 Task: Find connections with filter location Pāchora with filter topic #staysafewith filter profile language German with filter current company Infotree Global Solutions with filter school Institution of Engineers of India (IEI), Kolkata with filter industry Dance Companies with filter service category Real Estate with filter keywords title SQL Developer
Action: Mouse moved to (568, 76)
Screenshot: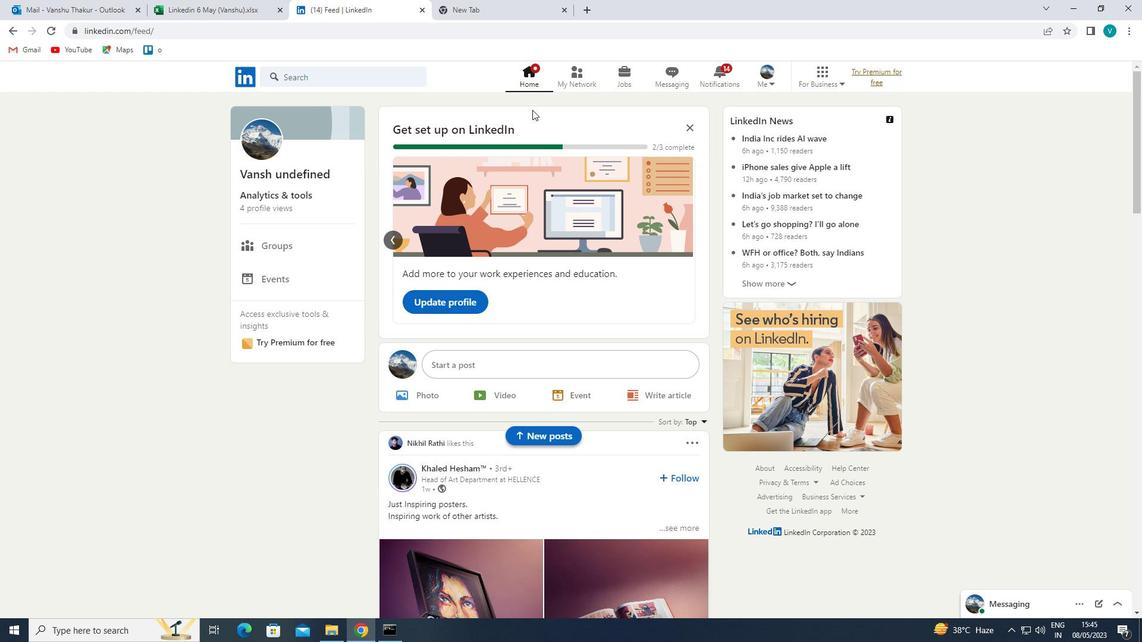 
Action: Mouse pressed left at (568, 76)
Screenshot: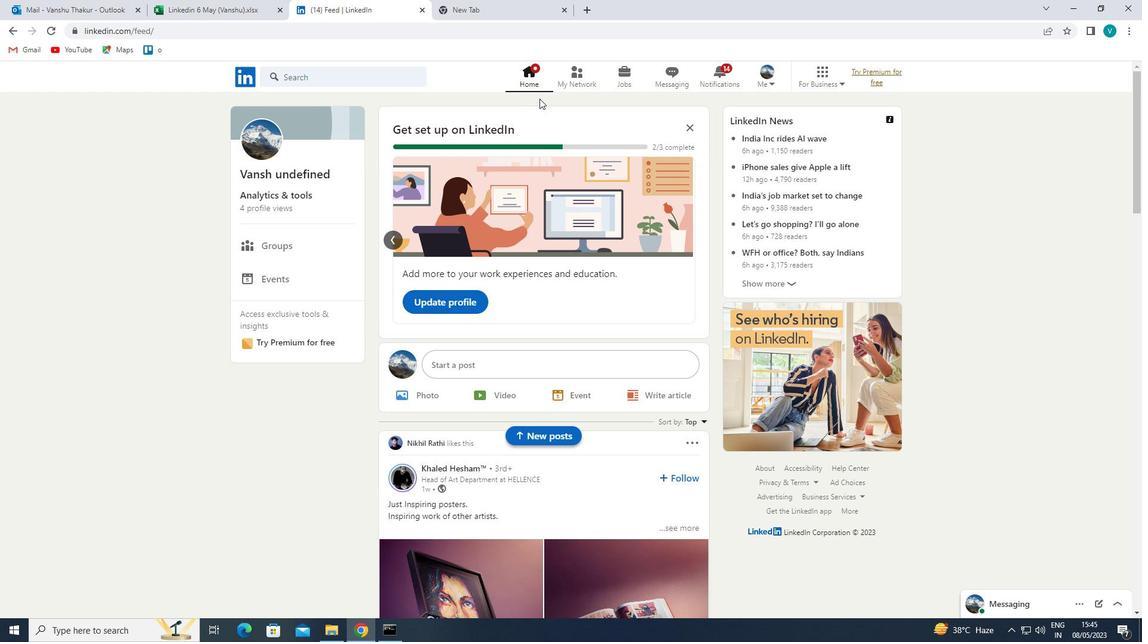 
Action: Mouse moved to (351, 142)
Screenshot: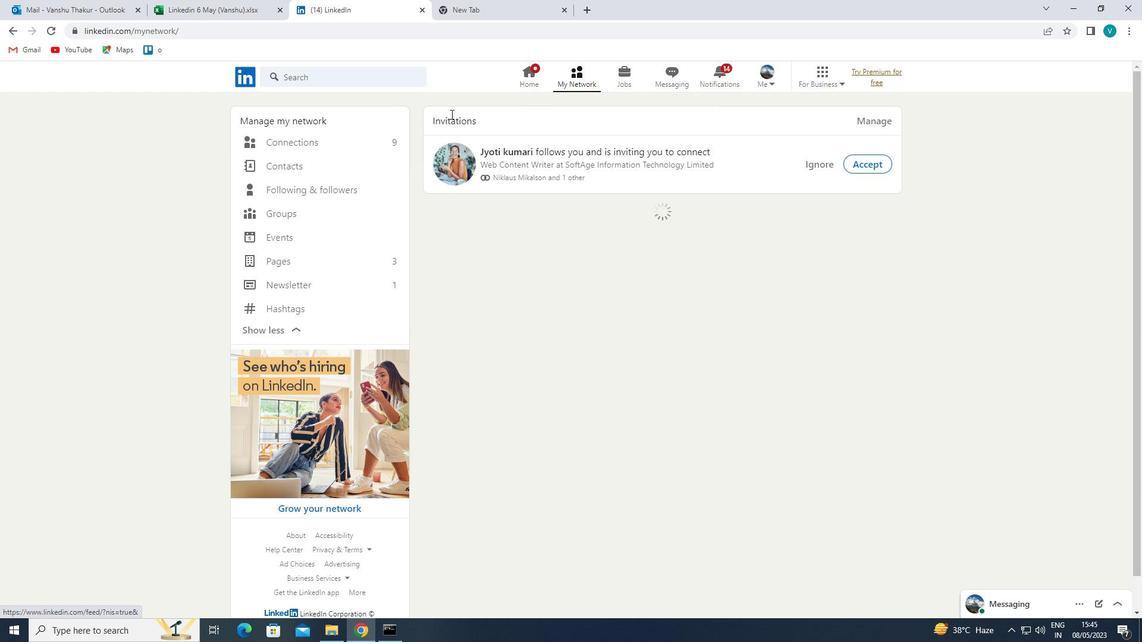 
Action: Mouse pressed left at (351, 142)
Screenshot: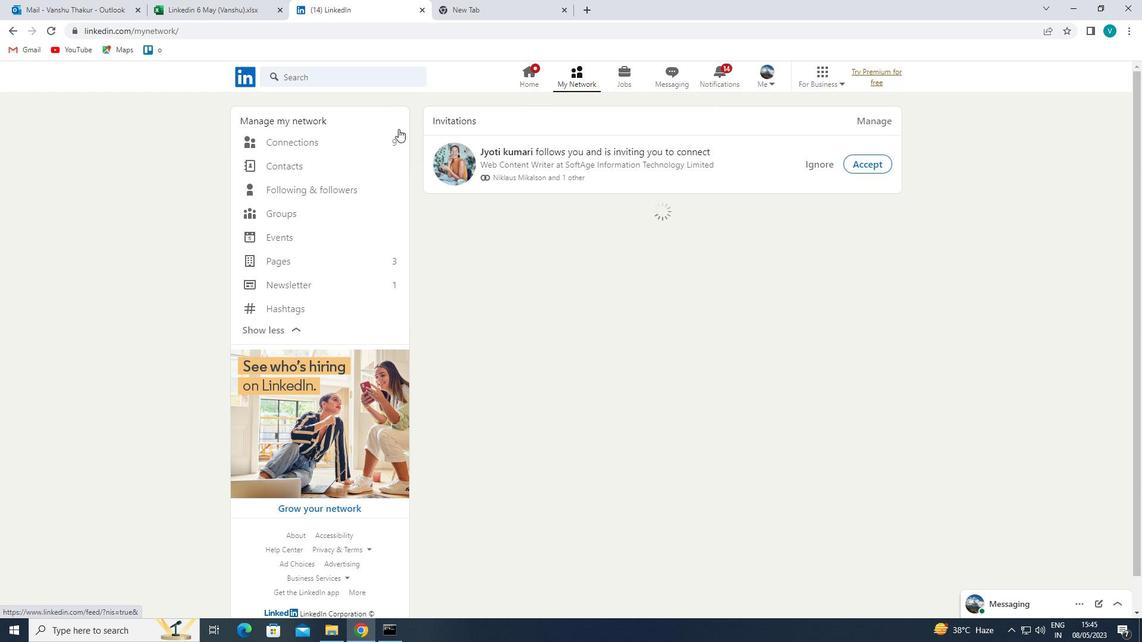 
Action: Mouse moved to (654, 144)
Screenshot: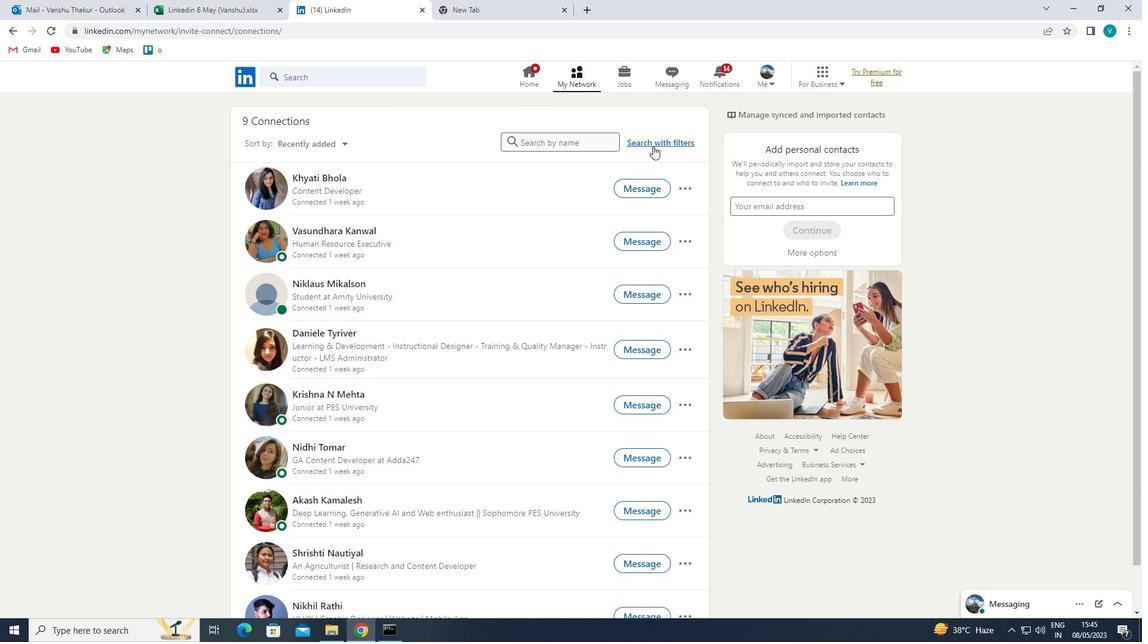 
Action: Mouse pressed left at (654, 144)
Screenshot: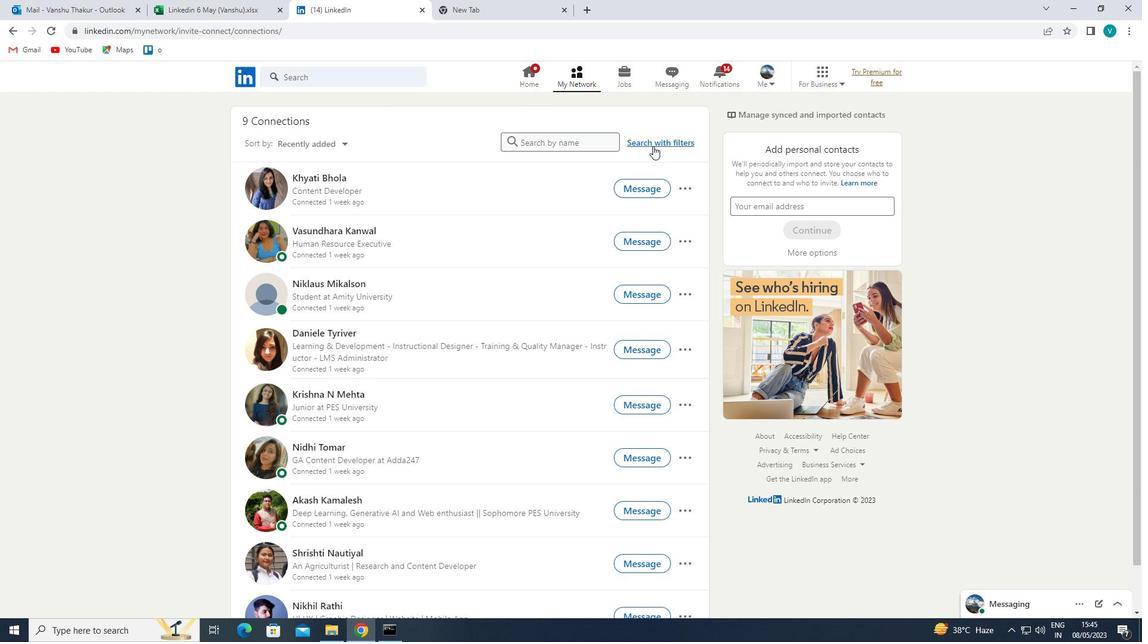 
Action: Mouse moved to (579, 108)
Screenshot: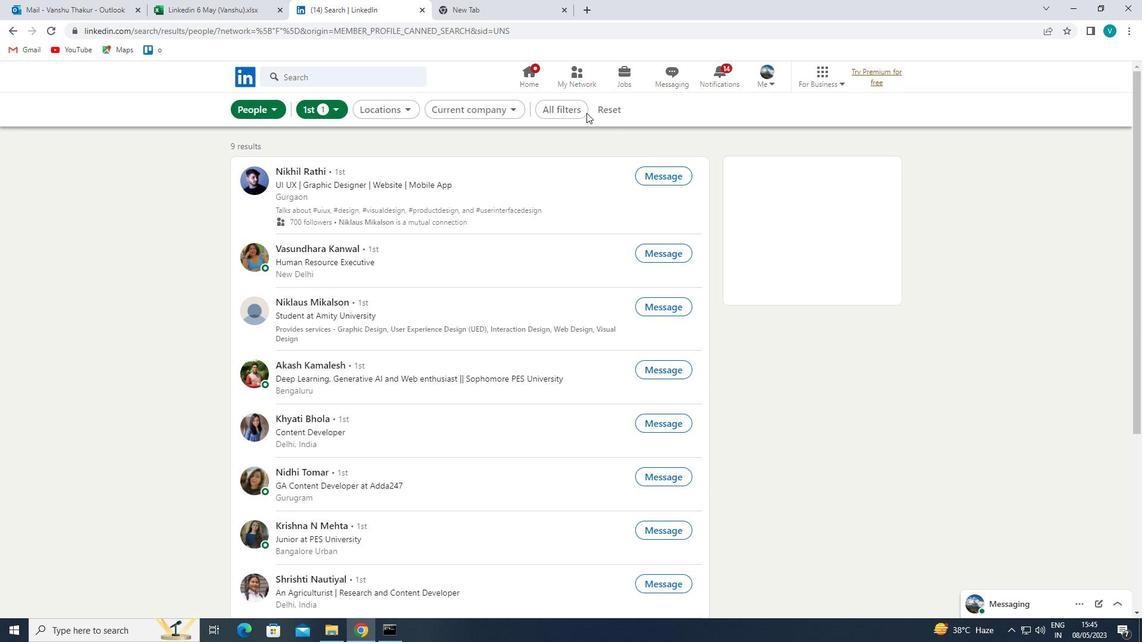 
Action: Mouse pressed left at (579, 108)
Screenshot: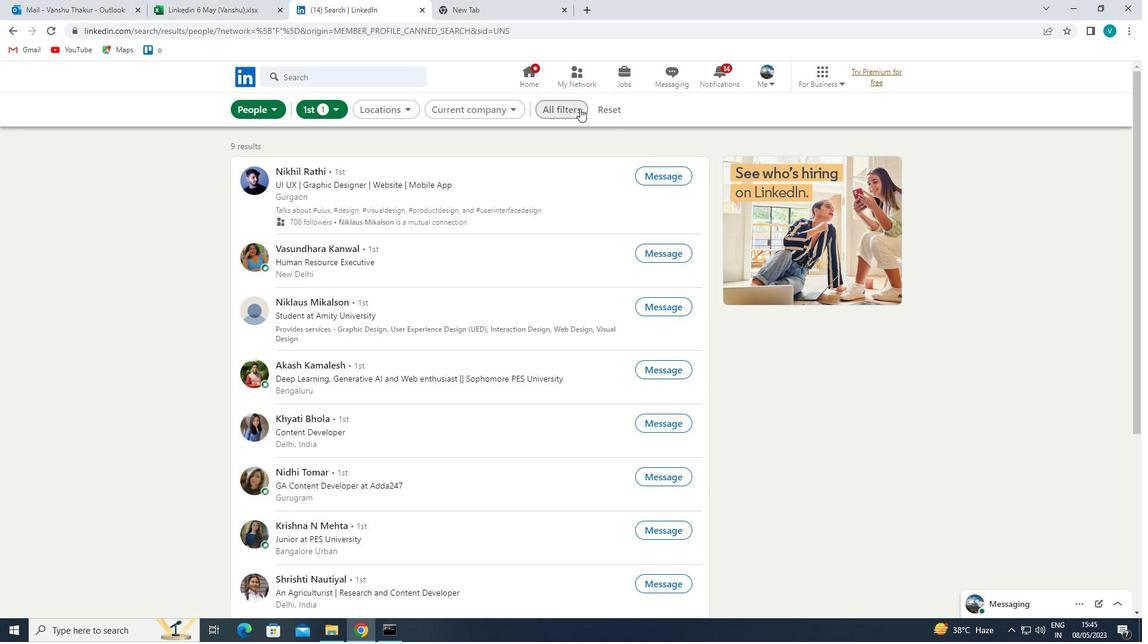 
Action: Mouse moved to (983, 277)
Screenshot: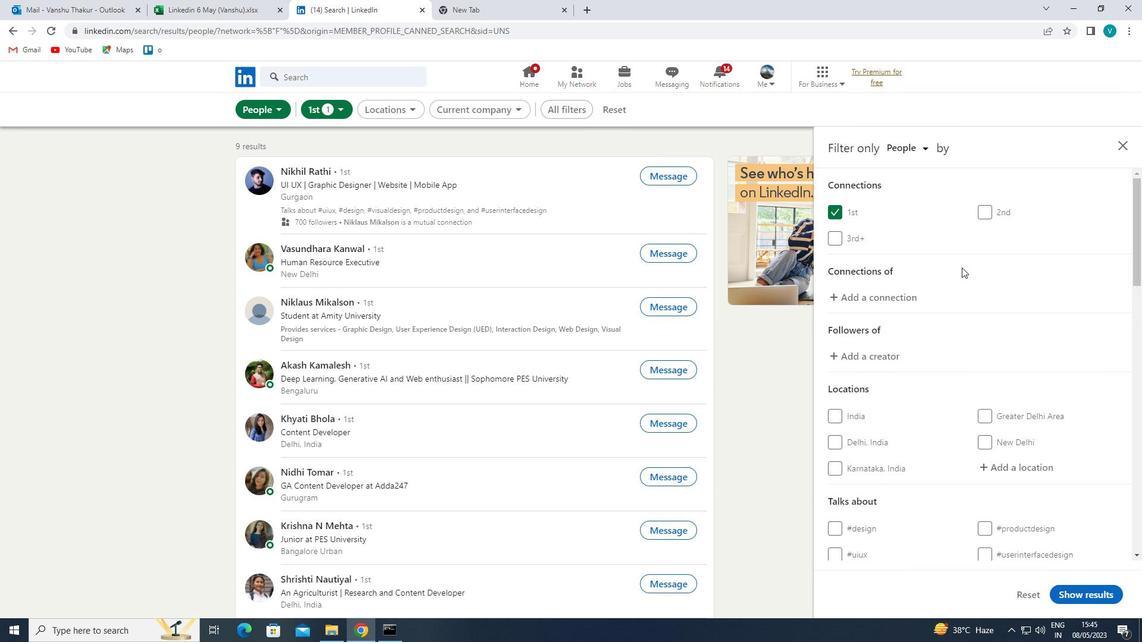 
Action: Mouse scrolled (983, 277) with delta (0, 0)
Screenshot: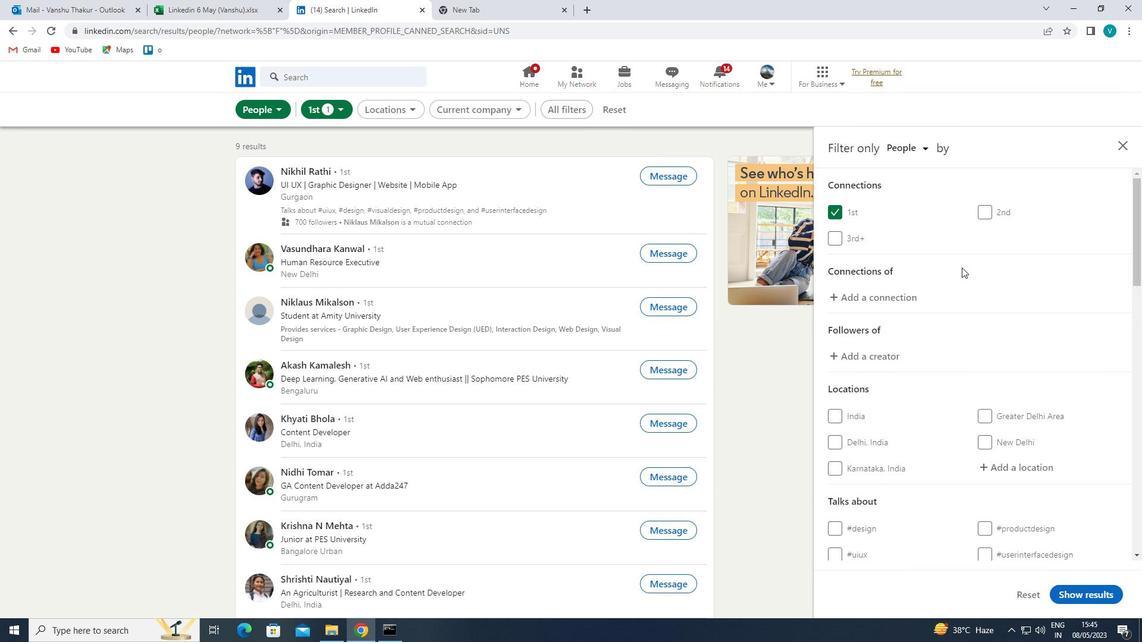 
Action: Mouse moved to (983, 278)
Screenshot: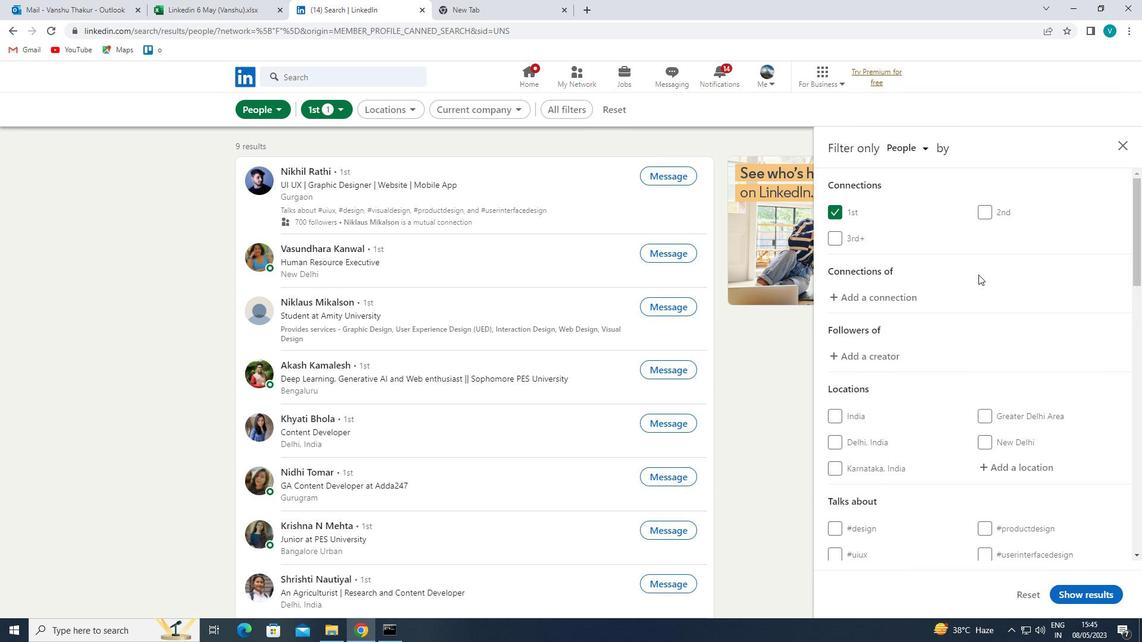 
Action: Mouse scrolled (983, 278) with delta (0, 0)
Screenshot: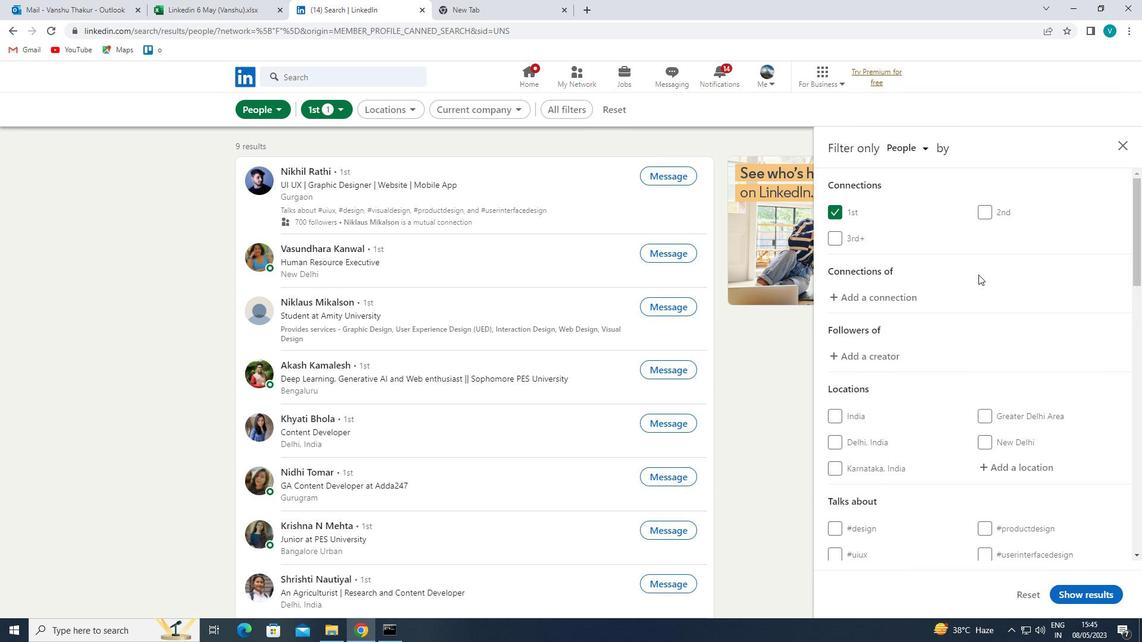 
Action: Mouse moved to (985, 280)
Screenshot: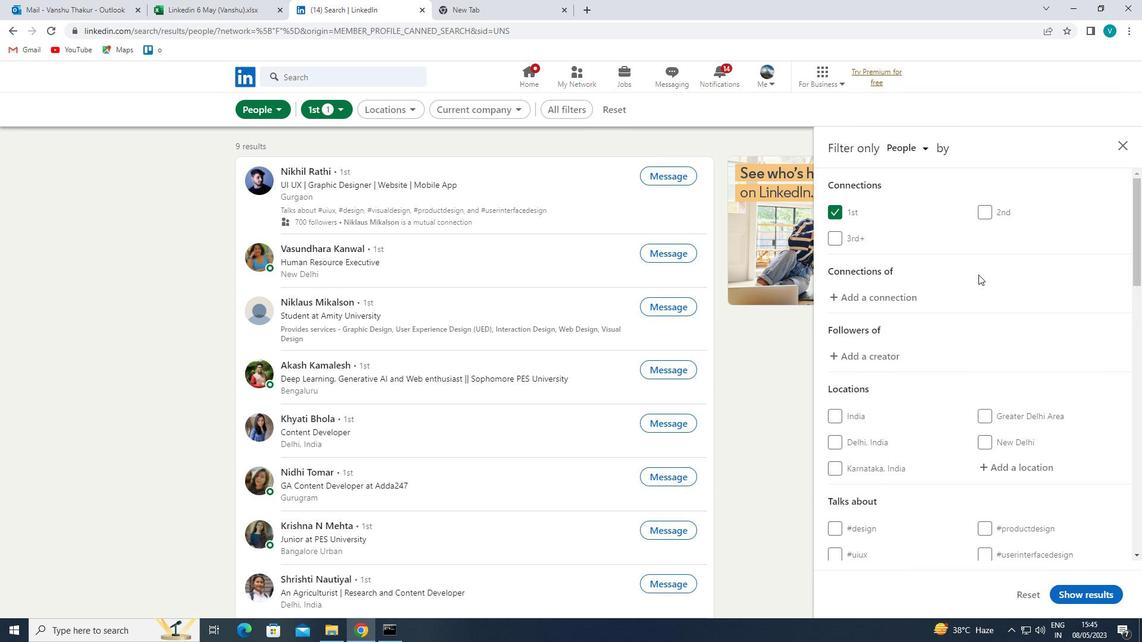 
Action: Mouse scrolled (985, 279) with delta (0, 0)
Screenshot: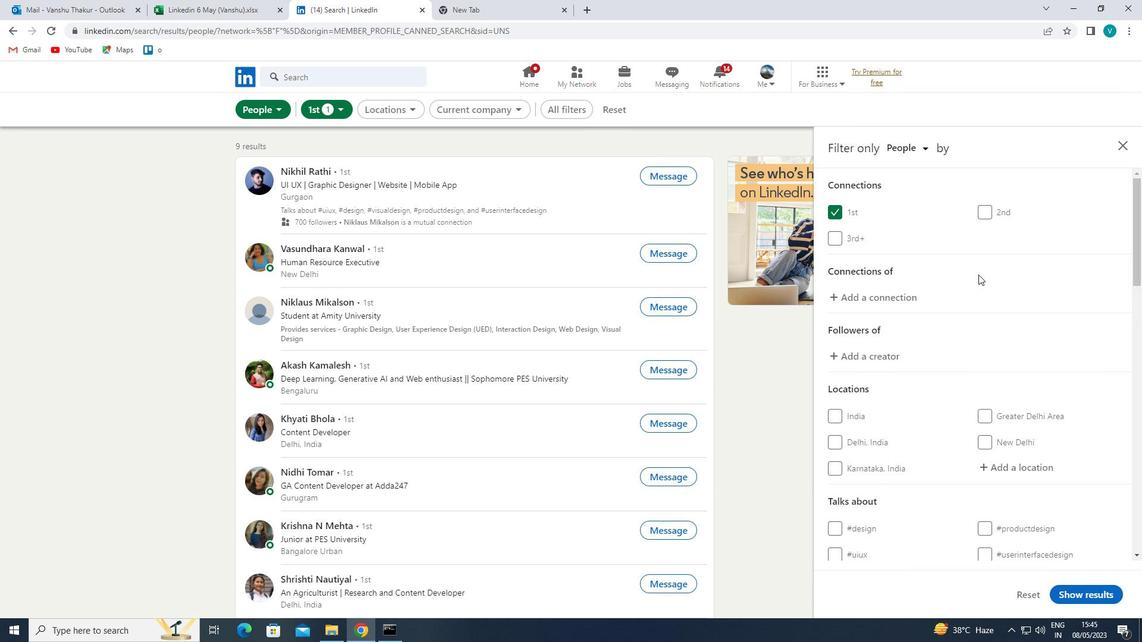 
Action: Mouse moved to (1022, 290)
Screenshot: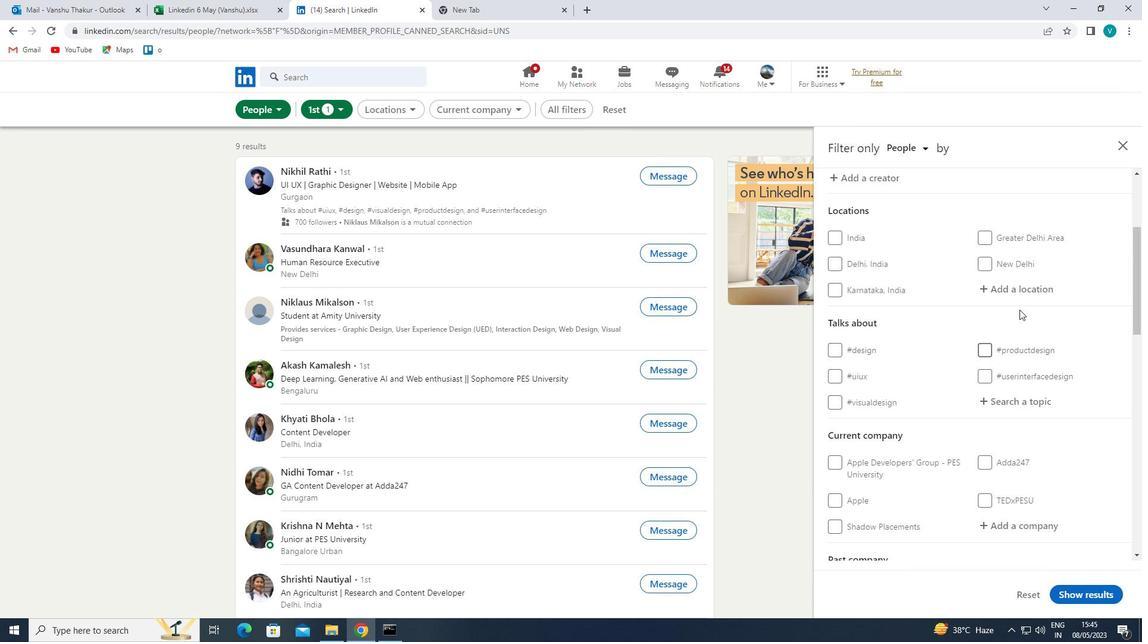 
Action: Mouse pressed left at (1022, 290)
Screenshot: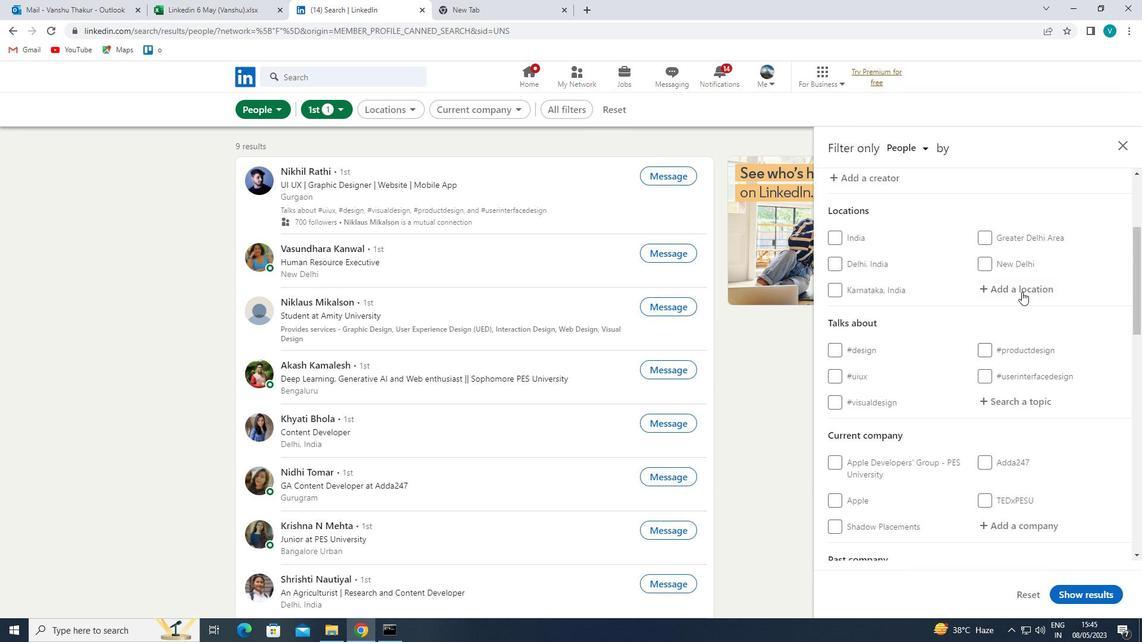 
Action: Mouse moved to (675, 314)
Screenshot: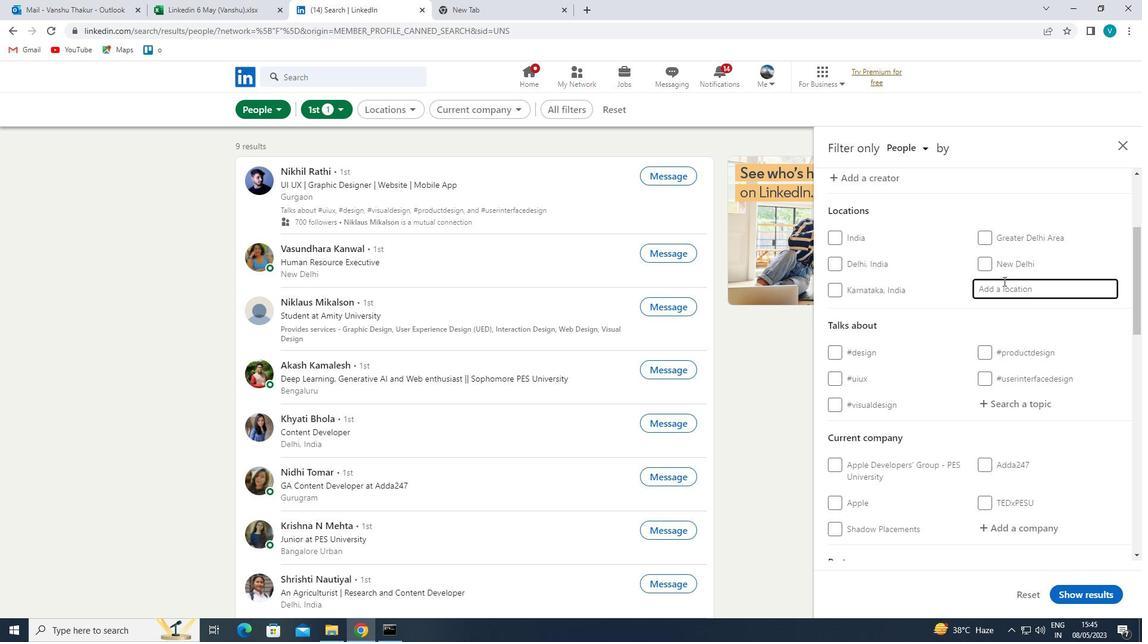 
Action: Key pressed <Key.shift>PACHORA
Screenshot: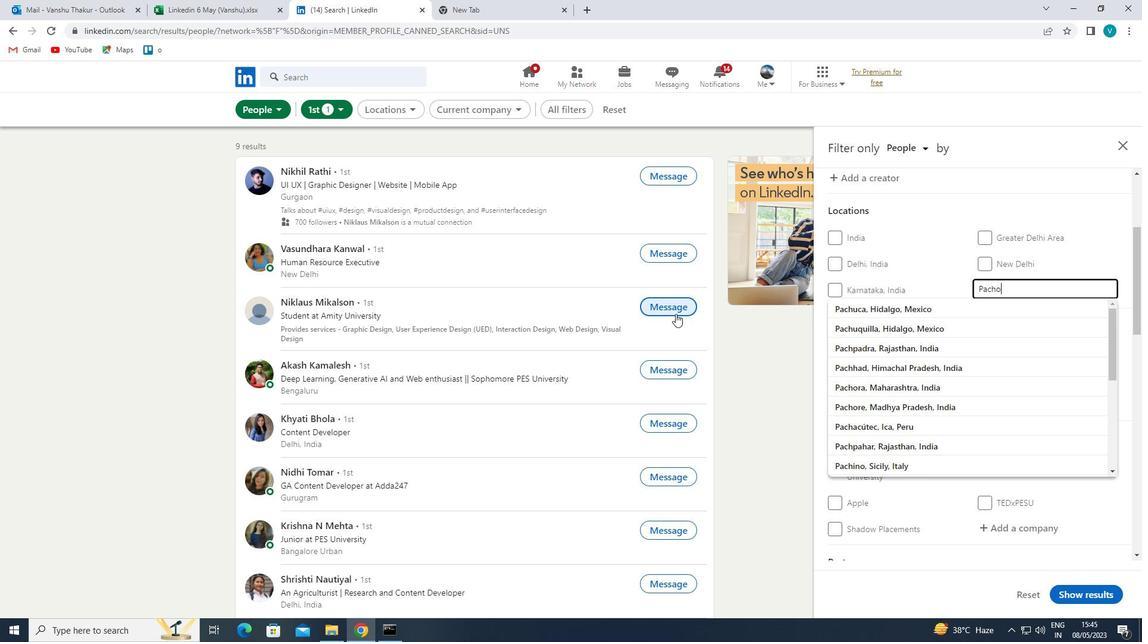 
Action: Mouse moved to (904, 311)
Screenshot: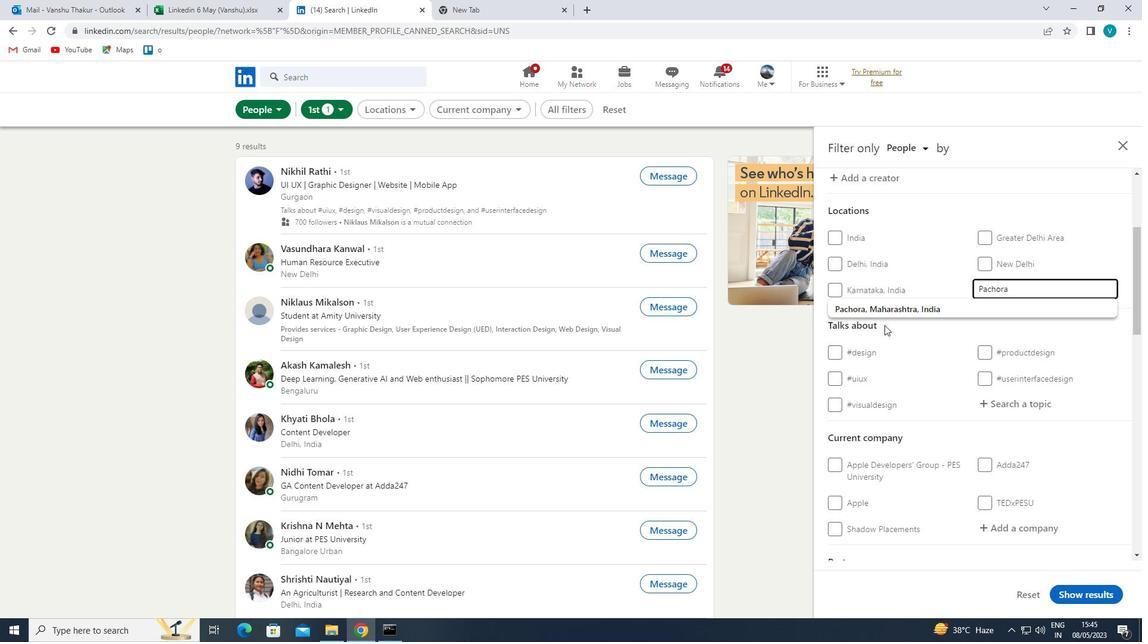
Action: Mouse pressed left at (904, 311)
Screenshot: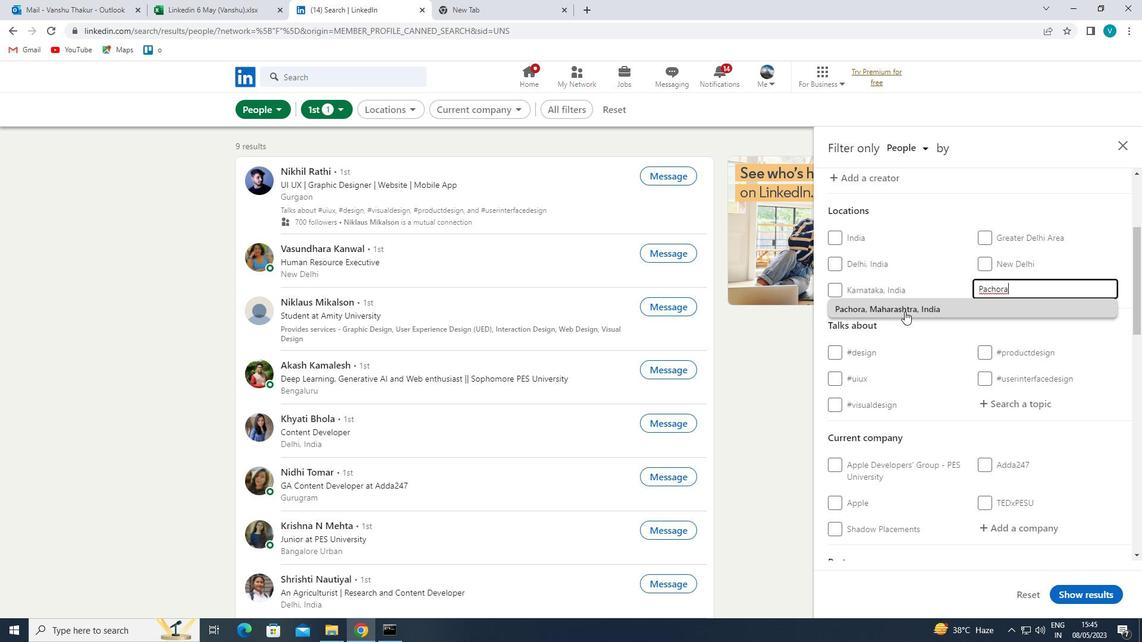 
Action: Mouse moved to (910, 316)
Screenshot: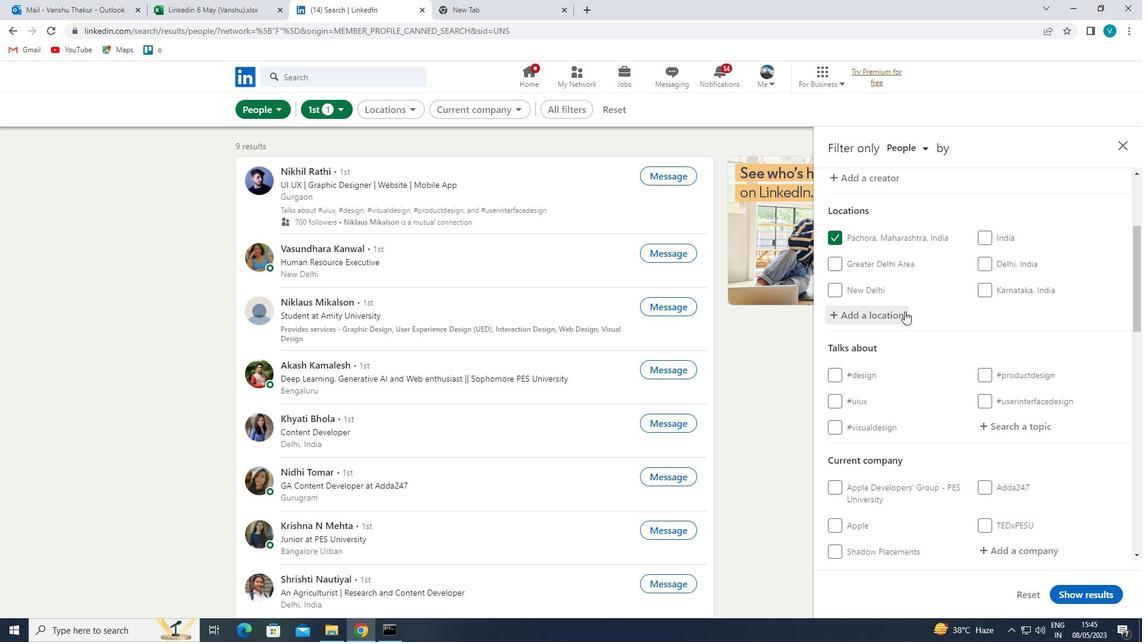
Action: Mouse scrolled (910, 315) with delta (0, 0)
Screenshot: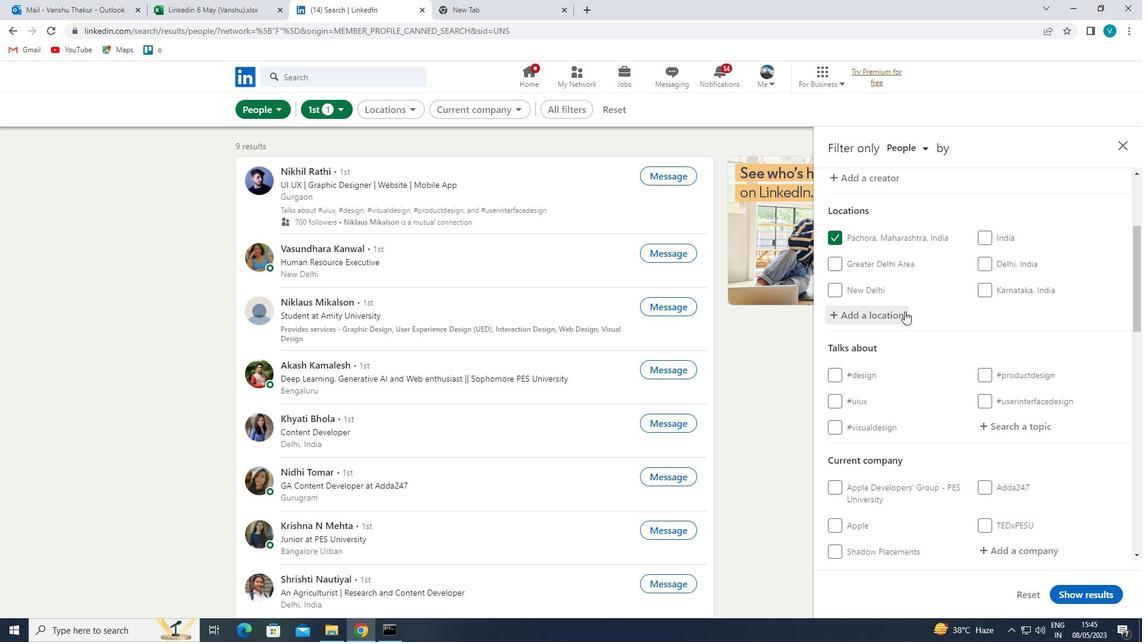 
Action: Mouse moved to (932, 340)
Screenshot: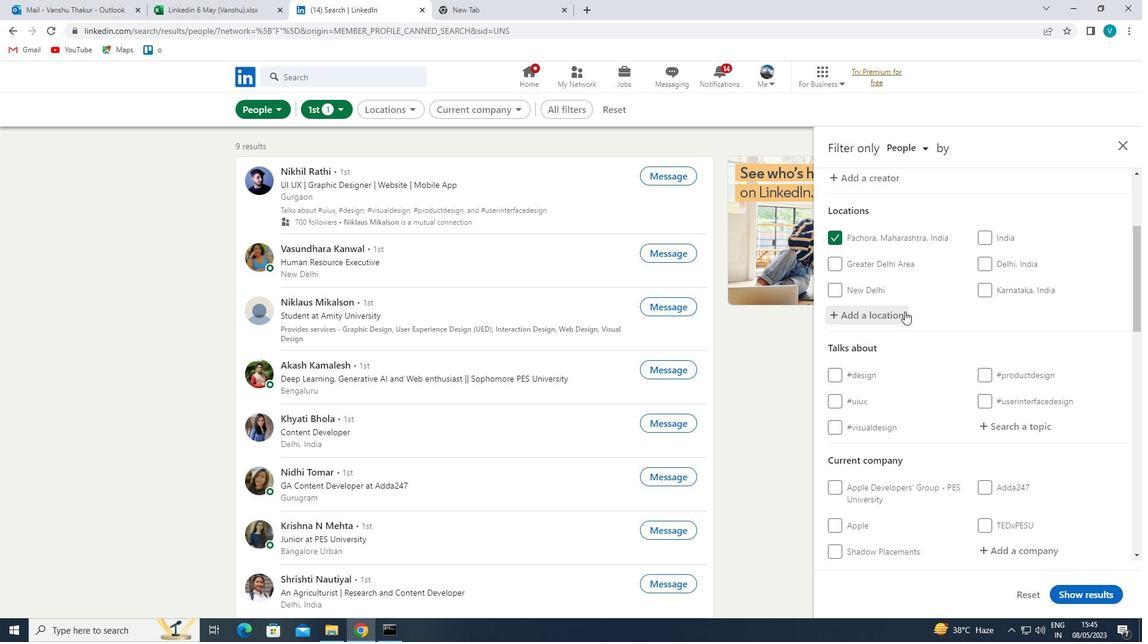 
Action: Mouse scrolled (932, 340) with delta (0, 0)
Screenshot: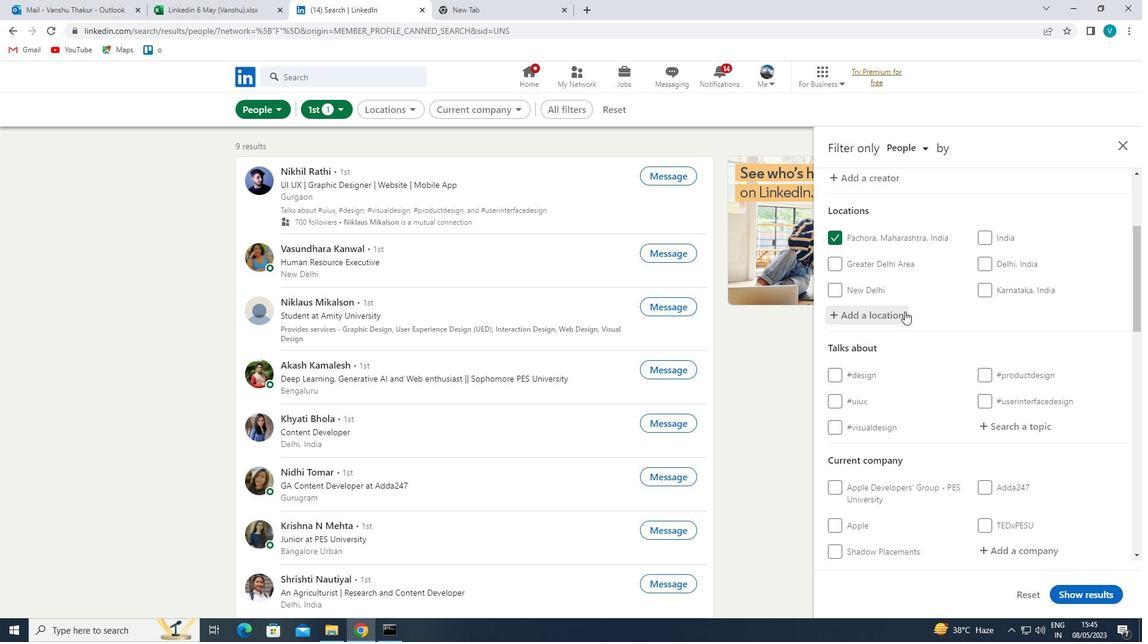 
Action: Mouse moved to (1012, 317)
Screenshot: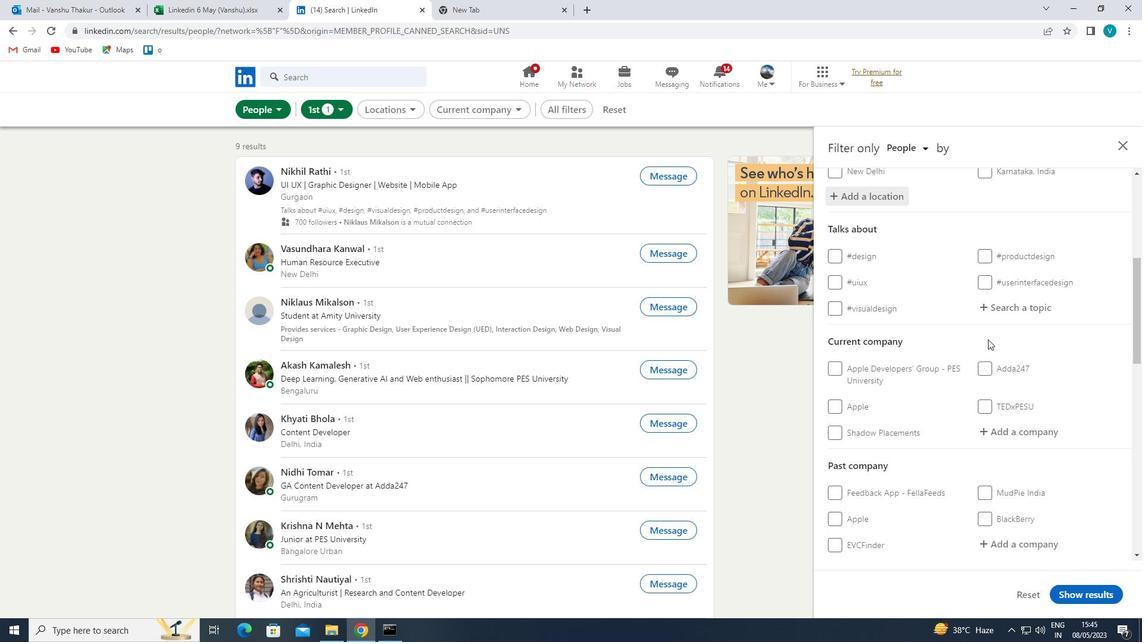 
Action: Mouse pressed left at (1012, 317)
Screenshot: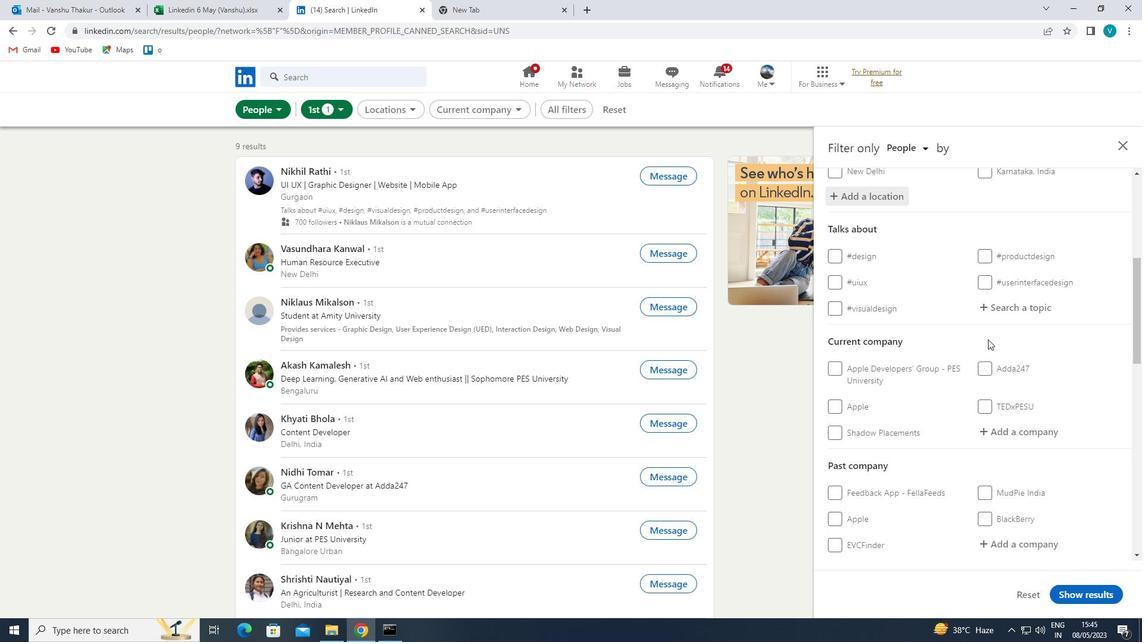
Action: Mouse moved to (1021, 305)
Screenshot: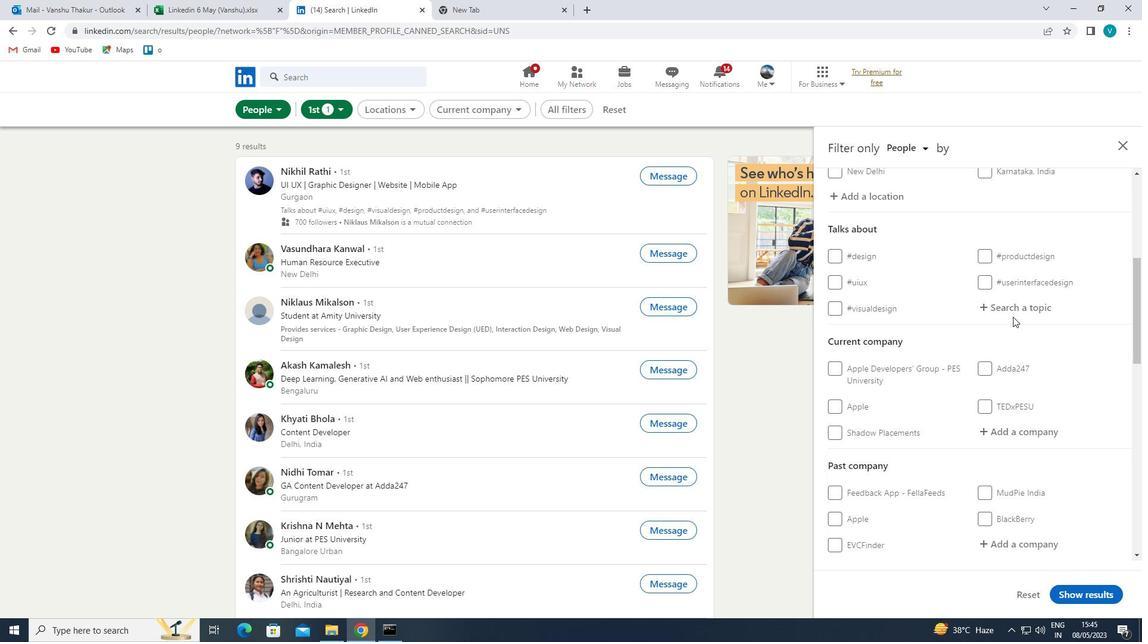 
Action: Mouse pressed left at (1021, 305)
Screenshot: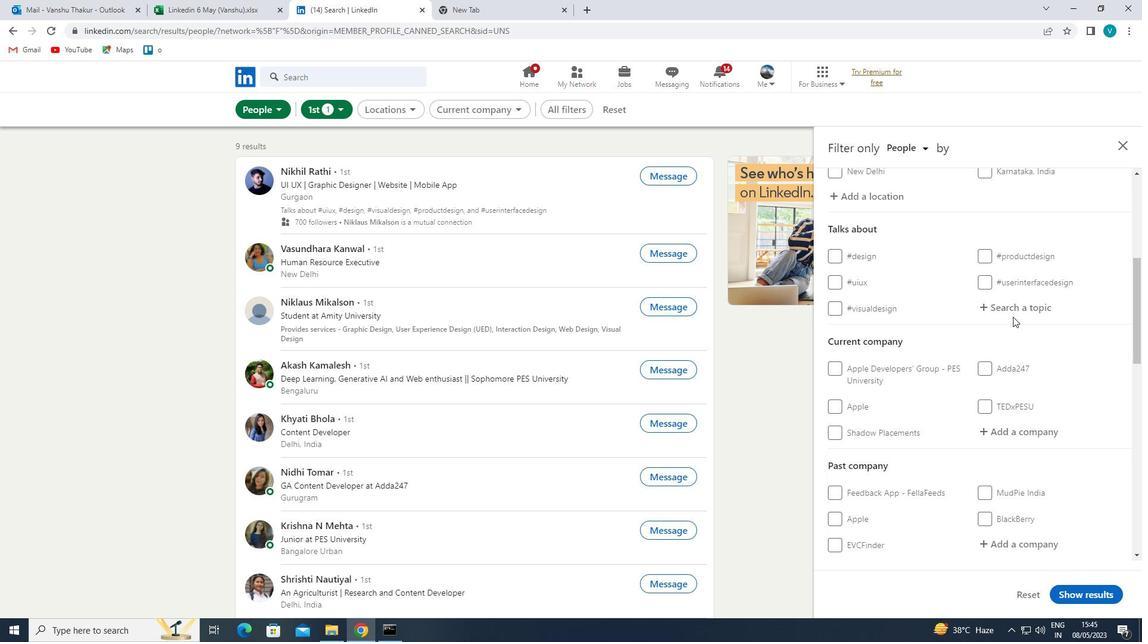 
Action: Mouse moved to (575, 202)
Screenshot: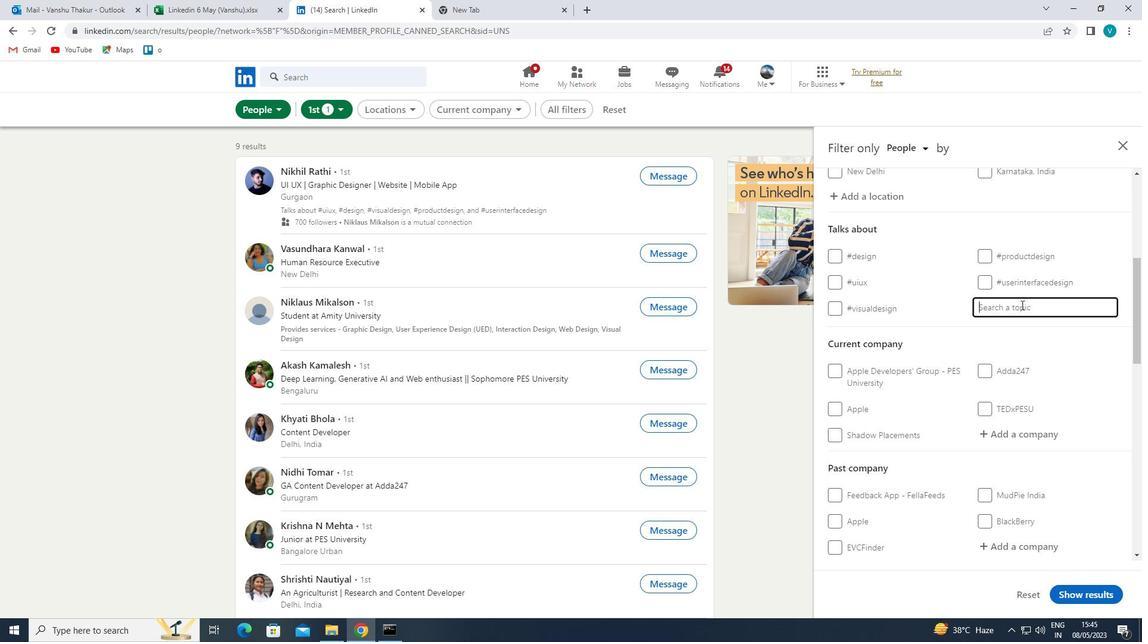 
Action: Key pressed STAY
Screenshot: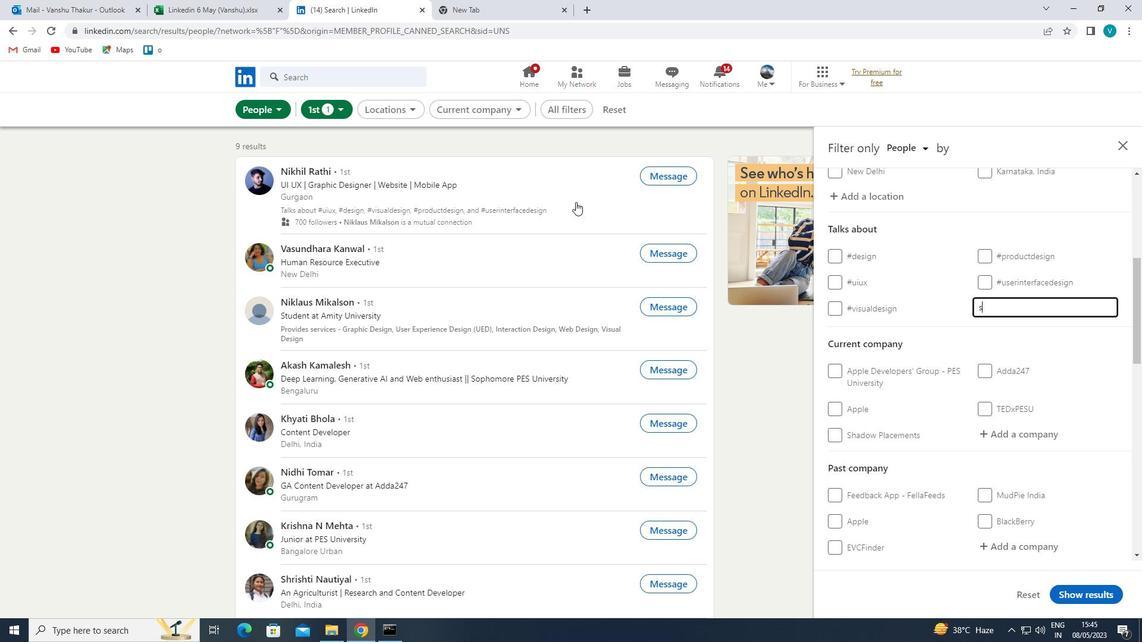 
Action: Mouse moved to (903, 325)
Screenshot: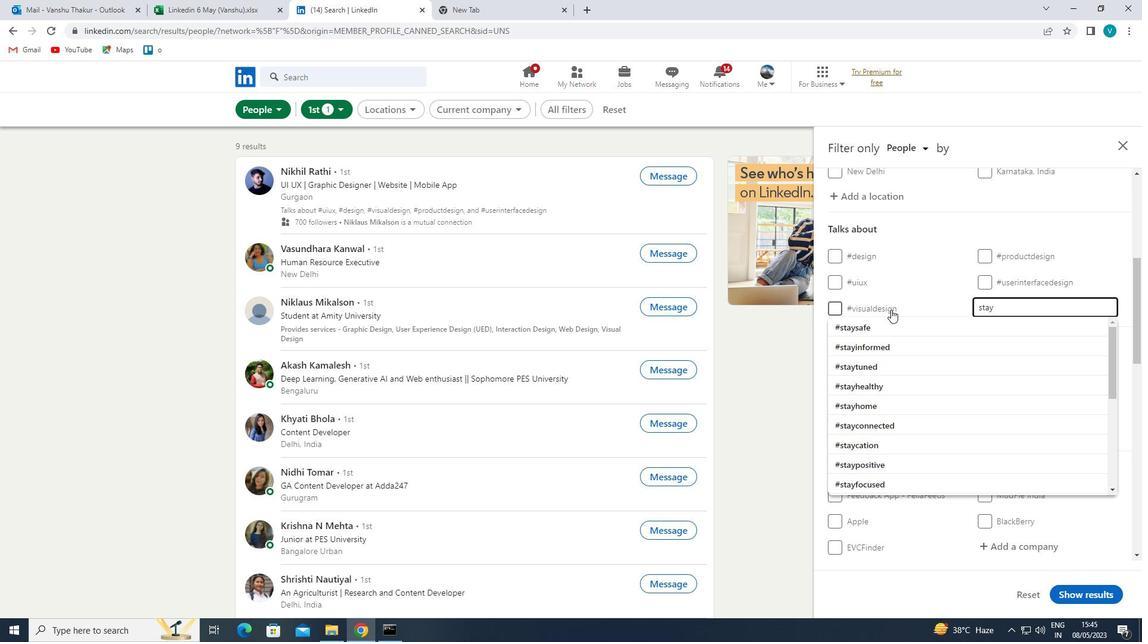 
Action: Mouse pressed left at (903, 325)
Screenshot: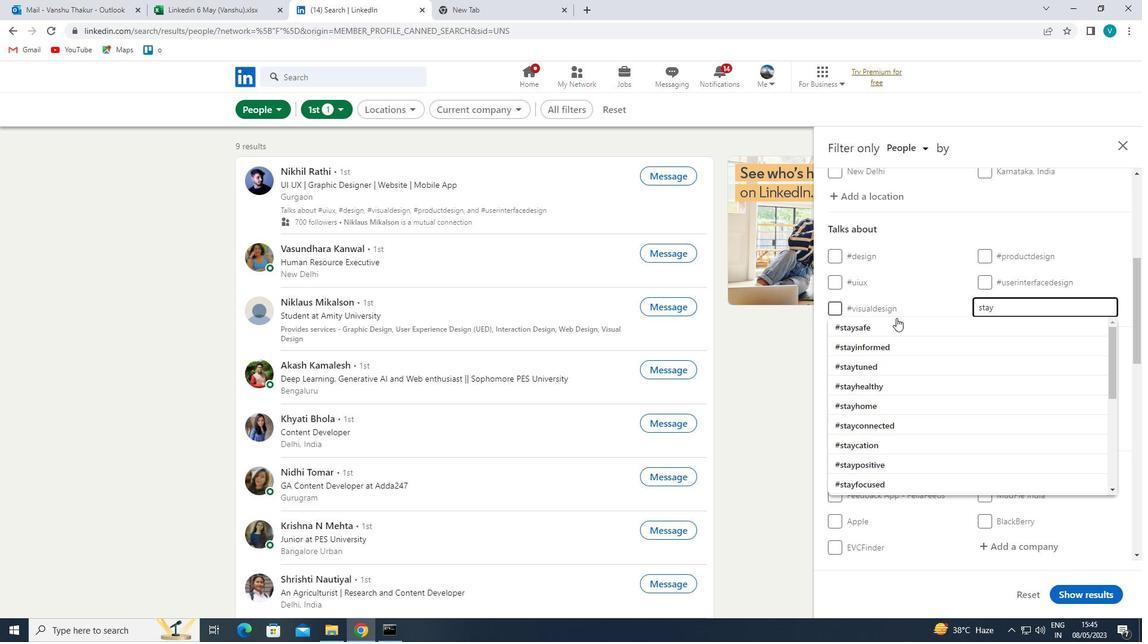 
Action: Mouse moved to (950, 346)
Screenshot: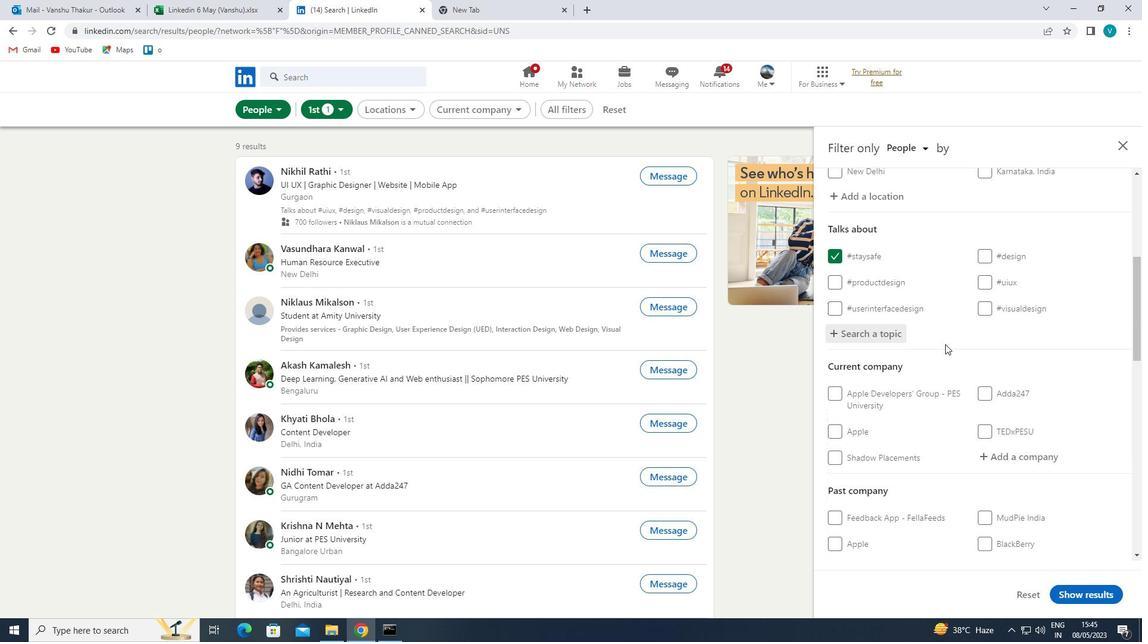 
Action: Mouse scrolled (950, 345) with delta (0, 0)
Screenshot: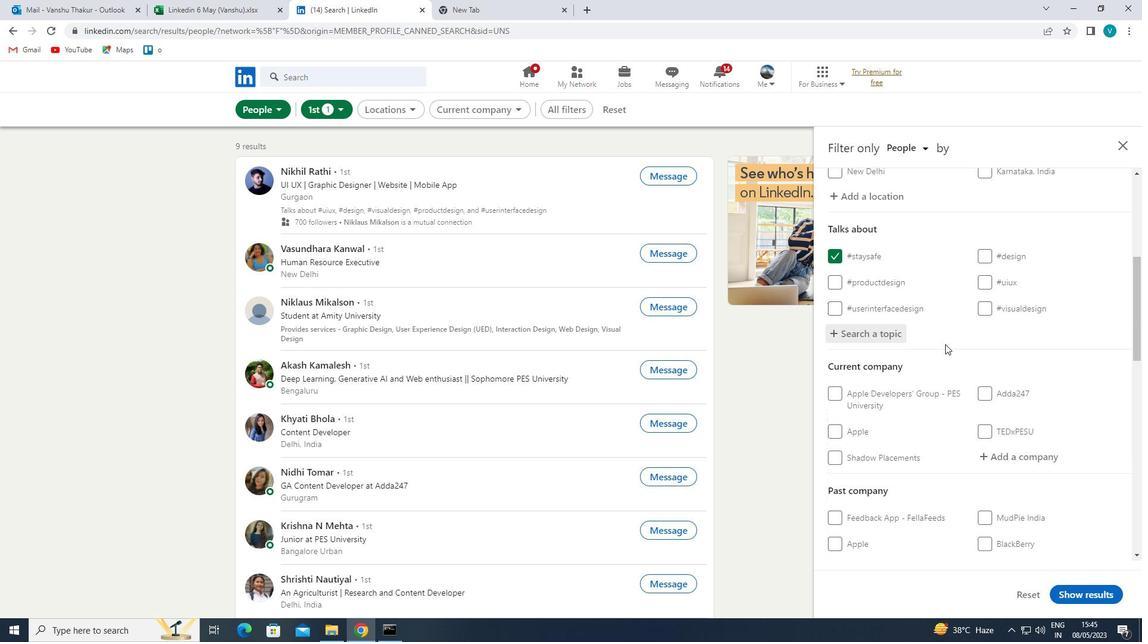 
Action: Mouse moved to (951, 346)
Screenshot: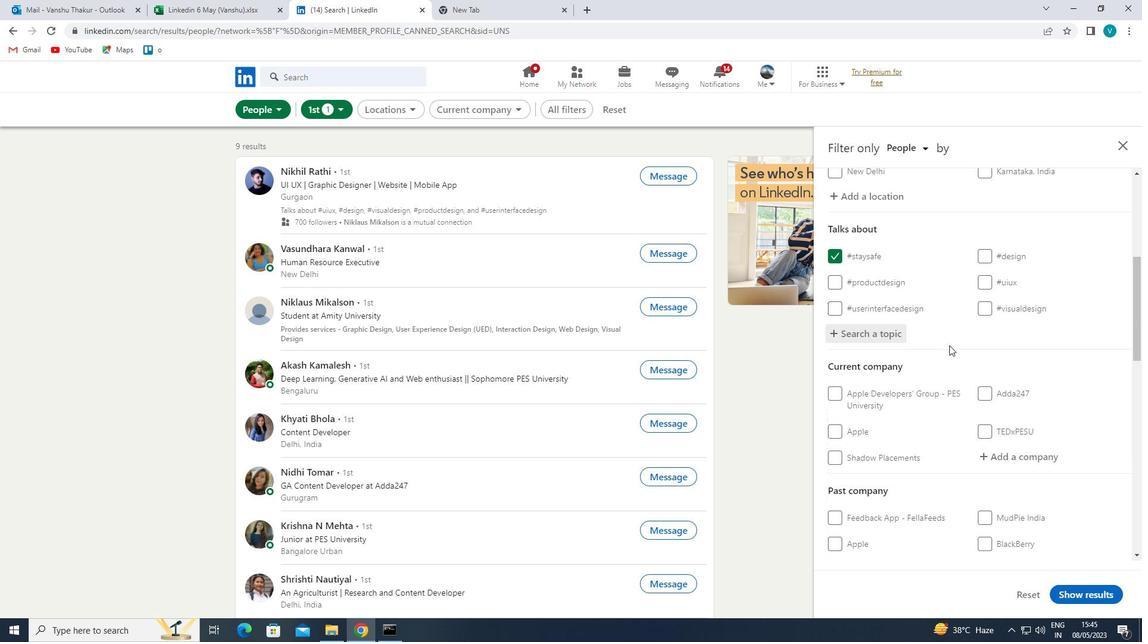 
Action: Mouse scrolled (951, 345) with delta (0, 0)
Screenshot: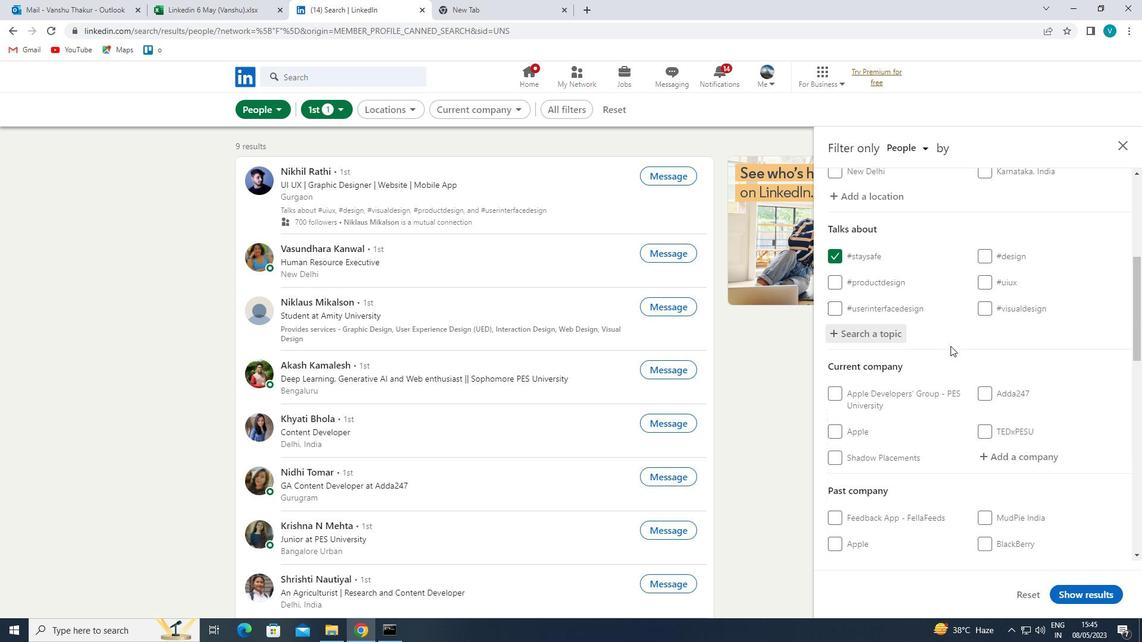 
Action: Mouse moved to (1027, 335)
Screenshot: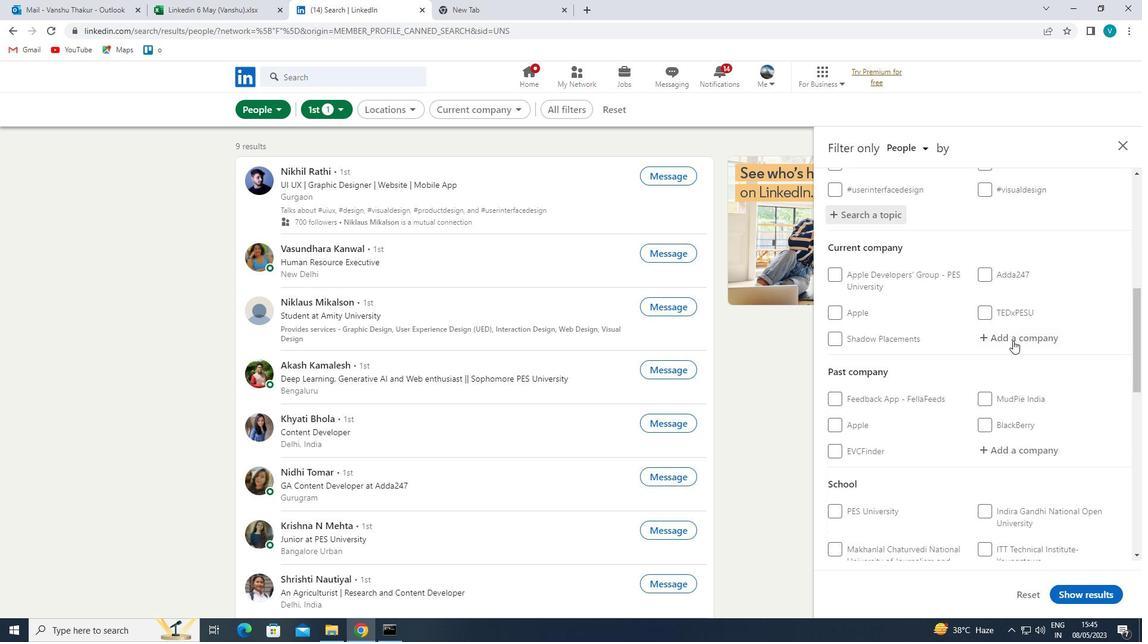 
Action: Mouse pressed left at (1027, 335)
Screenshot: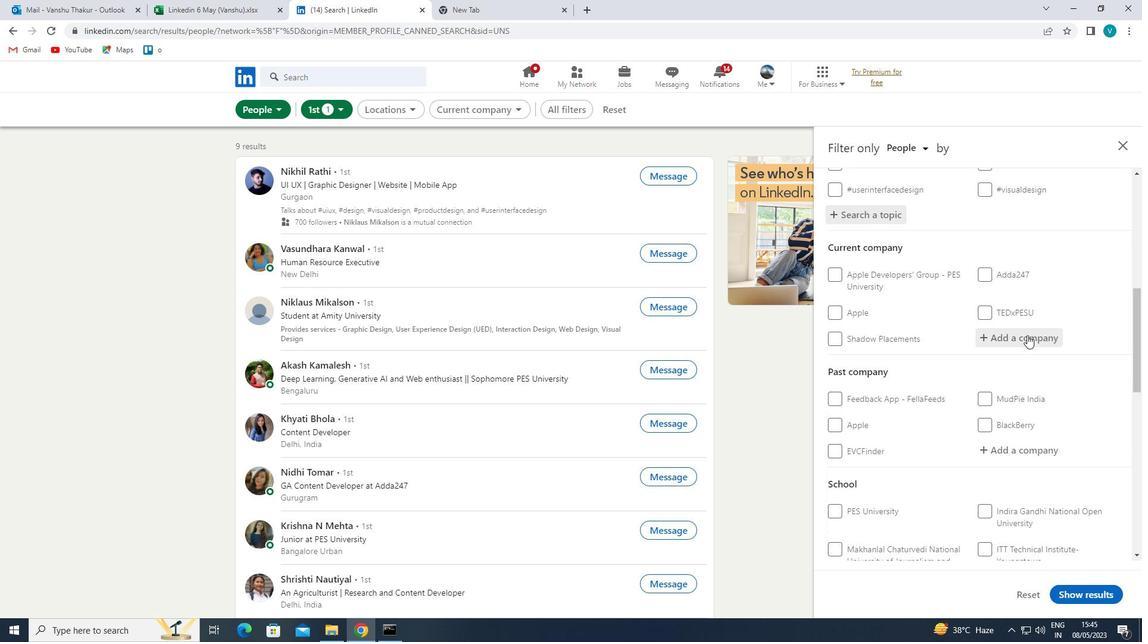 
Action: Mouse moved to (858, 240)
Screenshot: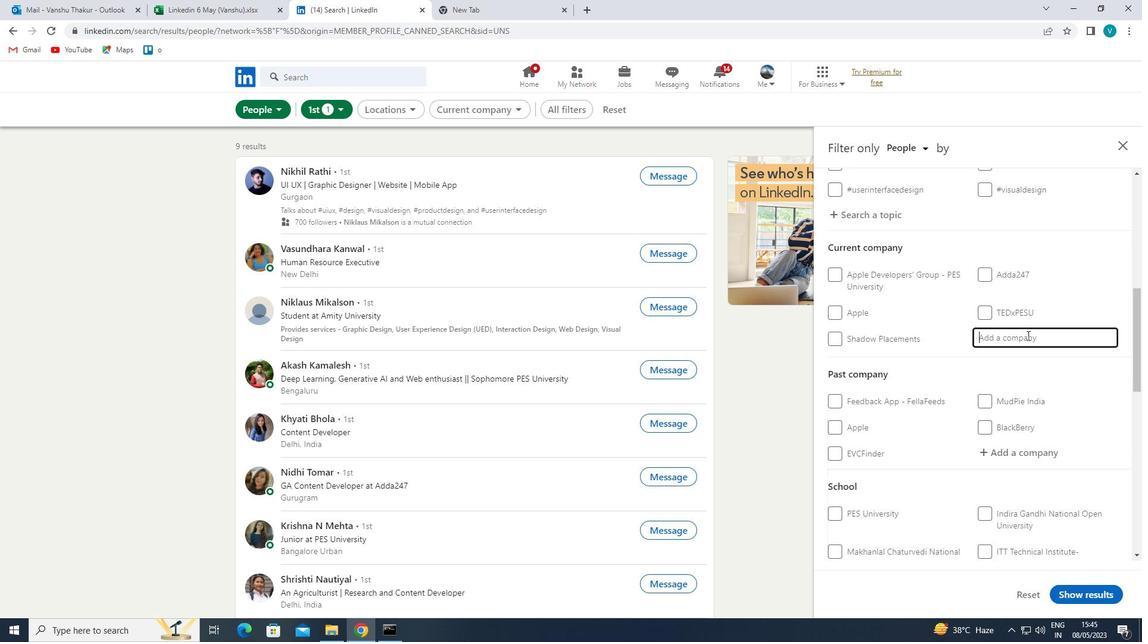 
Action: Key pressed <Key.shift>INFOTREE<Key.space><Key.shift>FGLO<Key.backspace><Key.backspace><Key.backspace><Key.backspace><Key.shift>GLOBAL
Screenshot: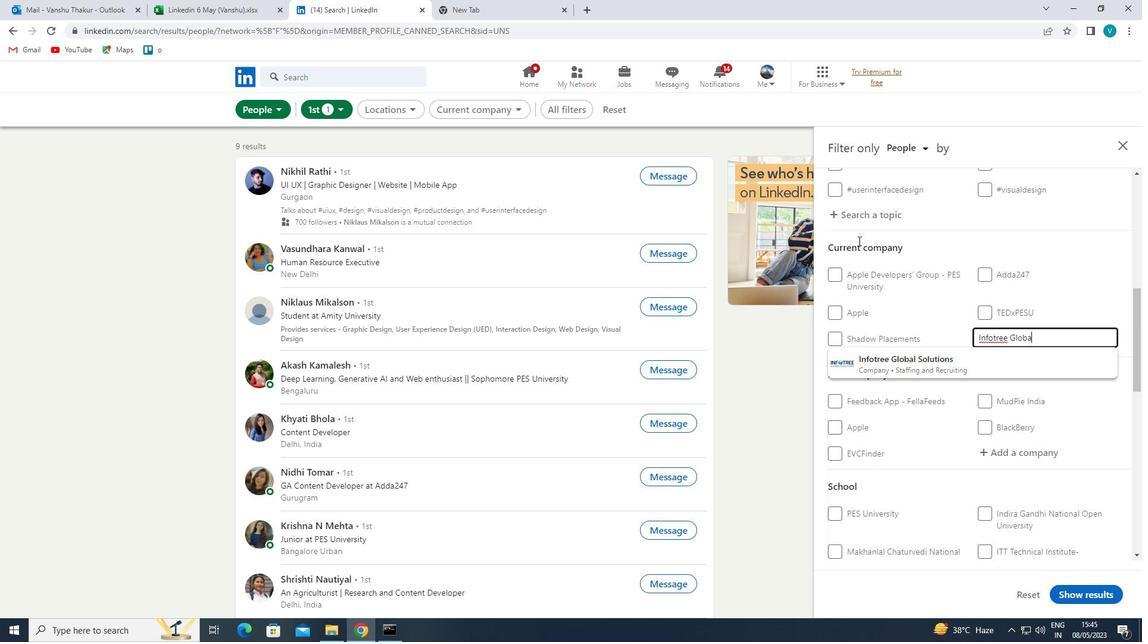 
Action: Mouse moved to (967, 362)
Screenshot: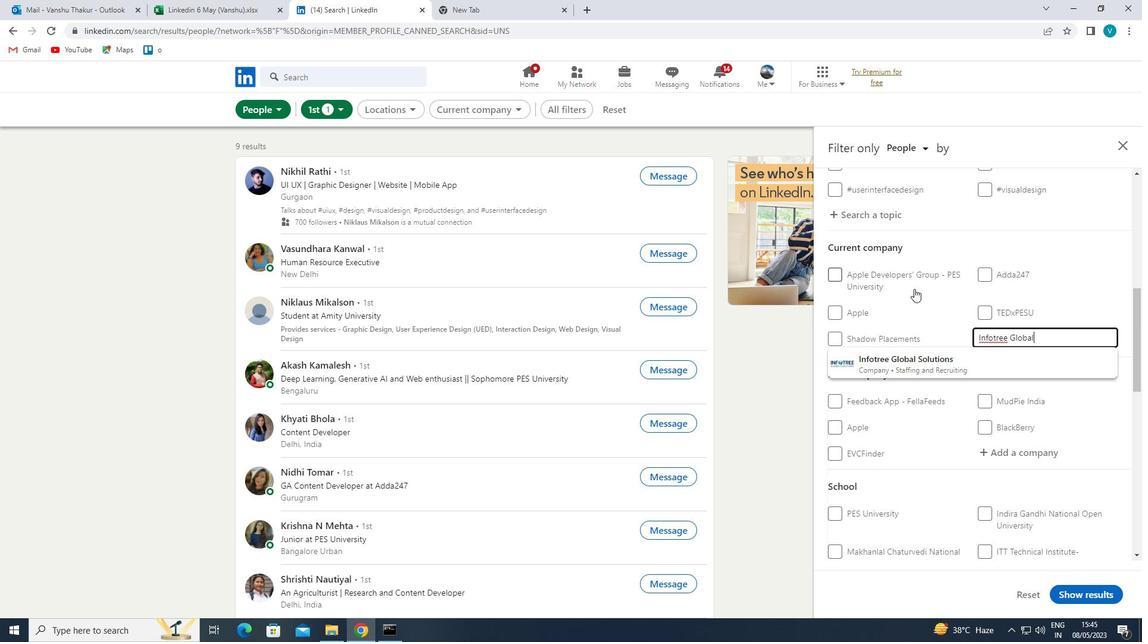 
Action: Mouse pressed left at (967, 362)
Screenshot: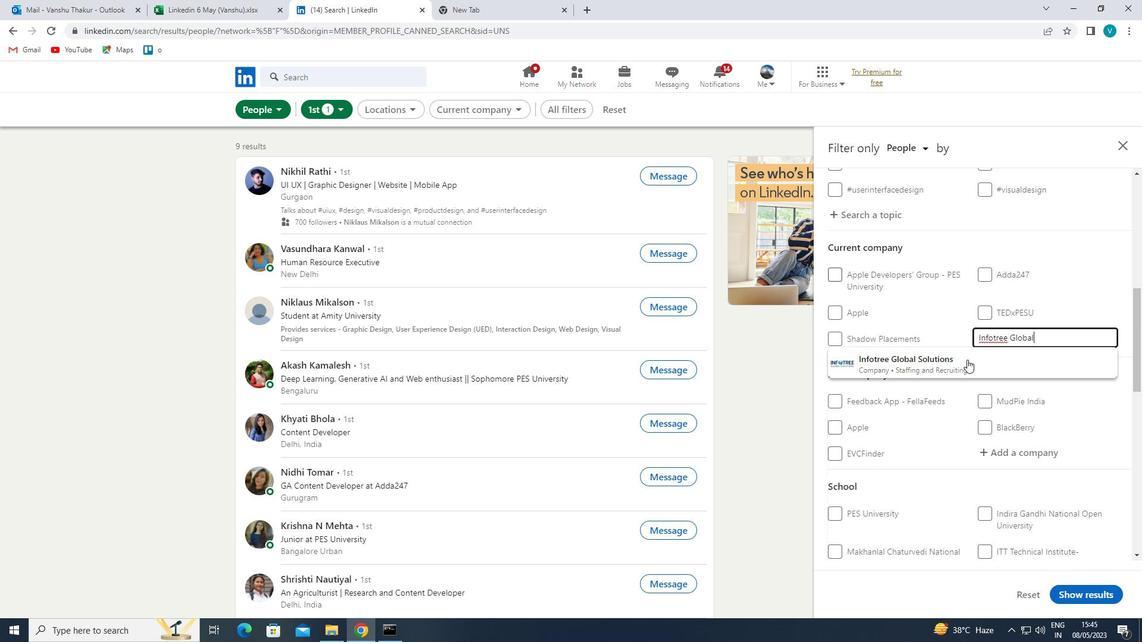 
Action: Mouse moved to (970, 361)
Screenshot: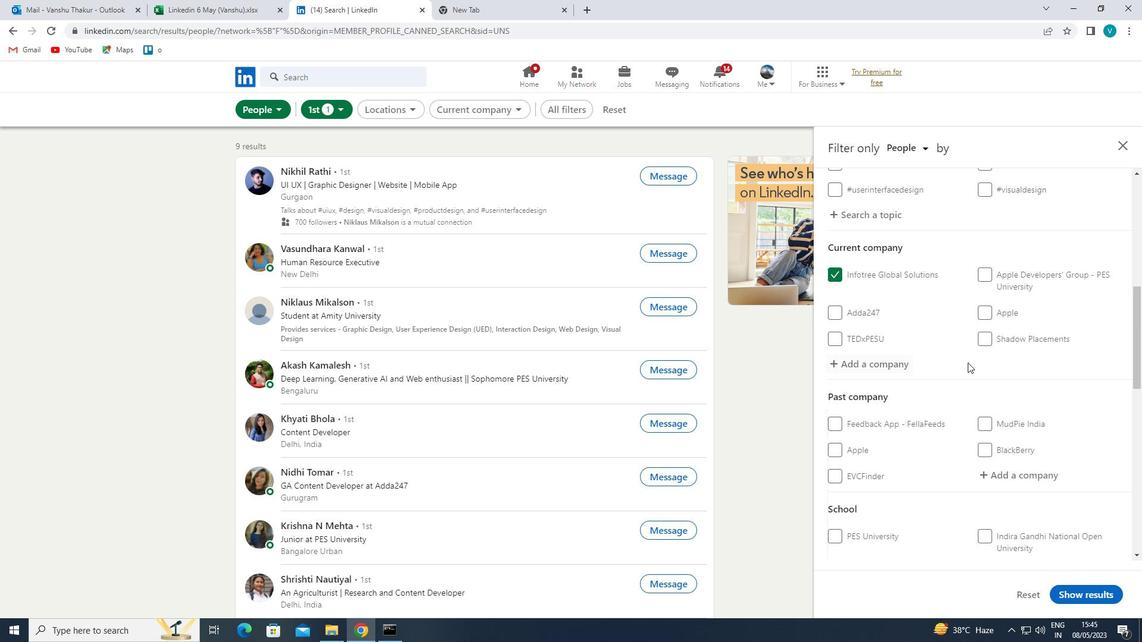 
Action: Mouse scrolled (970, 361) with delta (0, 0)
Screenshot: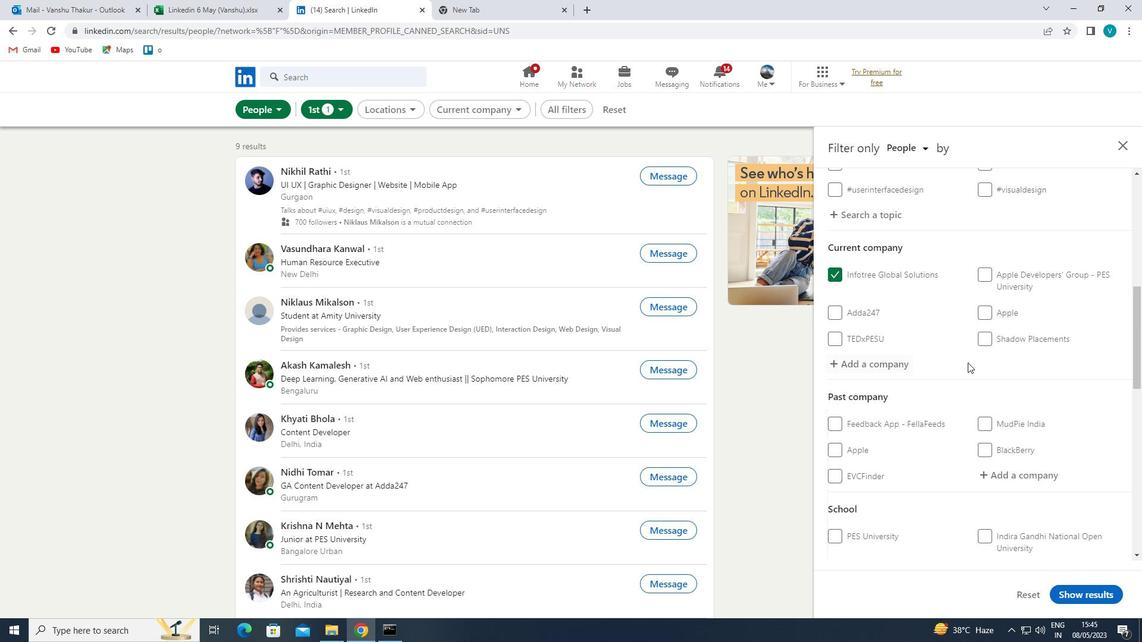 
Action: Mouse moved to (971, 361)
Screenshot: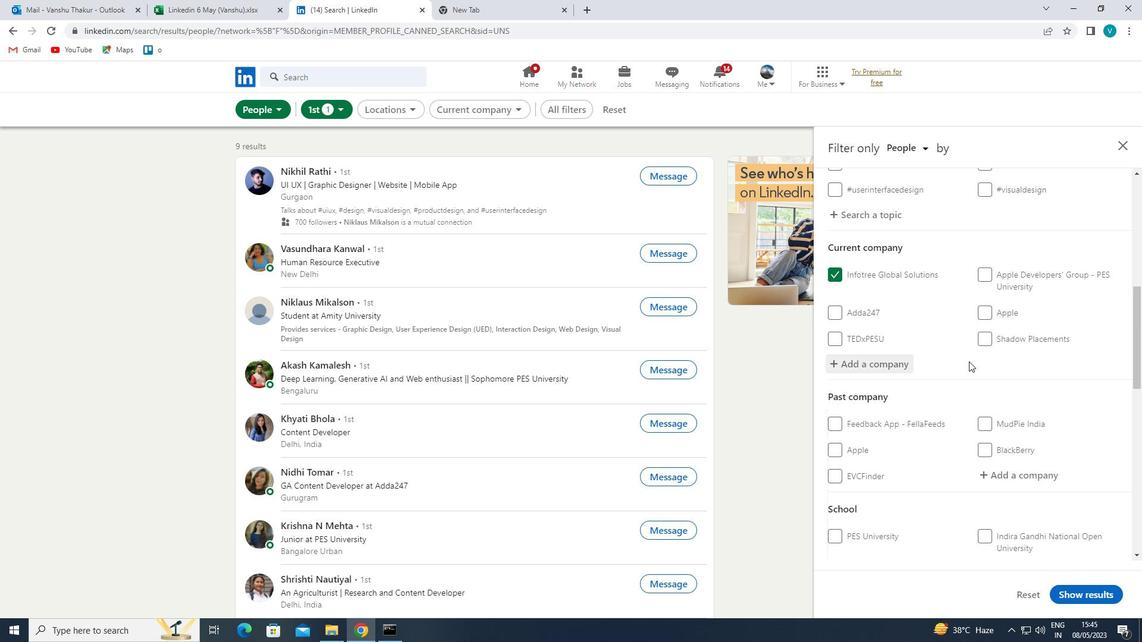 
Action: Mouse scrolled (971, 361) with delta (0, 0)
Screenshot: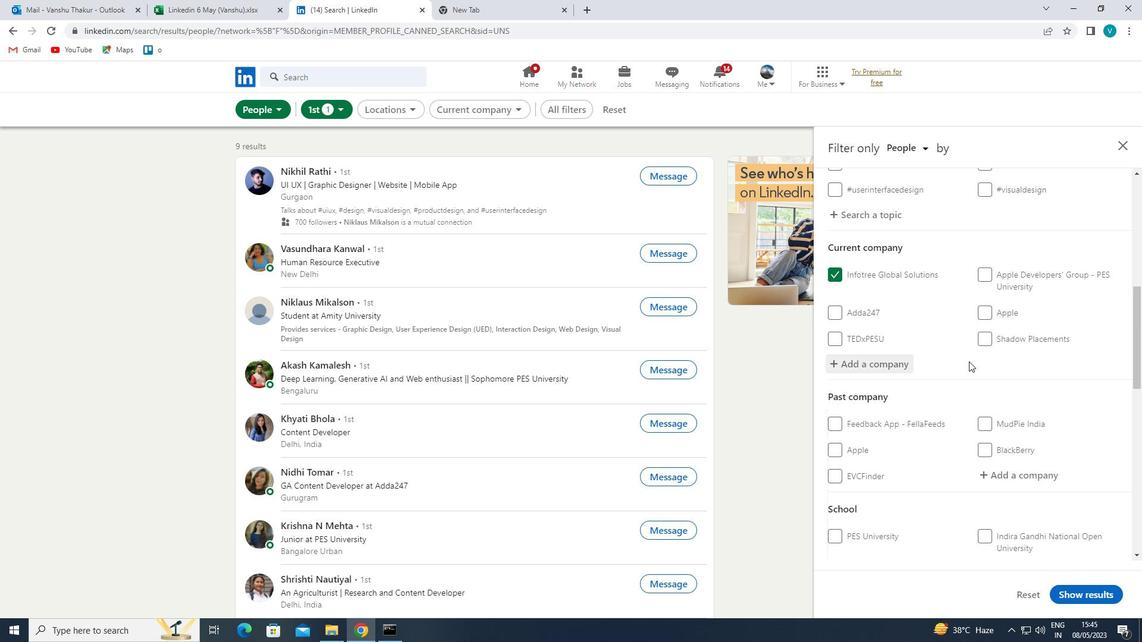 
Action: Mouse moved to (971, 362)
Screenshot: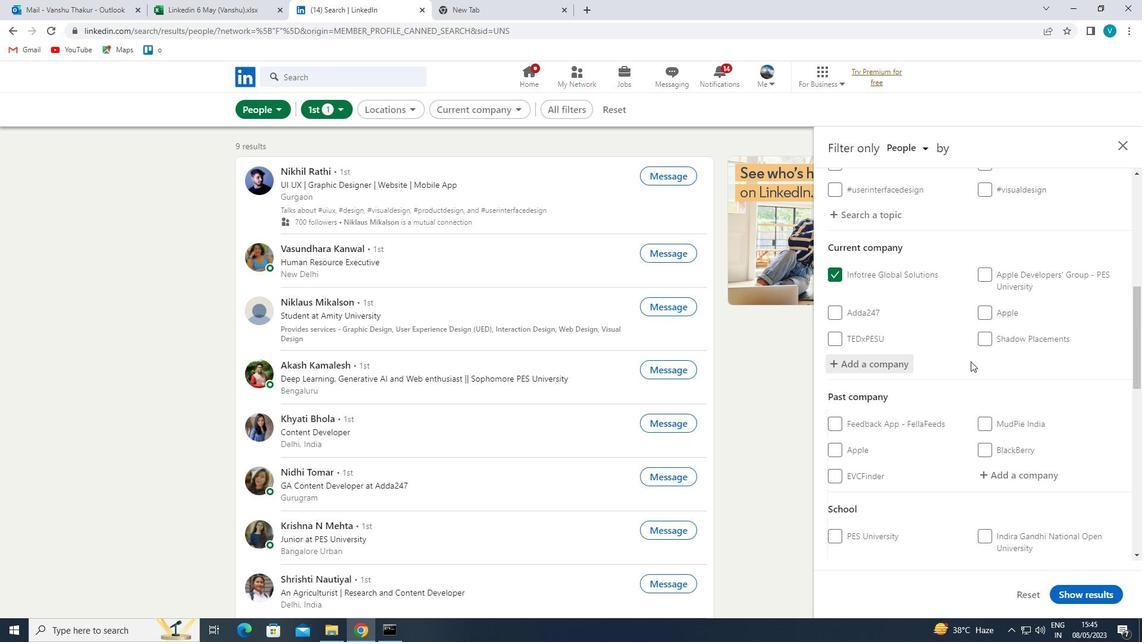 
Action: Mouse scrolled (971, 361) with delta (0, 0)
Screenshot: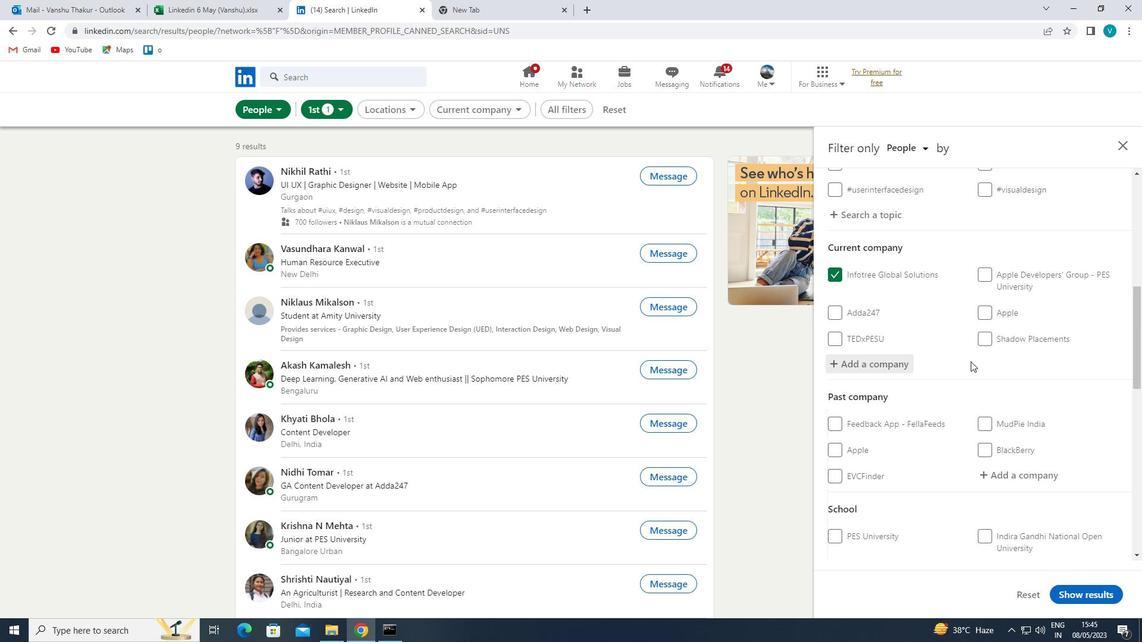 
Action: Mouse moved to (973, 365)
Screenshot: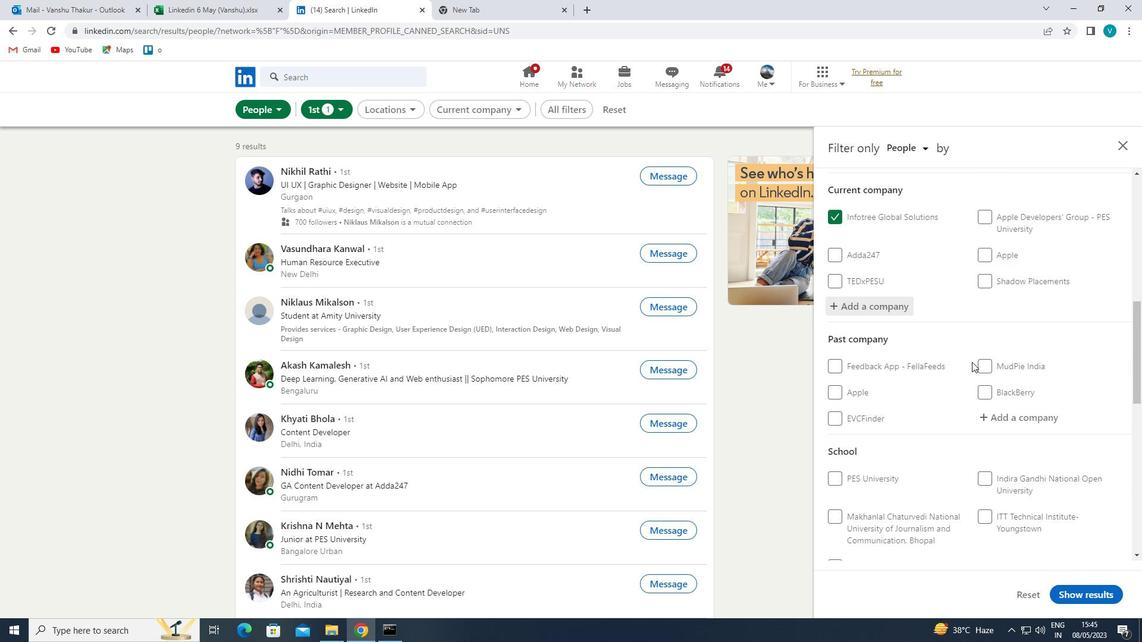 
Action: Mouse scrolled (973, 365) with delta (0, 0)
Screenshot: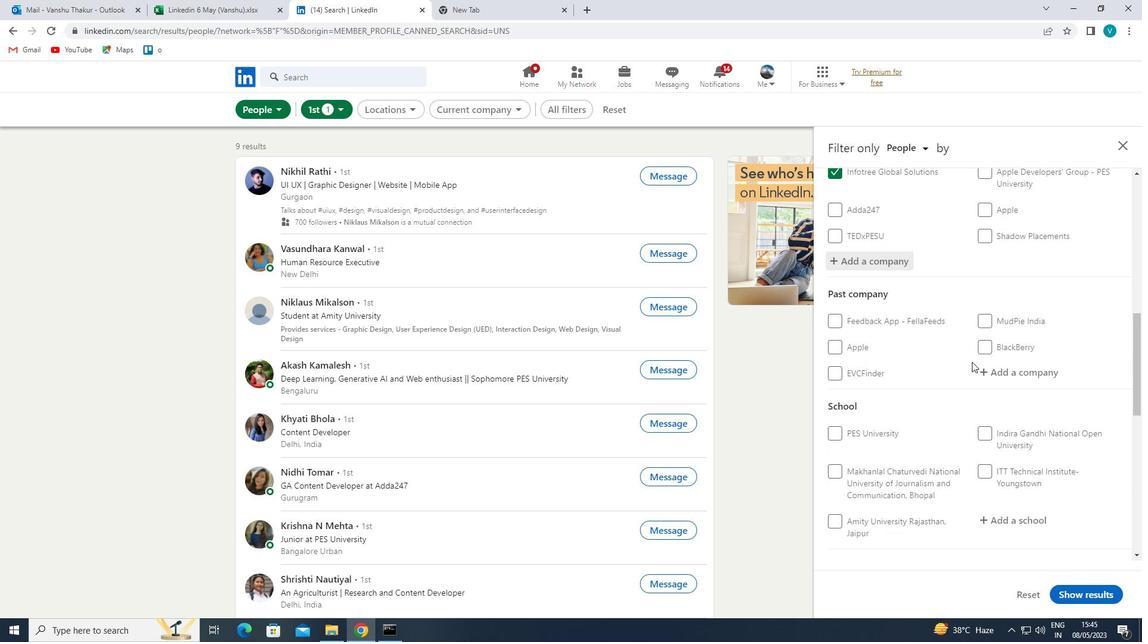 
Action: Mouse moved to (995, 386)
Screenshot: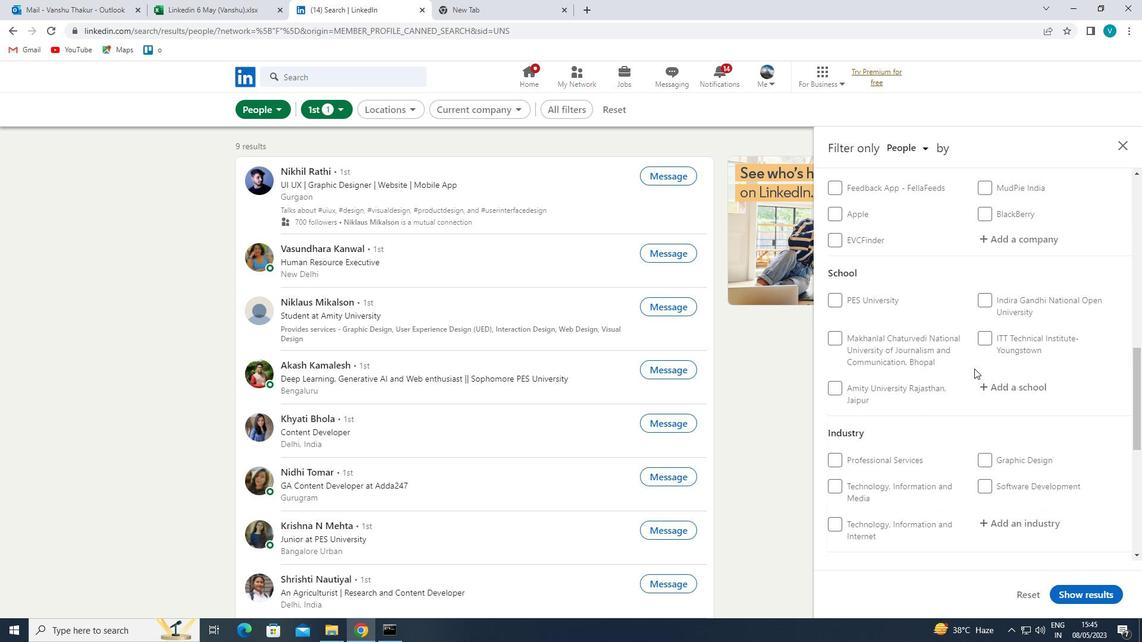 
Action: Mouse pressed left at (995, 386)
Screenshot: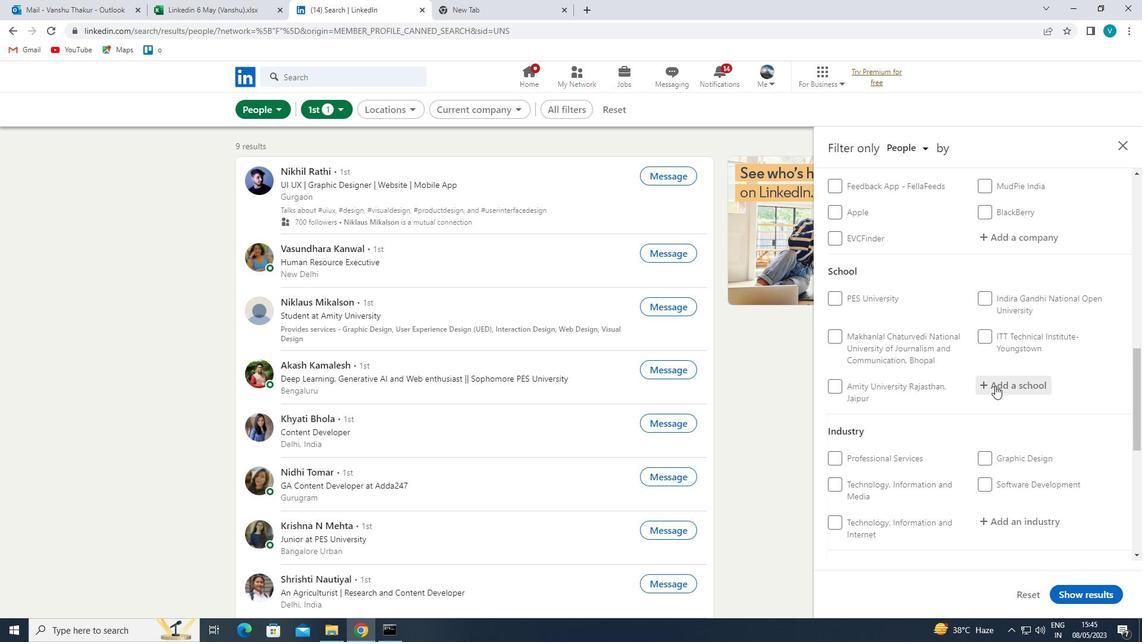 
Action: Mouse moved to (892, 332)
Screenshot: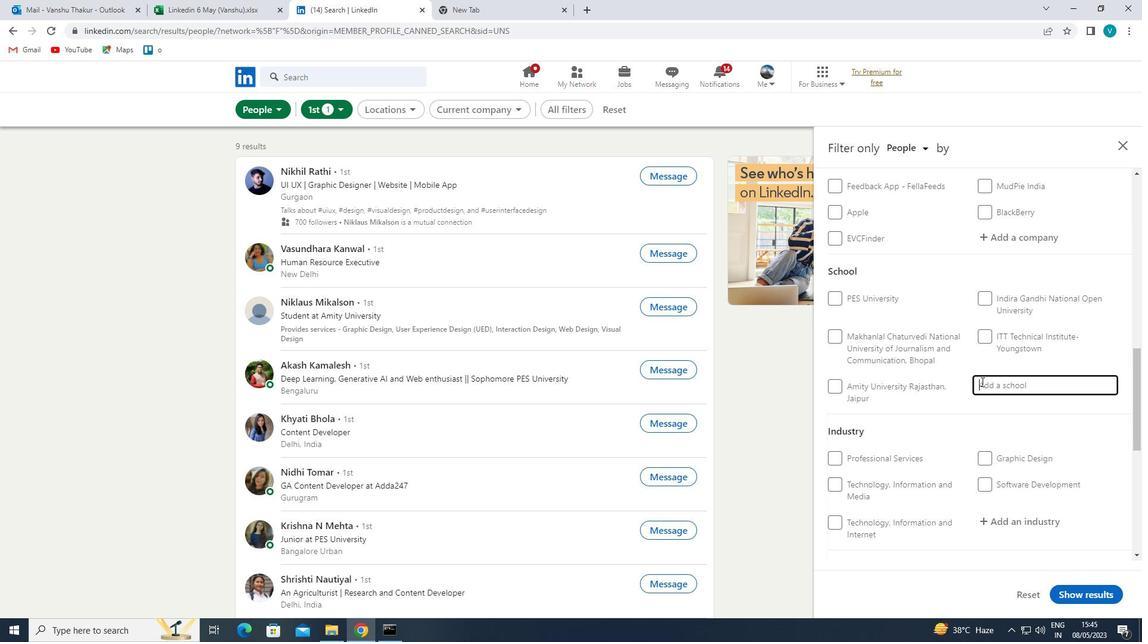 
Action: Key pressed <Key.shift>
Screenshot: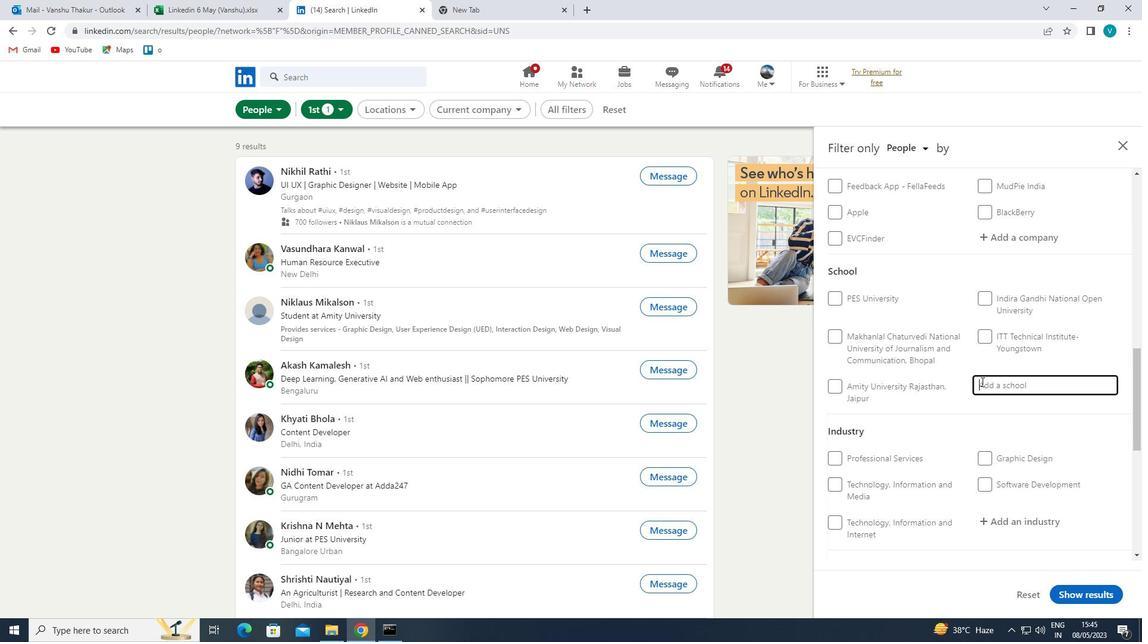 
Action: Mouse moved to (889, 331)
Screenshot: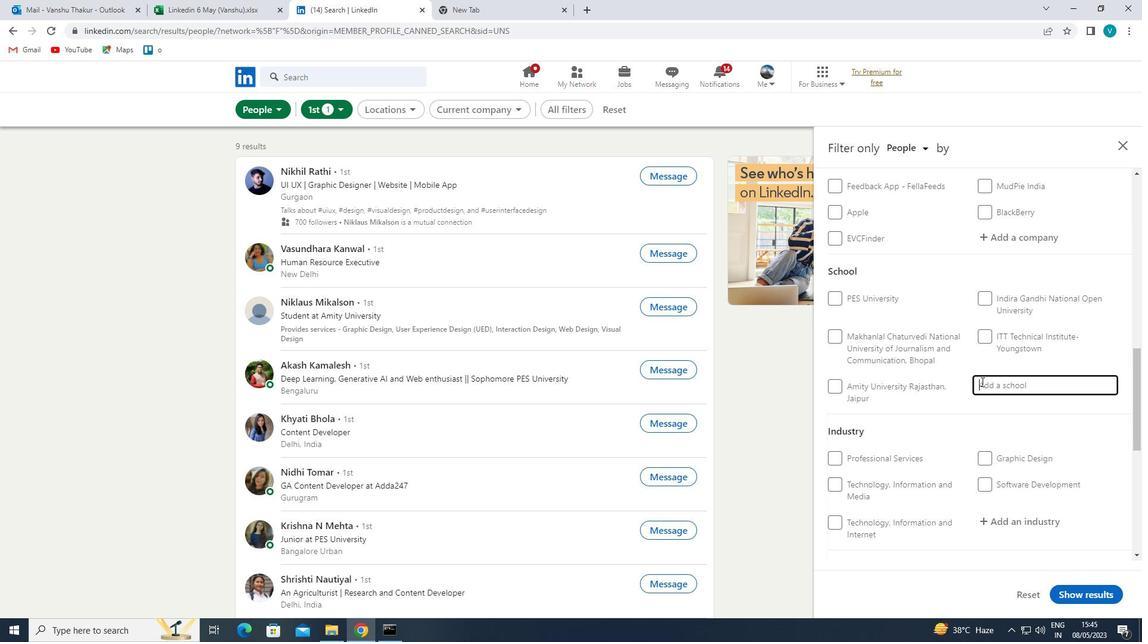 
Action: Key pressed INSTITUTION<Key.space>OF<Key.space><Key.shift>ENGINEERS
Screenshot: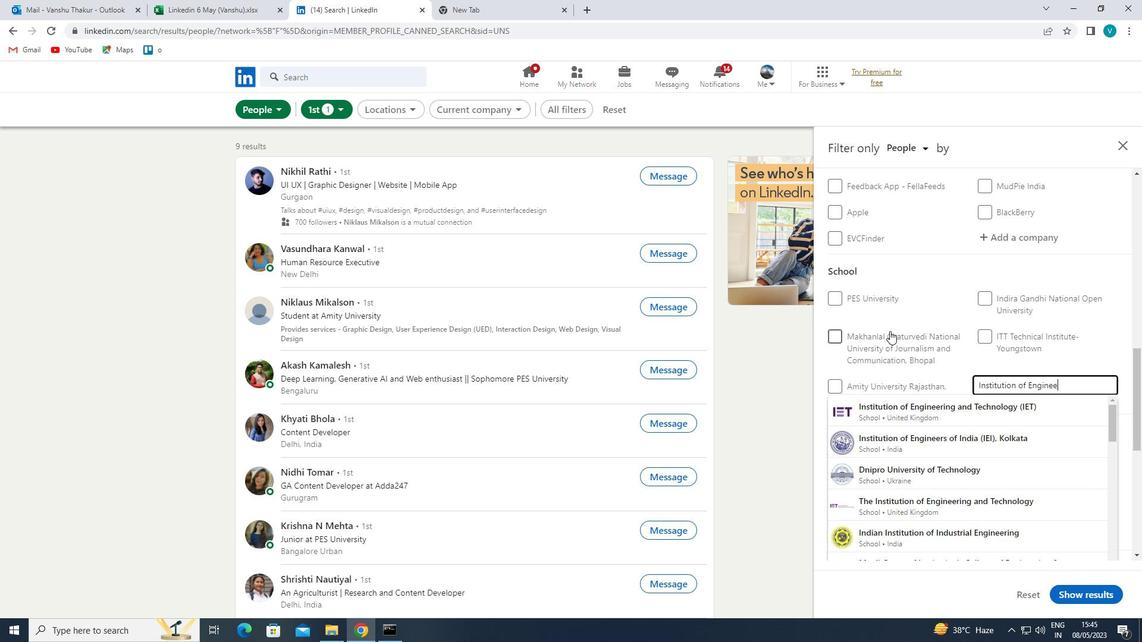 
Action: Mouse moved to (944, 397)
Screenshot: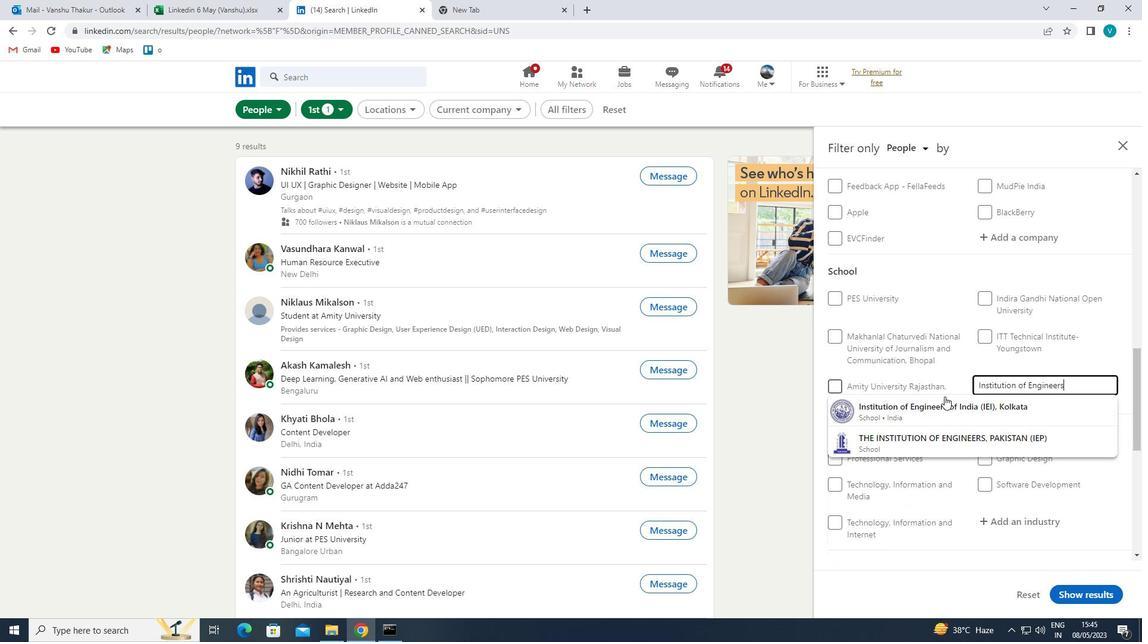 
Action: Mouse pressed left at (944, 397)
Screenshot: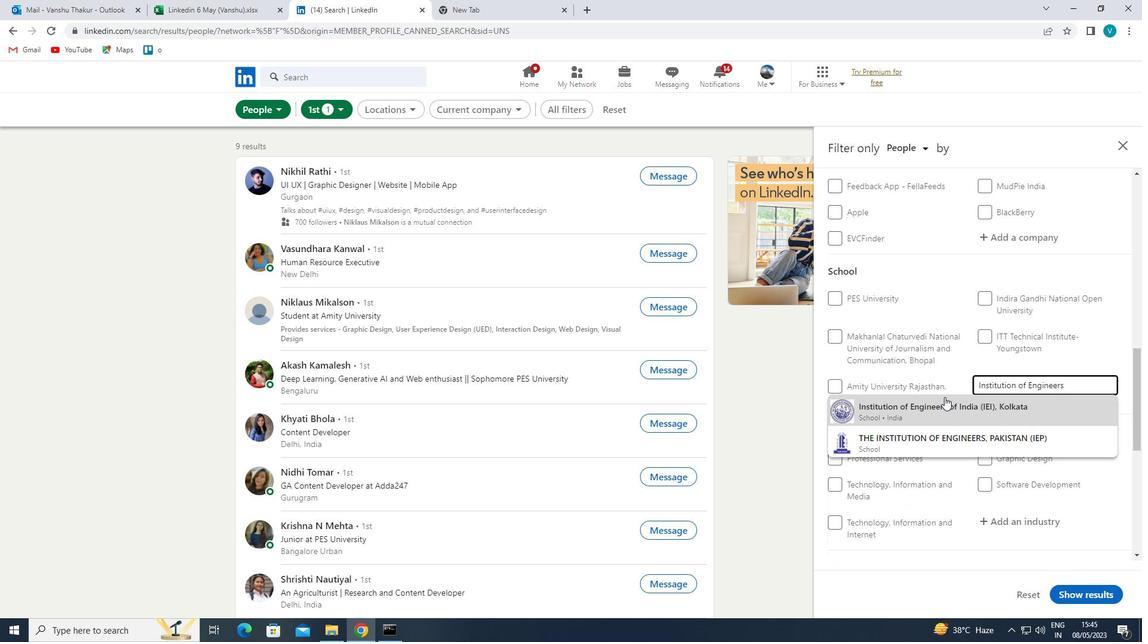 
Action: Mouse scrolled (944, 396) with delta (0, 0)
Screenshot: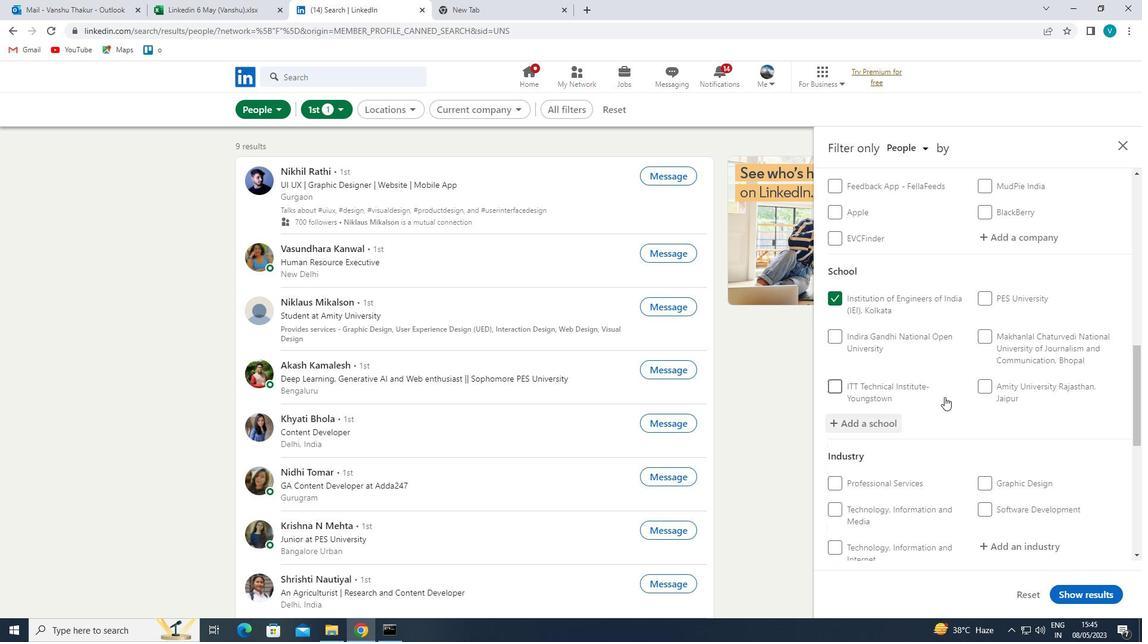 
Action: Mouse scrolled (944, 396) with delta (0, 0)
Screenshot: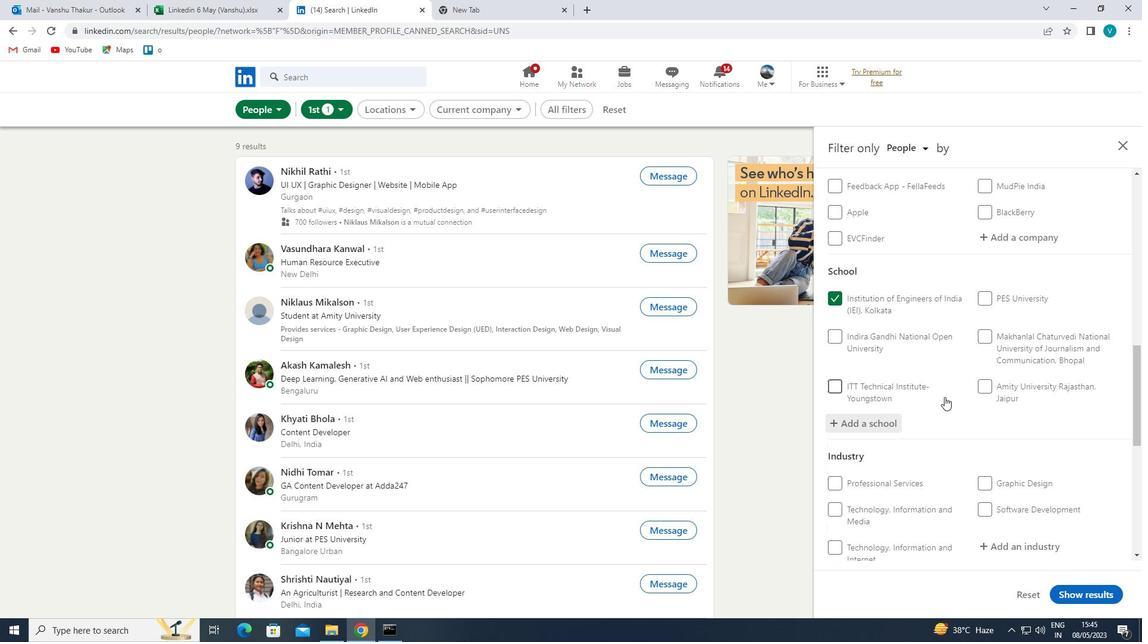 
Action: Mouse scrolled (944, 396) with delta (0, 0)
Screenshot: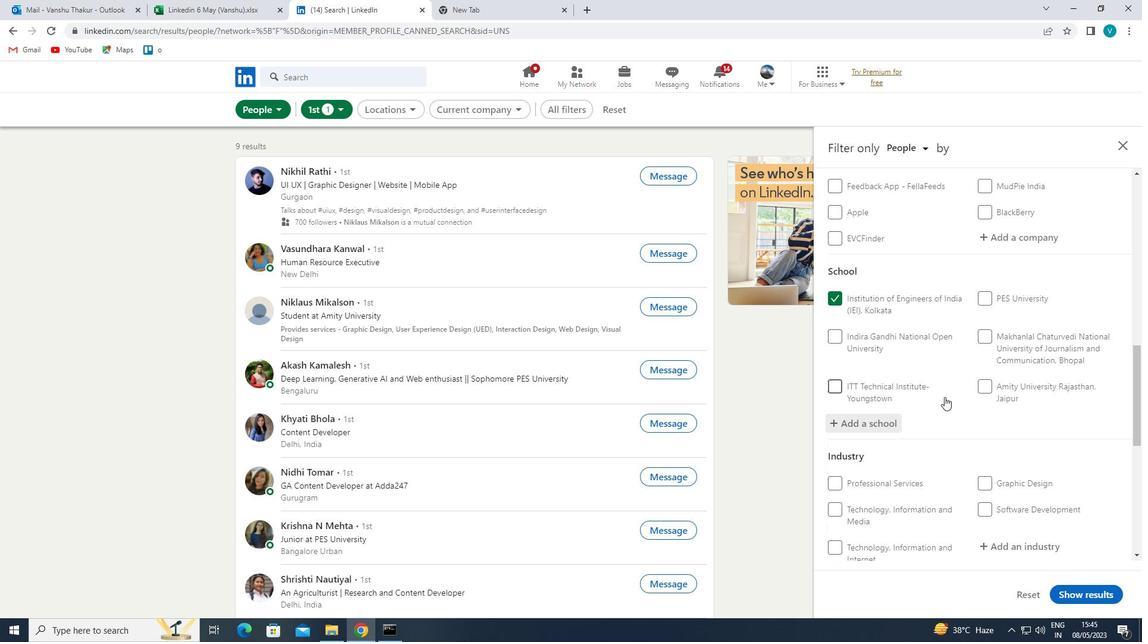 
Action: Mouse scrolled (944, 396) with delta (0, 0)
Screenshot: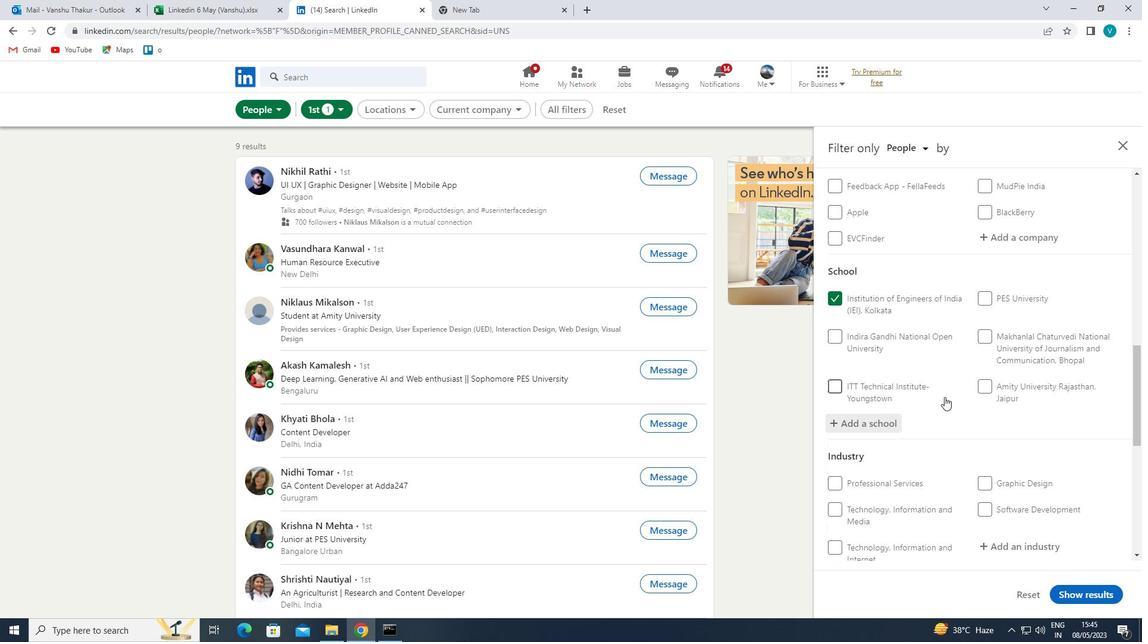 
Action: Mouse moved to (946, 397)
Screenshot: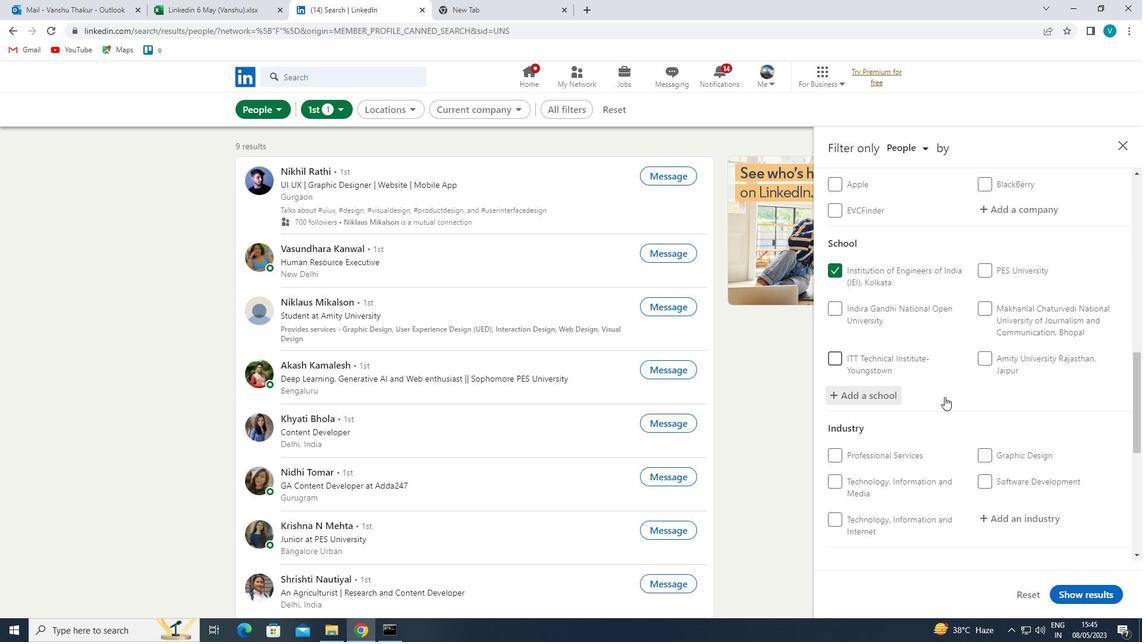
Action: Mouse scrolled (946, 396) with delta (0, 0)
Screenshot: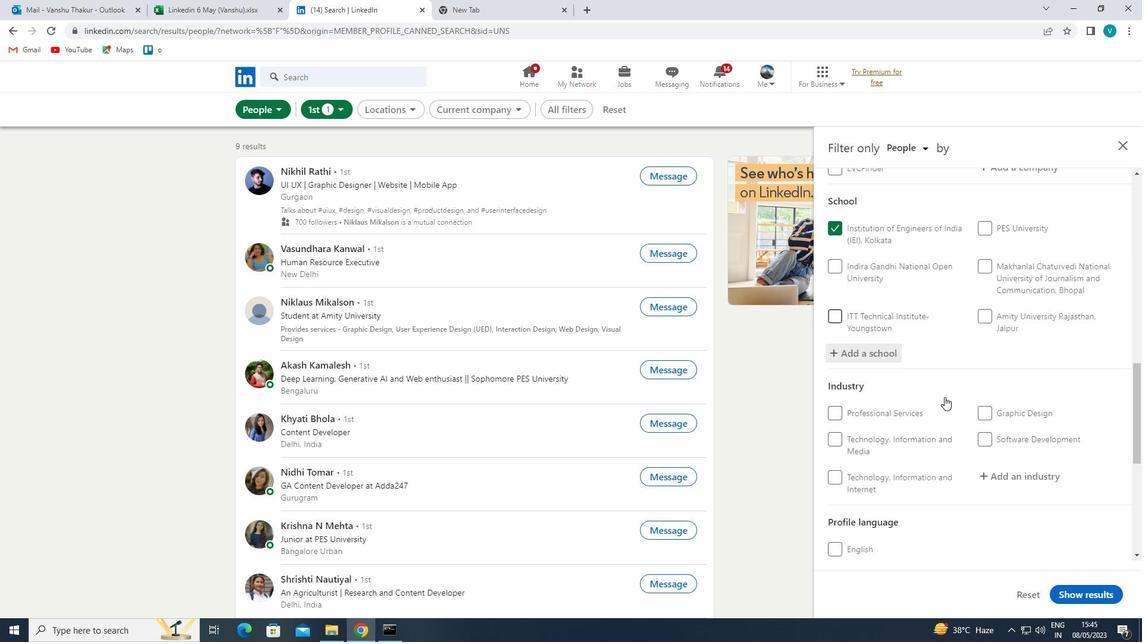 
Action: Mouse moved to (980, 344)
Screenshot: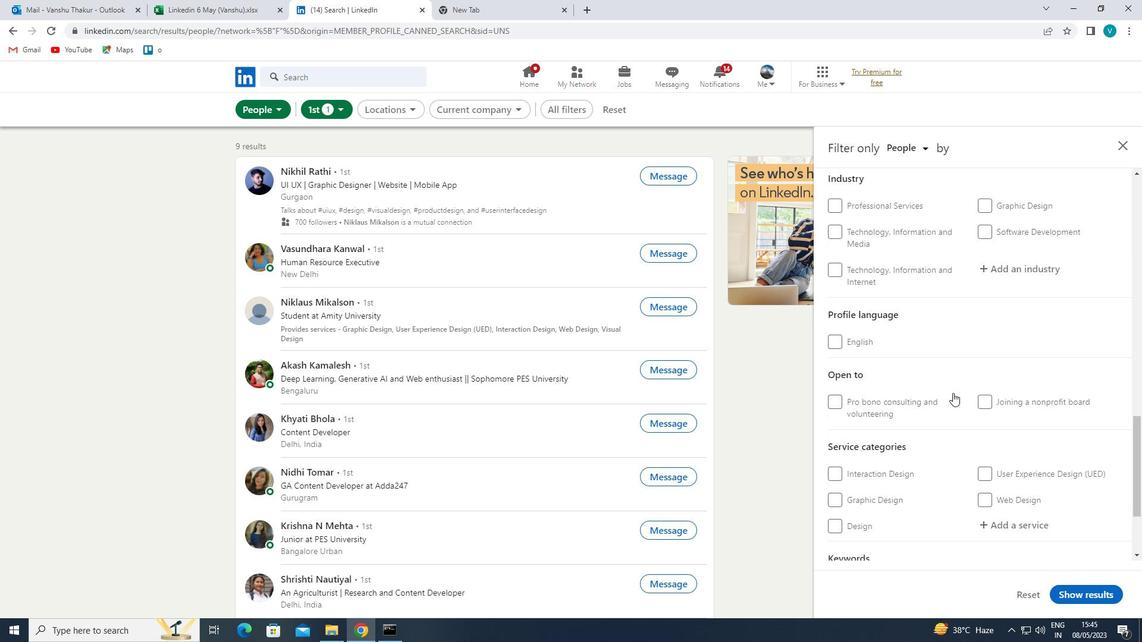 
Action: Mouse scrolled (980, 345) with delta (0, 0)
Screenshot: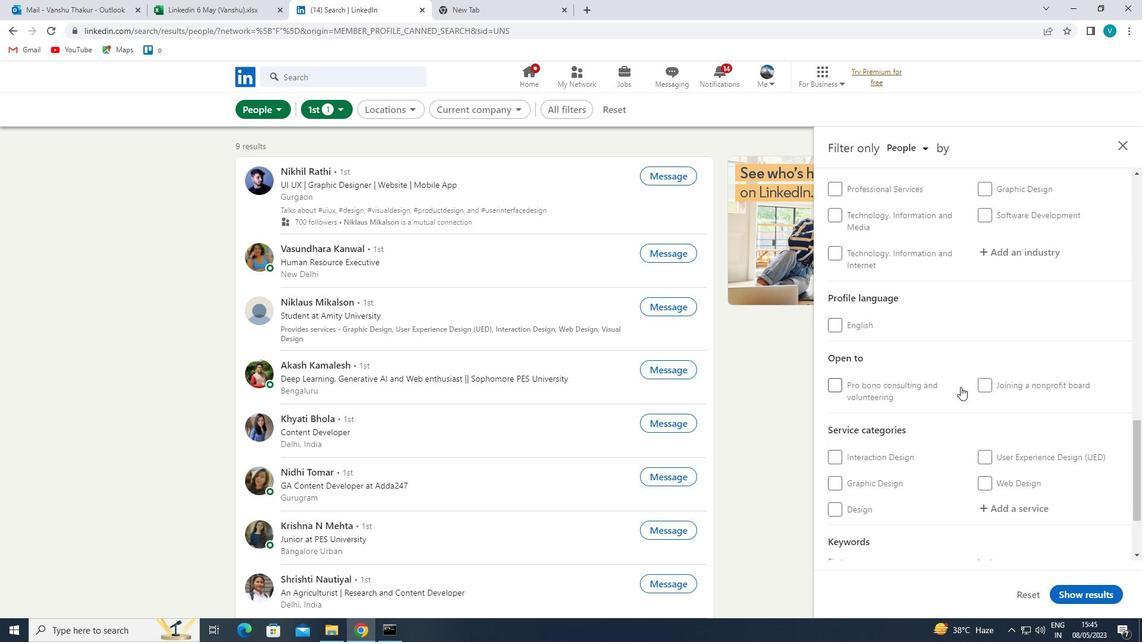 
Action: Mouse moved to (1015, 305)
Screenshot: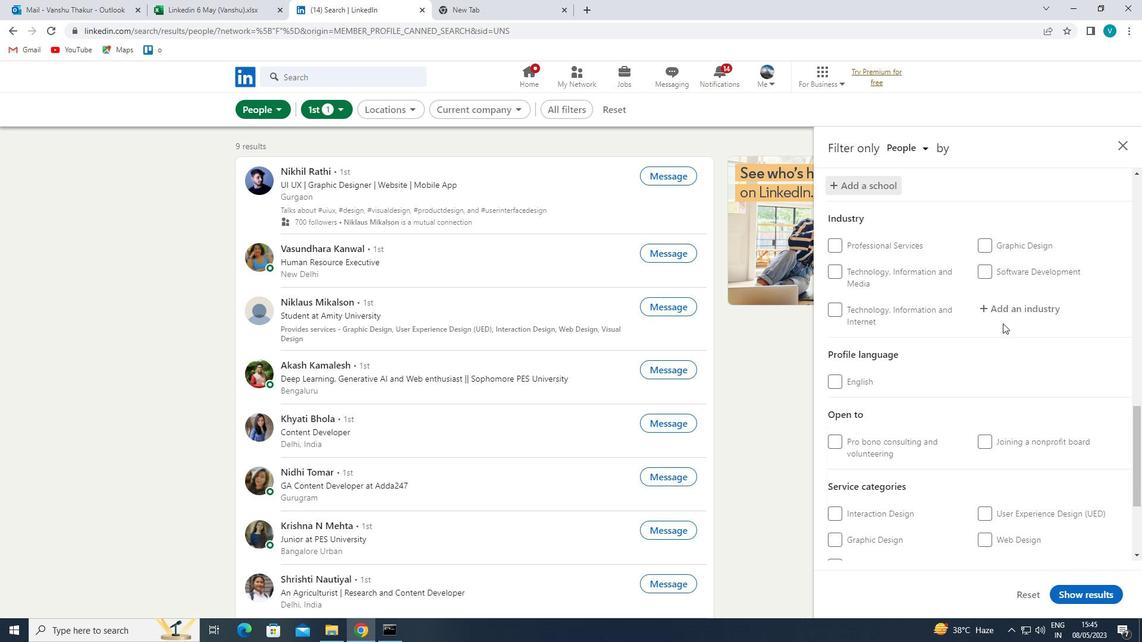 
Action: Mouse pressed left at (1015, 305)
Screenshot: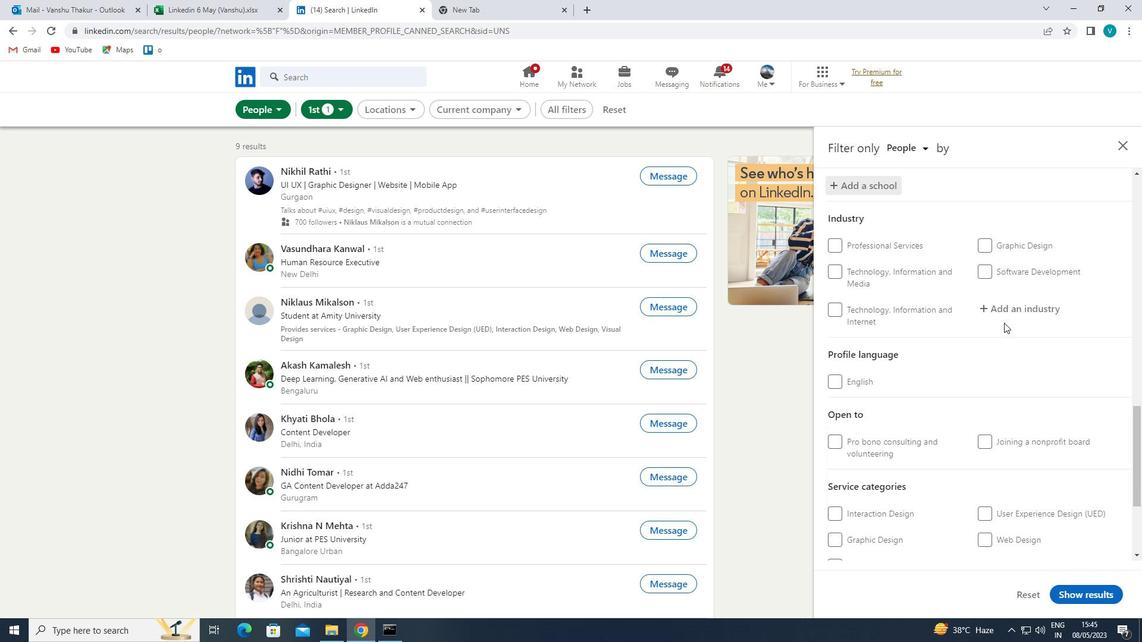
Action: Mouse moved to (999, 299)
Screenshot: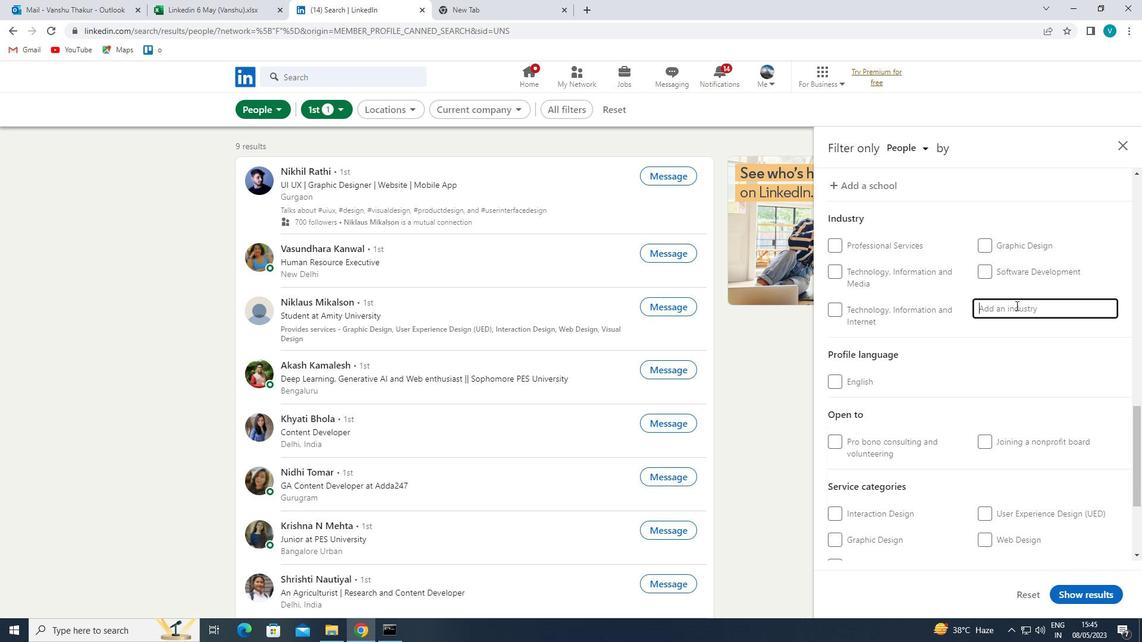 
Action: Key pressed <Key.shift>
Screenshot: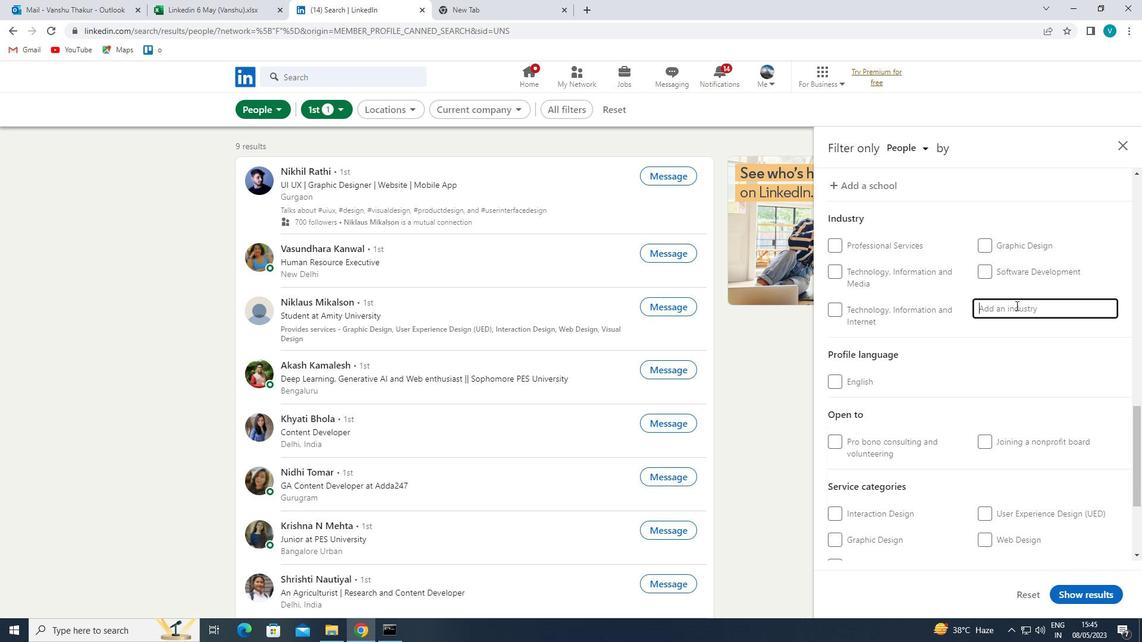 
Action: Mouse moved to (886, 289)
Screenshot: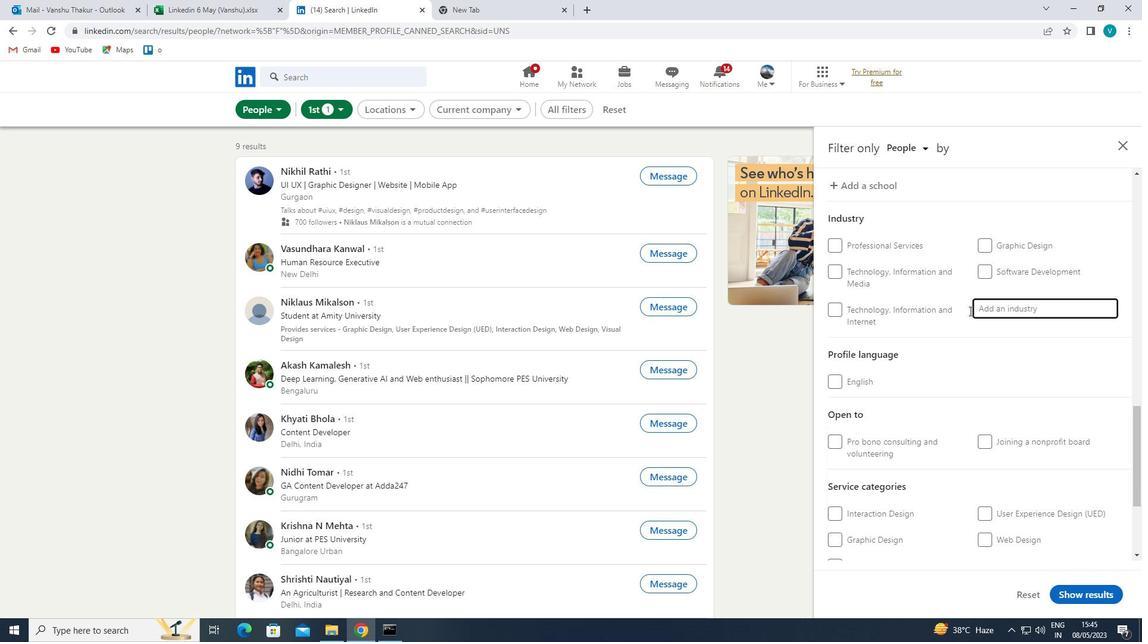 
Action: Key pressed D
Screenshot: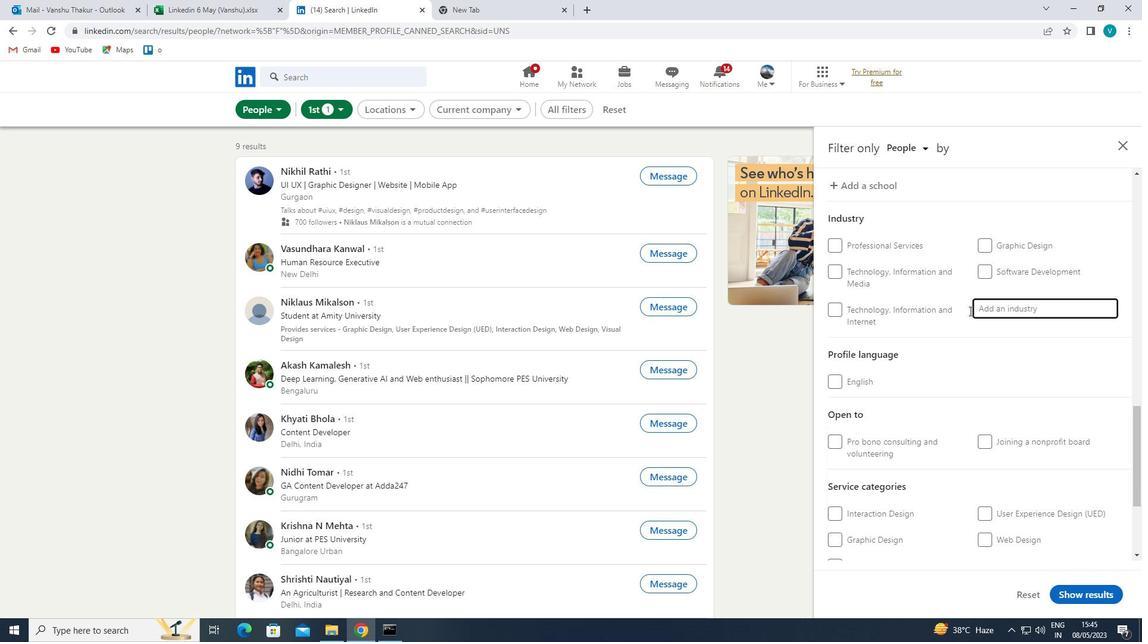 
Action: Mouse moved to (885, 289)
Screenshot: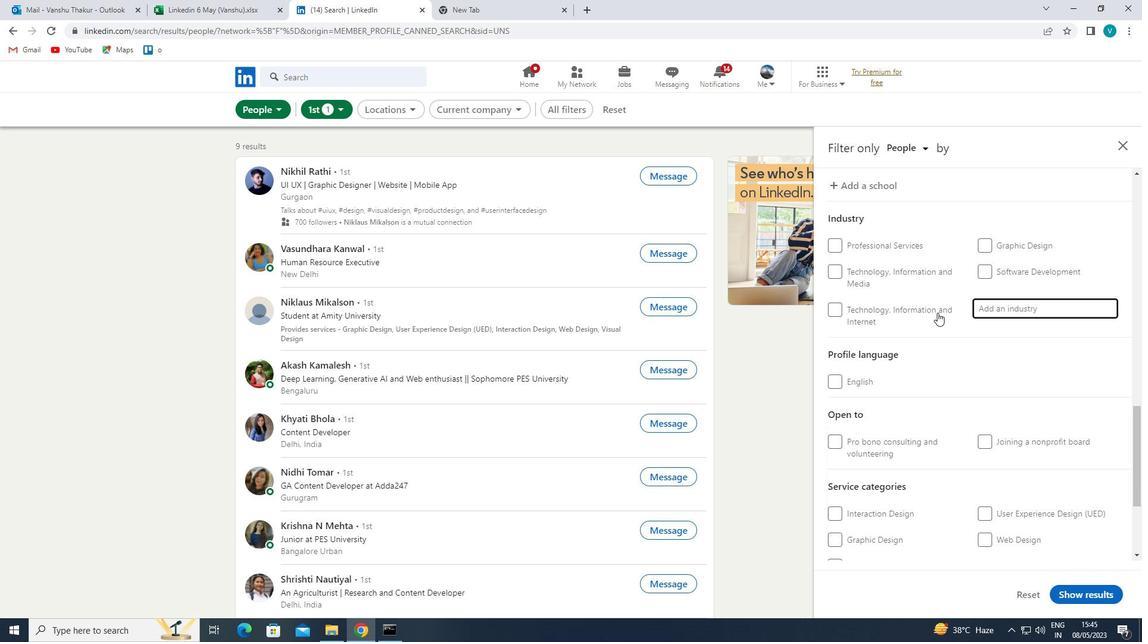
Action: Key pressed ANCE<Key.space><Key.shift>COMA
Screenshot: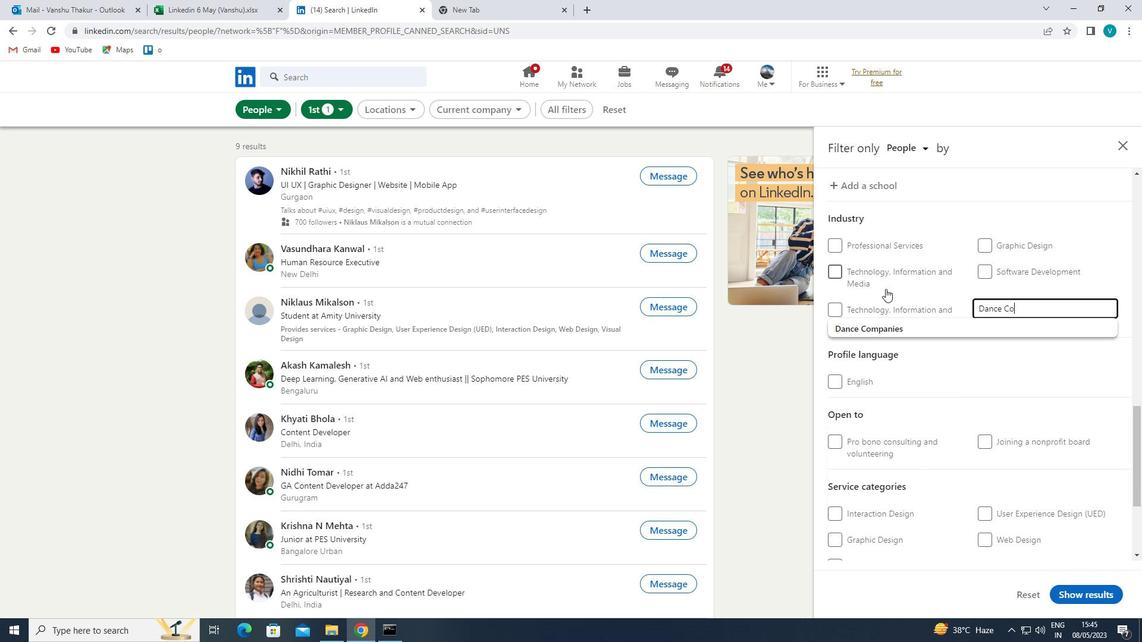
Action: Mouse moved to (905, 302)
Screenshot: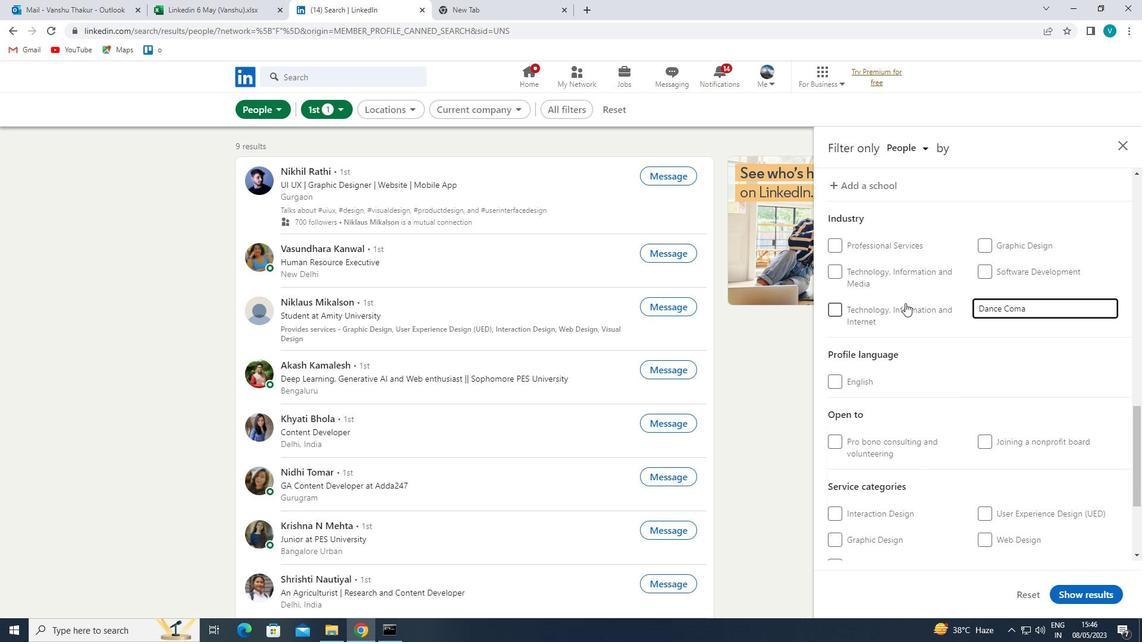 
Action: Key pressed <Key.backspace>
Screenshot: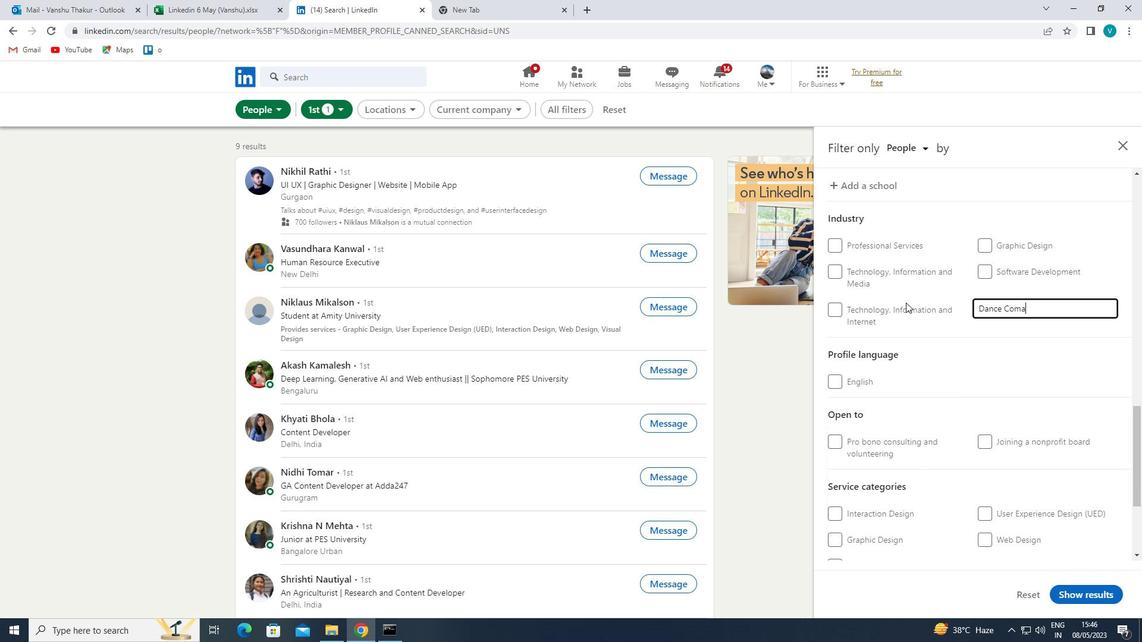 
Action: Mouse moved to (917, 320)
Screenshot: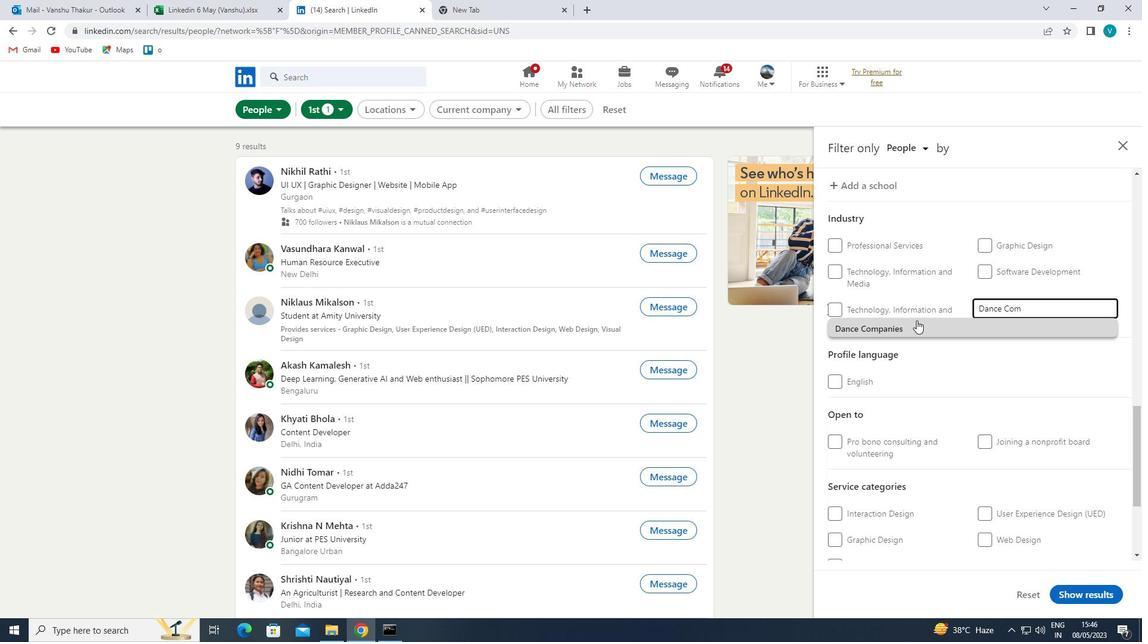
Action: Mouse pressed left at (917, 320)
Screenshot: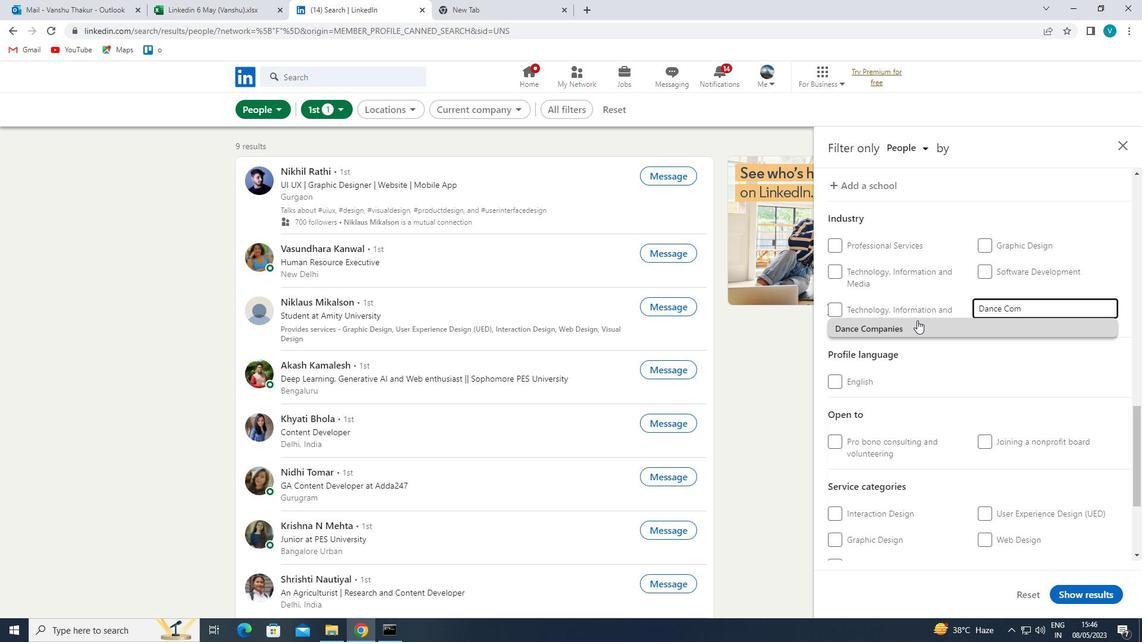 
Action: Mouse scrolled (917, 319) with delta (0, 0)
Screenshot: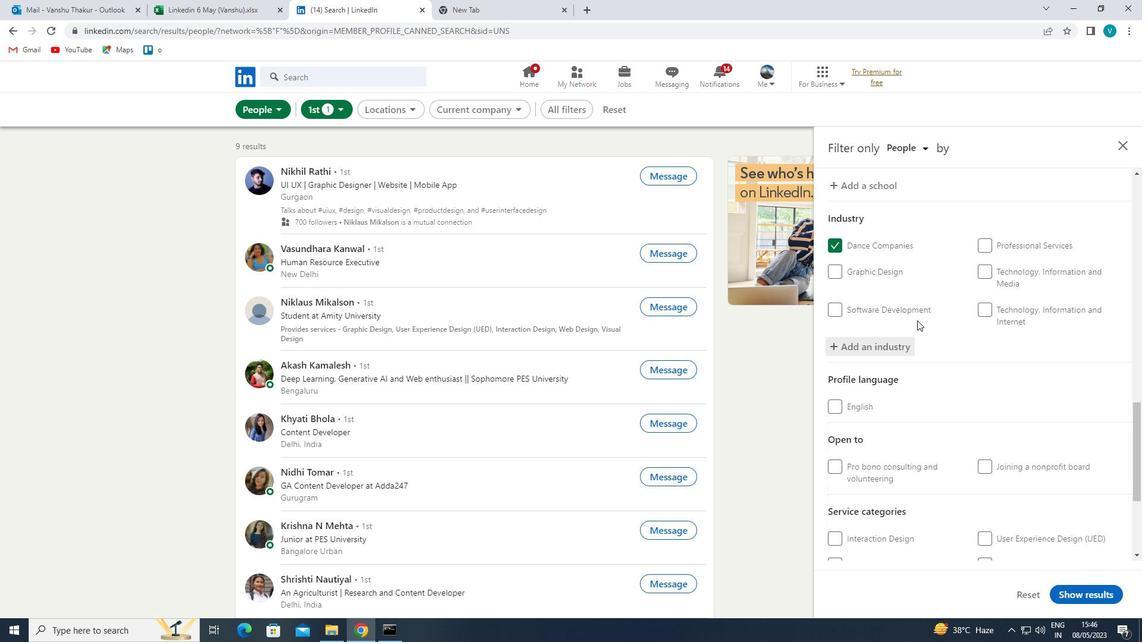 
Action: Mouse scrolled (917, 319) with delta (0, 0)
Screenshot: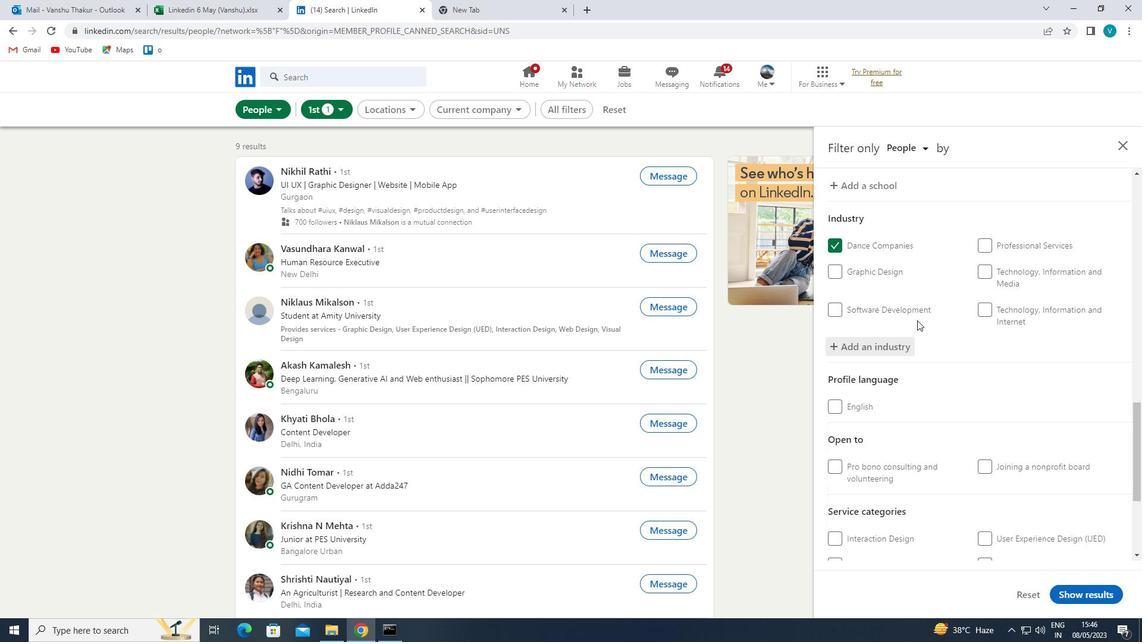 
Action: Mouse scrolled (917, 319) with delta (0, 0)
Screenshot: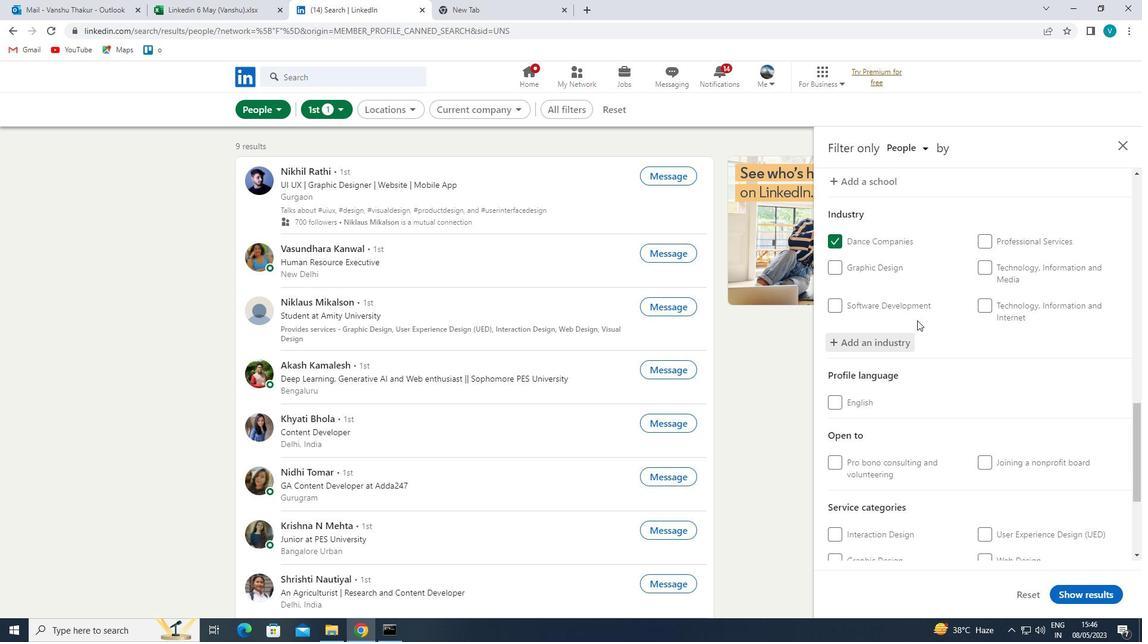 
Action: Mouse scrolled (917, 319) with delta (0, 0)
Screenshot: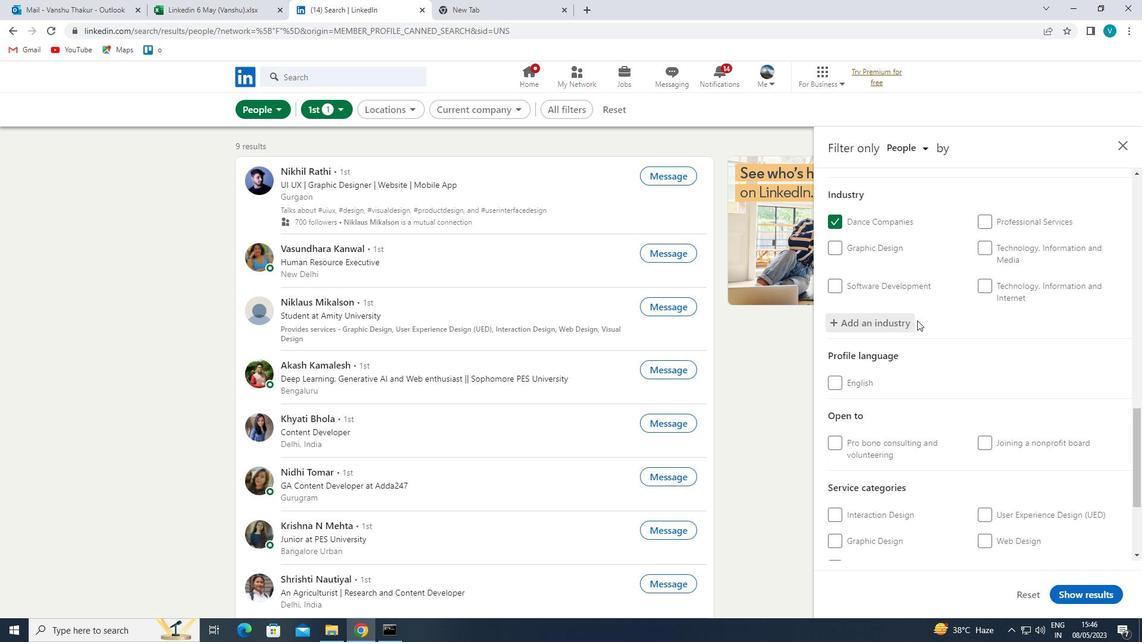 
Action: Mouse moved to (1031, 396)
Screenshot: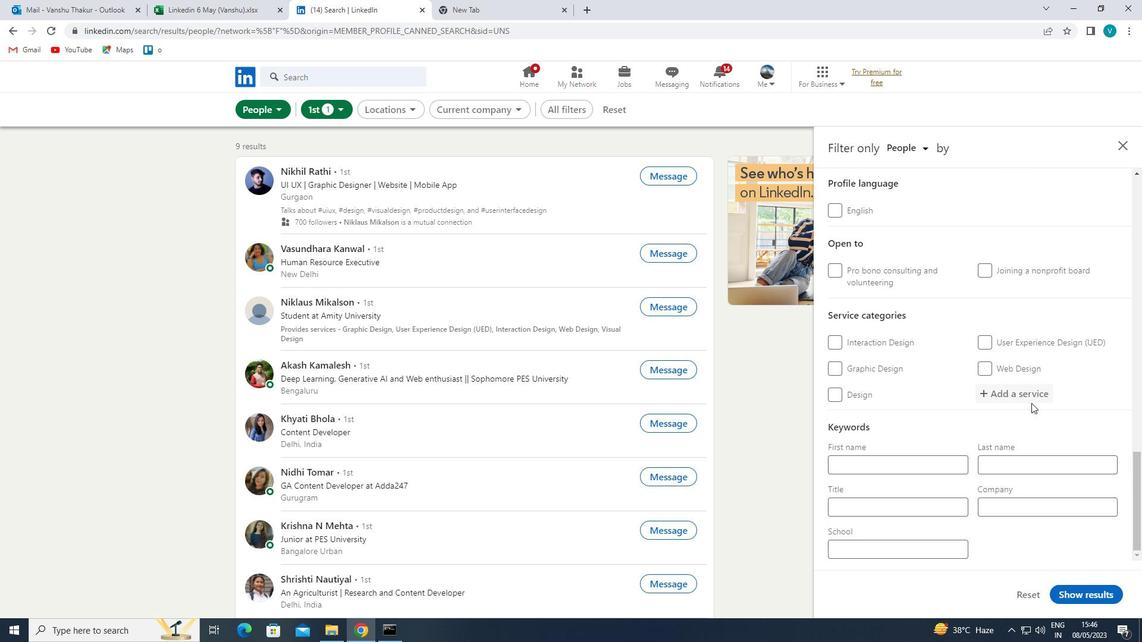 
Action: Mouse pressed left at (1031, 396)
Screenshot: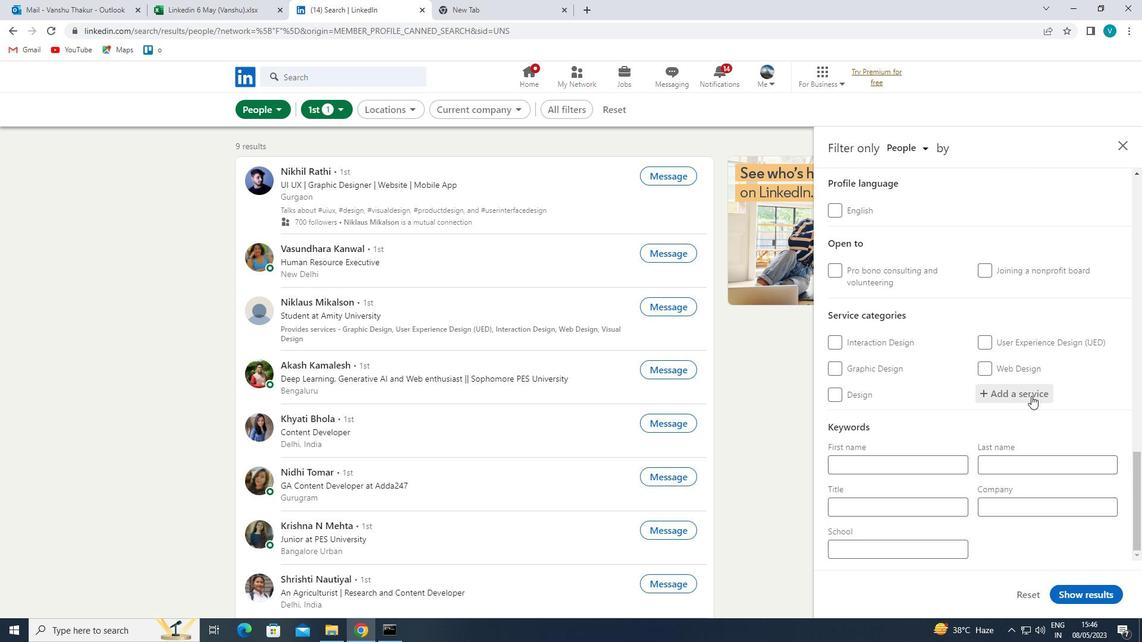 
Action: Mouse moved to (946, 349)
Screenshot: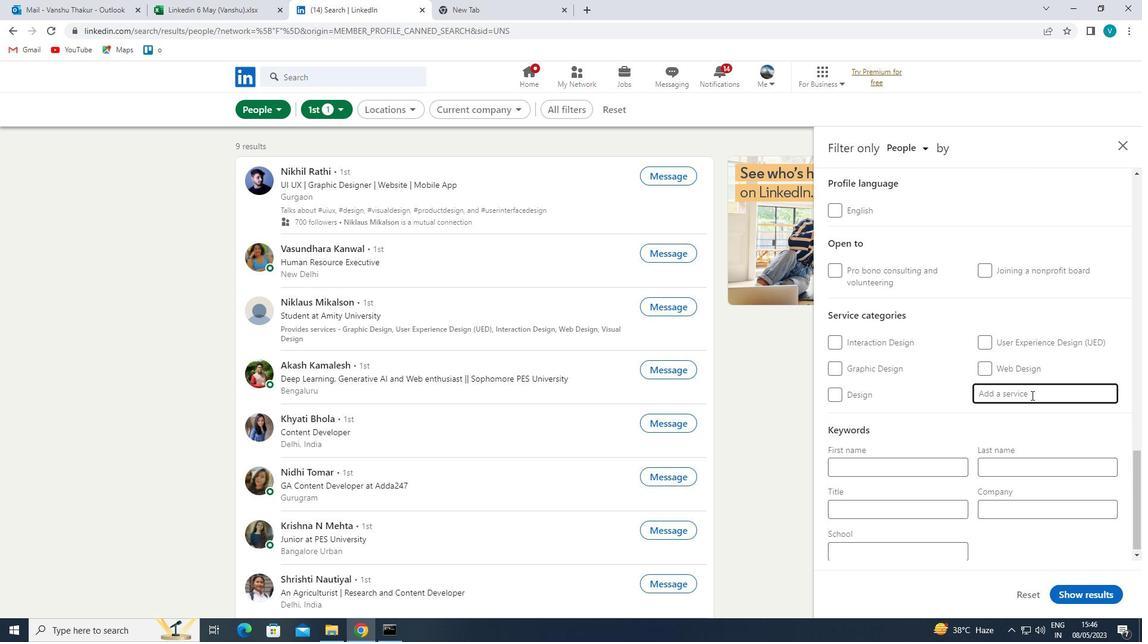 
Action: Key pressed <Key.shift>REAL<Key.space><Key.shift>ESTAT
Screenshot: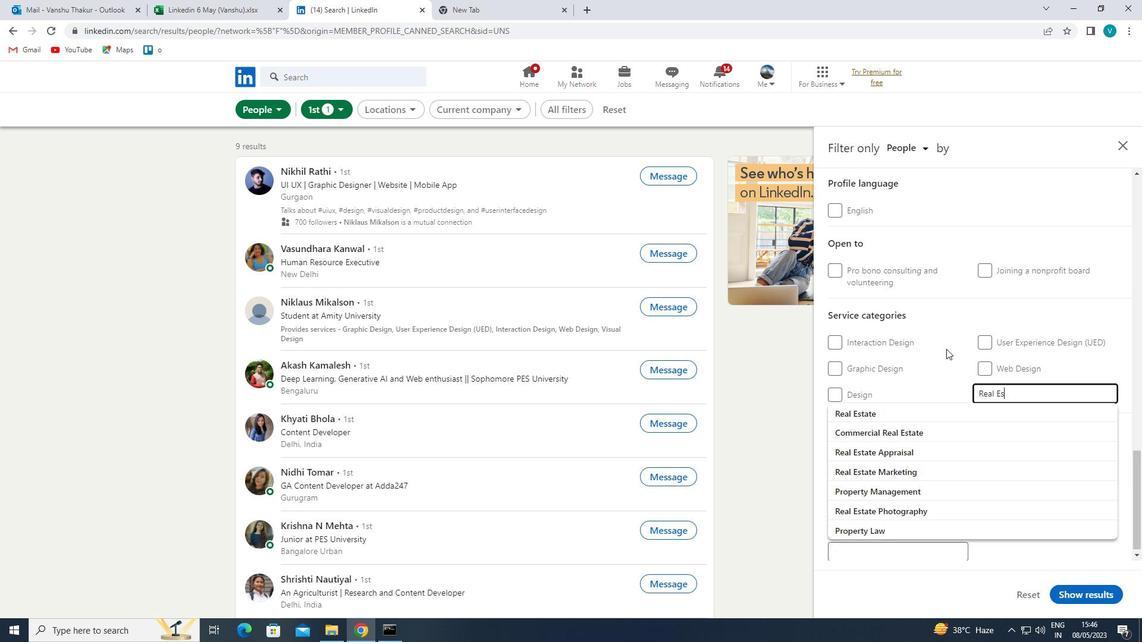 
Action: Mouse moved to (945, 413)
Screenshot: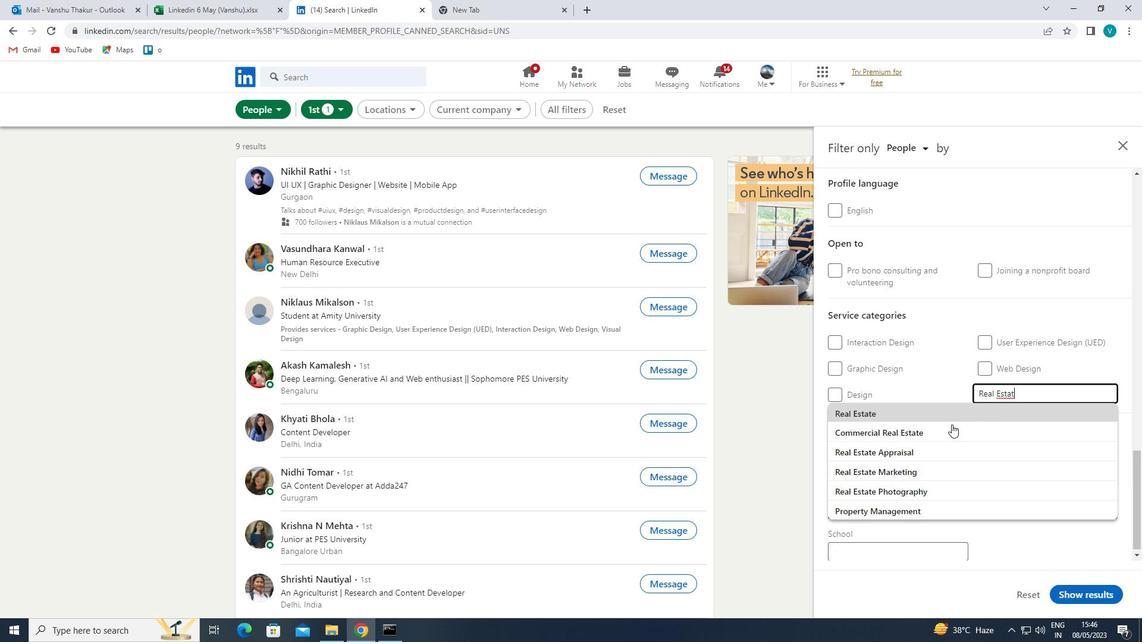 
Action: Mouse pressed left at (945, 413)
Screenshot: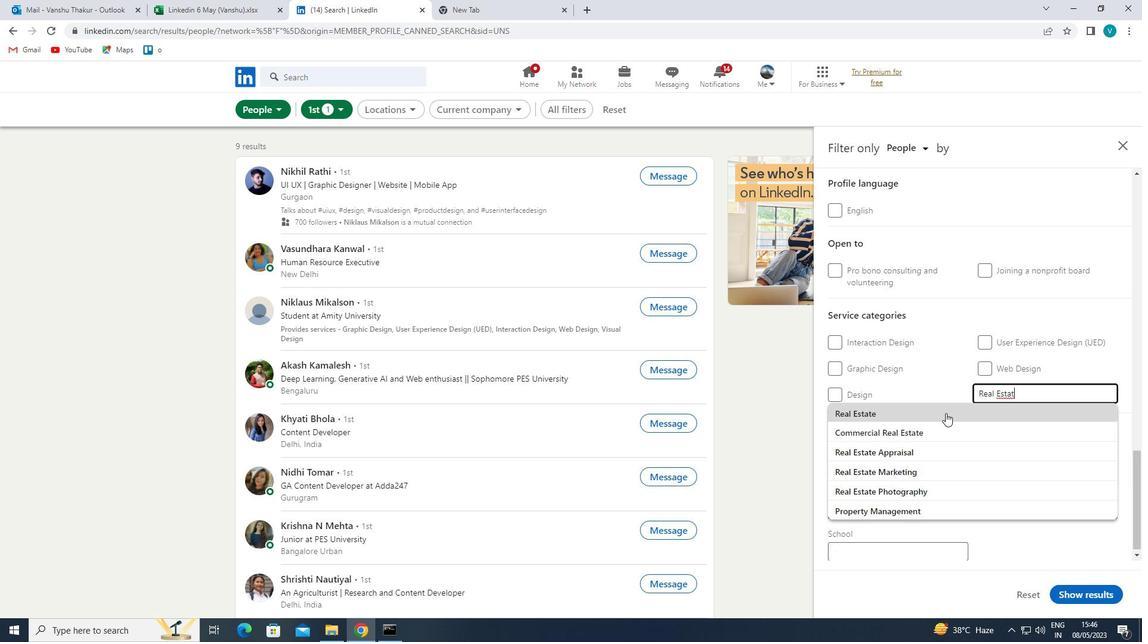 
Action: Mouse scrolled (945, 412) with delta (0, 0)
Screenshot: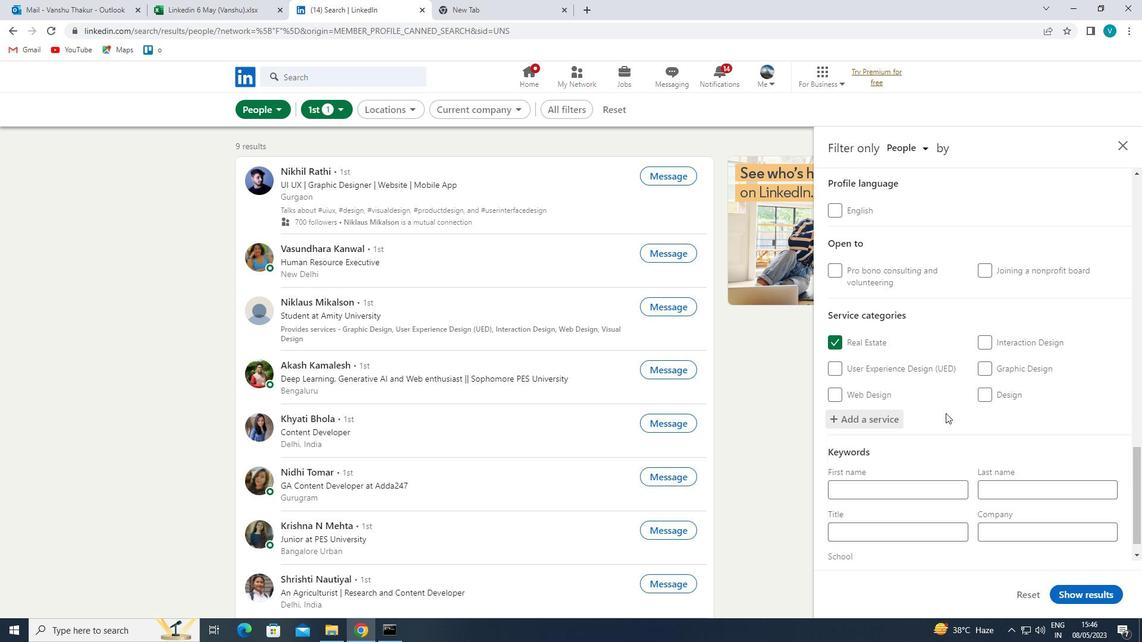 
Action: Mouse scrolled (945, 412) with delta (0, 0)
Screenshot: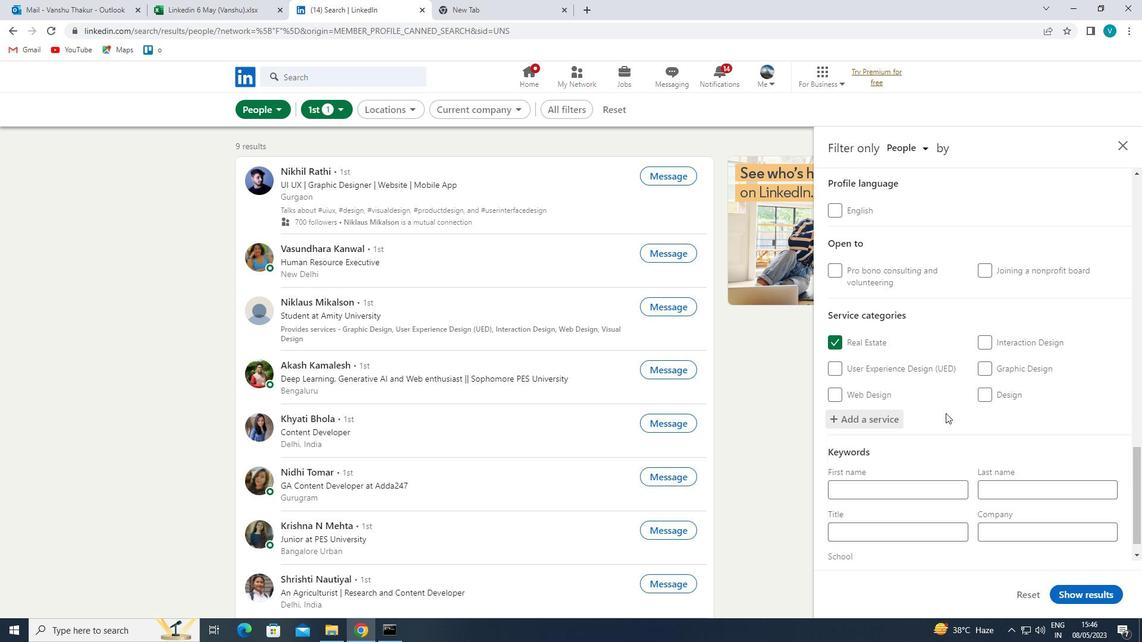 
Action: Mouse scrolled (945, 412) with delta (0, 0)
Screenshot: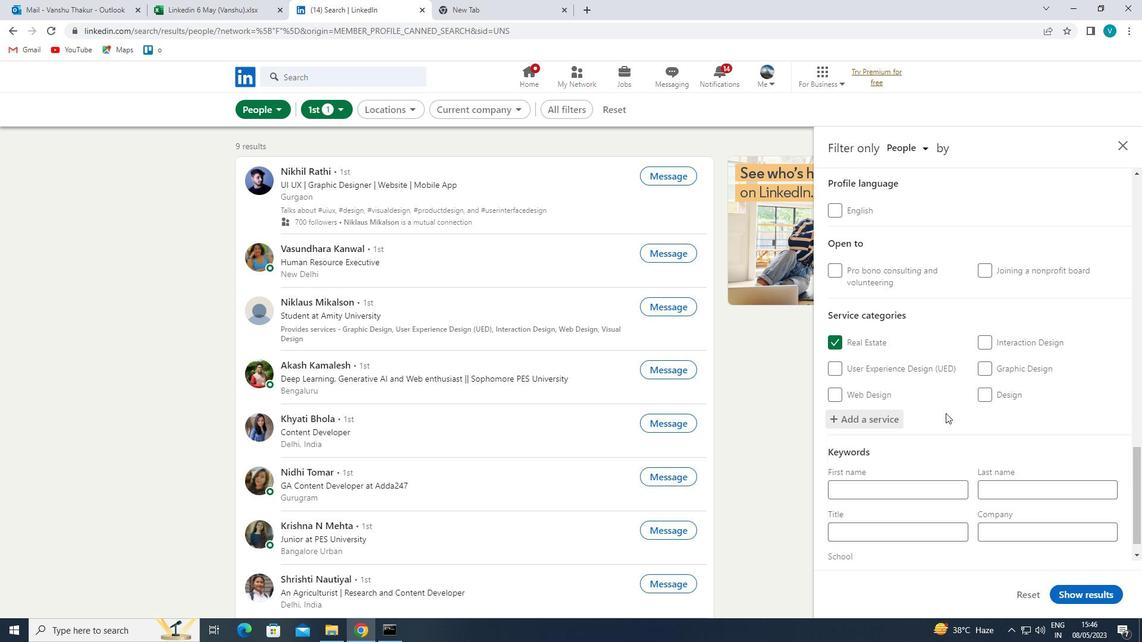 
Action: Mouse moved to (923, 488)
Screenshot: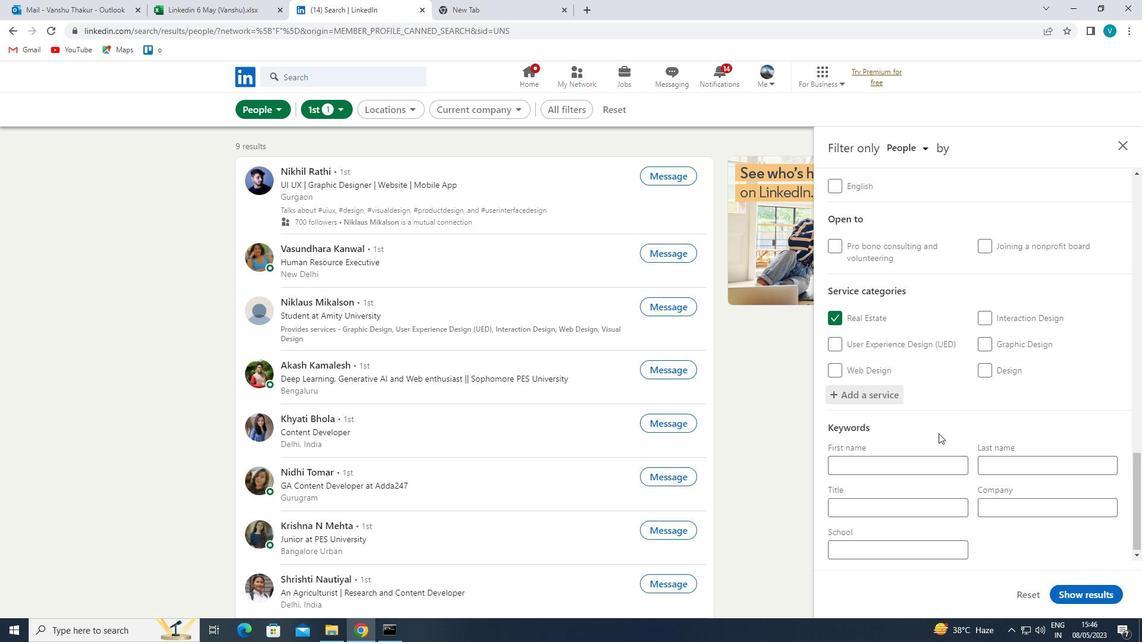 
Action: Mouse pressed left at (923, 488)
Screenshot: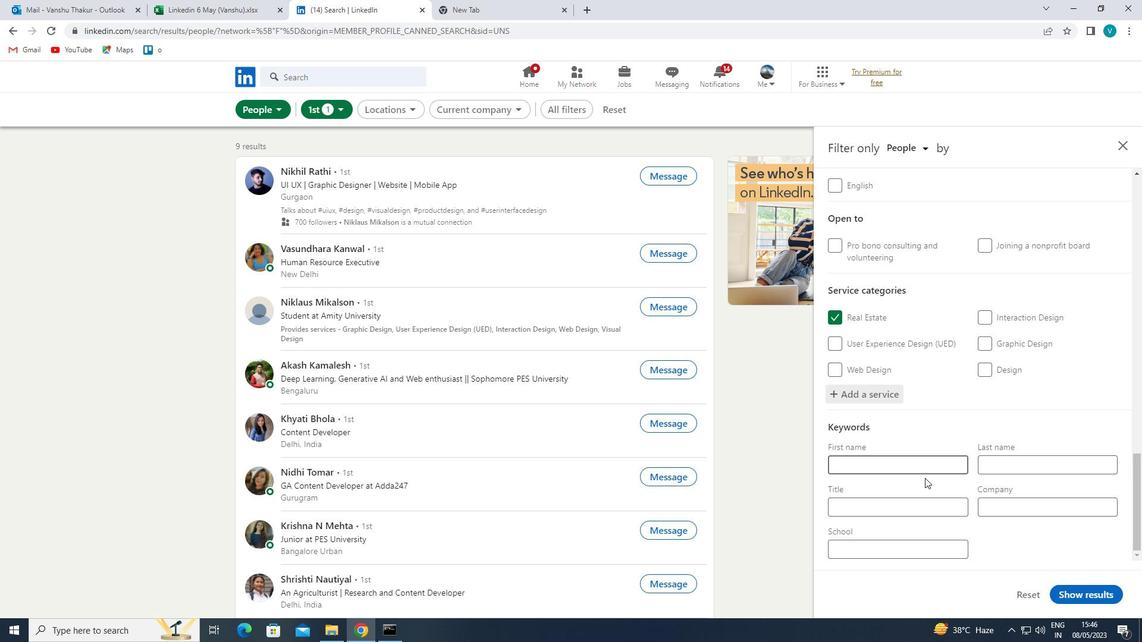 
Action: Key pressed <Key.shift>SQ
Screenshot: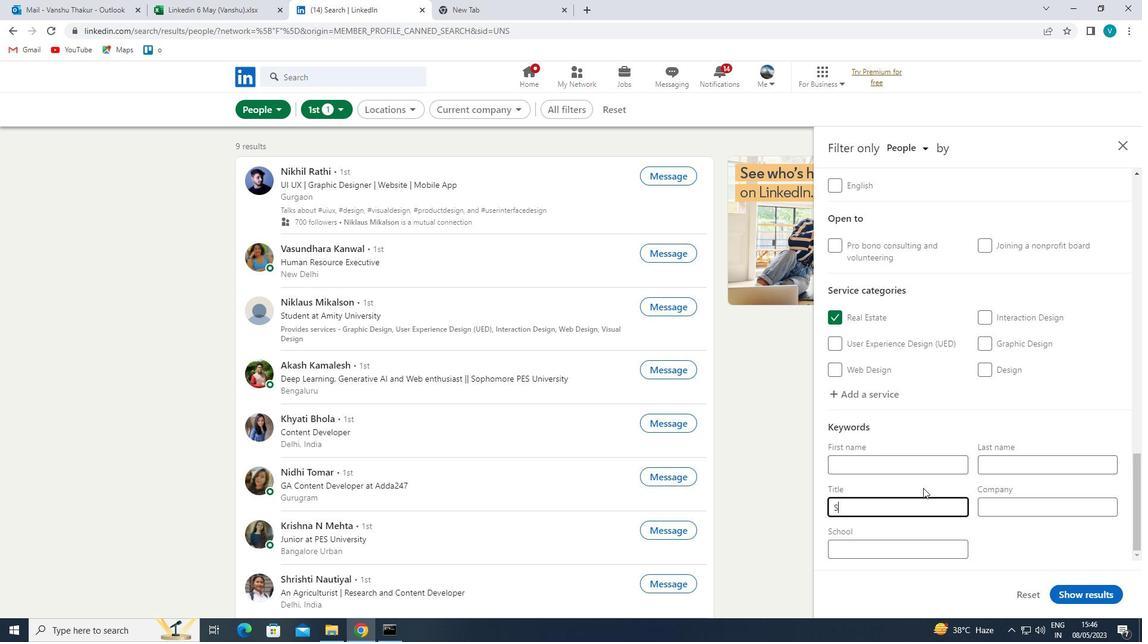 
Action: Mouse moved to (923, 487)
Screenshot: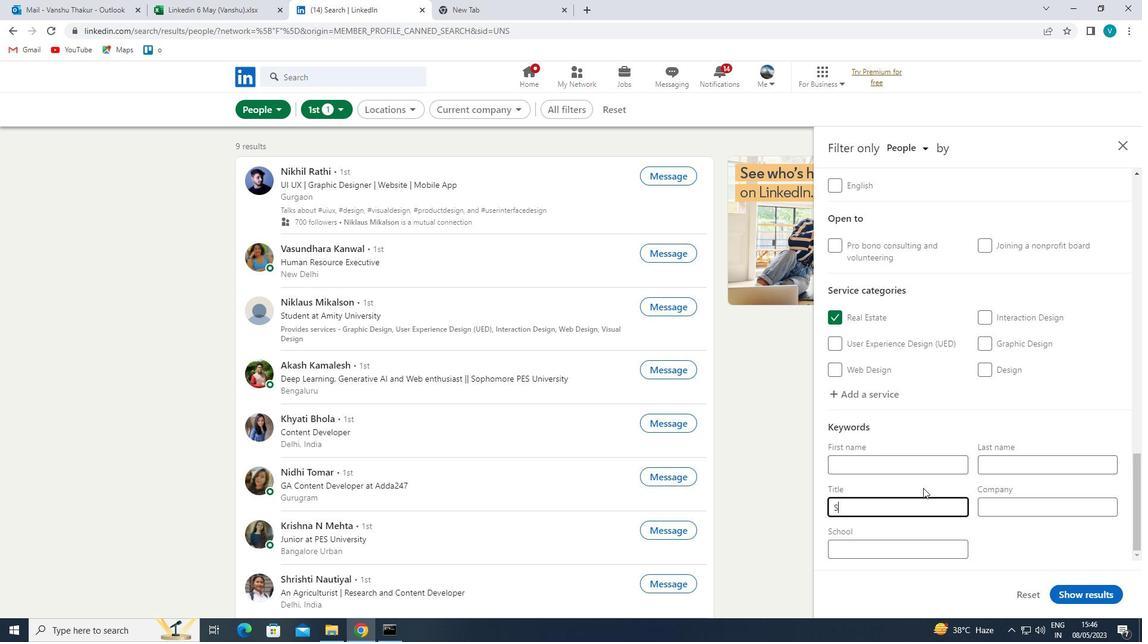 
Action: Key pressed L<Key.space><Key.shift><Key.shift><Key.shift><Key.shift><Key.shift><Key.shift>DEVELOPER<Key.space>
Screenshot: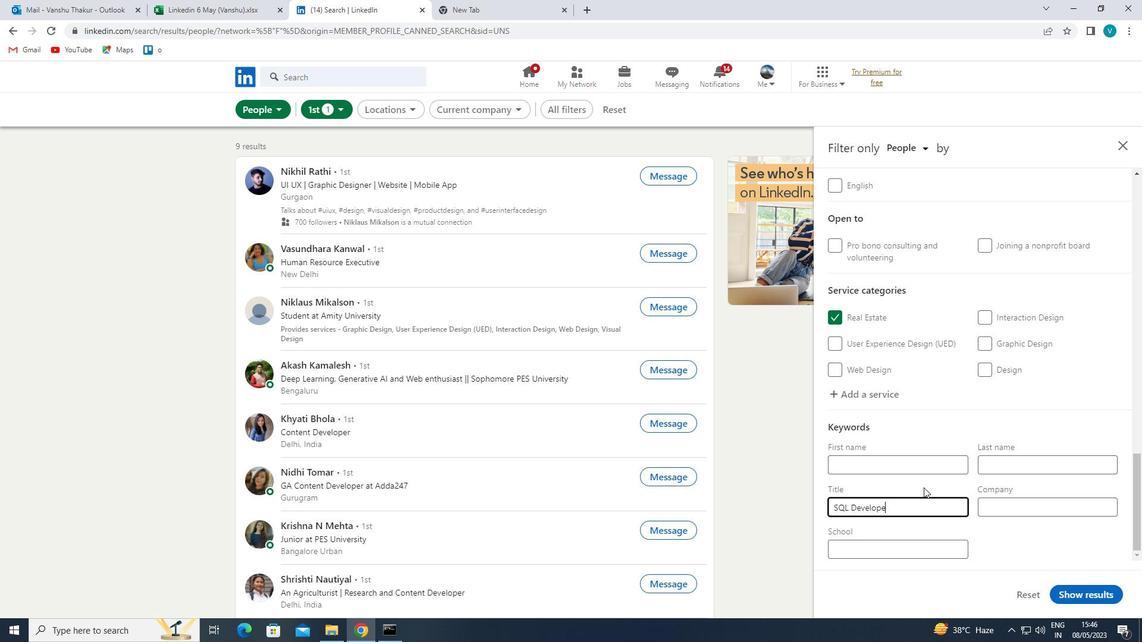 
Action: Mouse moved to (1091, 589)
Screenshot: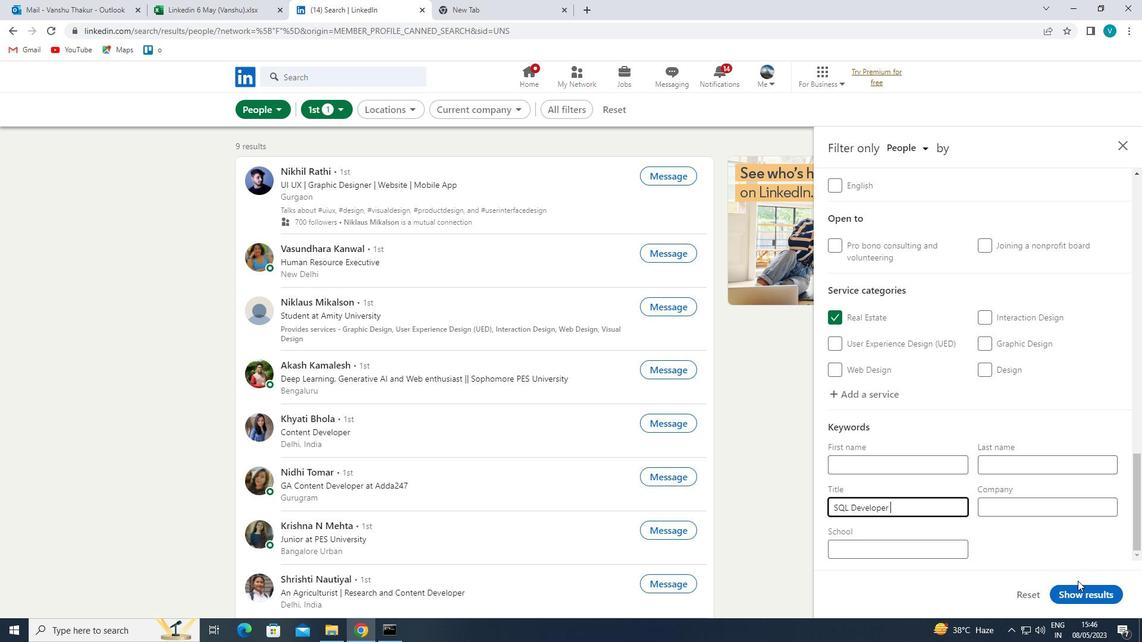 
Action: Mouse pressed left at (1091, 589)
Screenshot: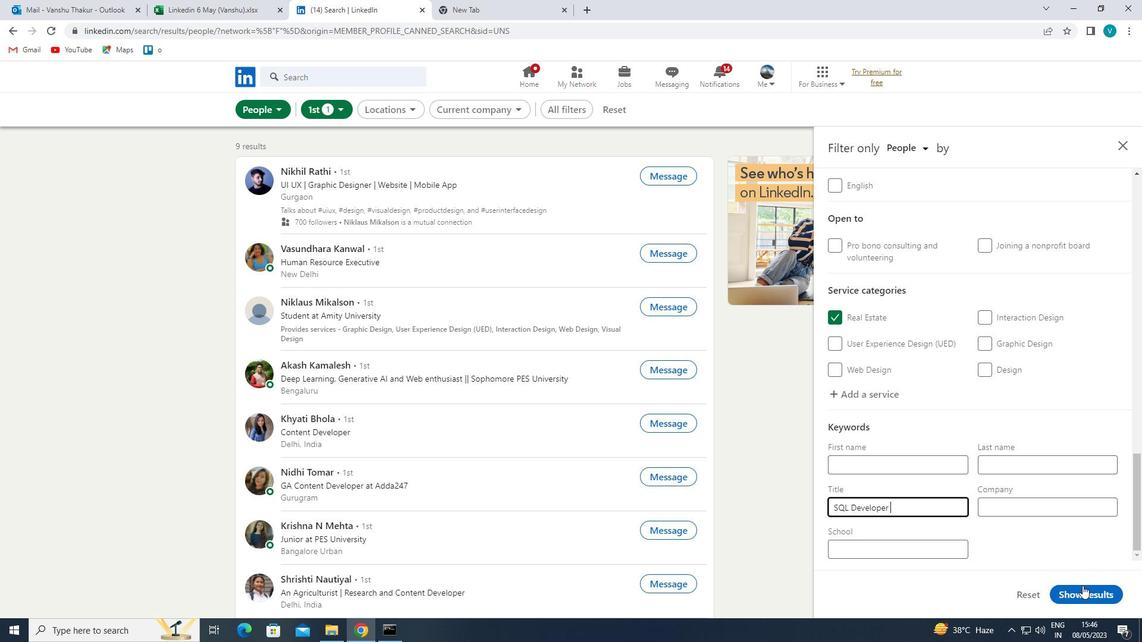
